 Task: Find a guest house in Acton, United States, for 2 adults from June 17 to June 21, with a price range of ₹7000 to ₹12000, 1 bedroom, self check-in, and English-speaking host.
Action: Mouse moved to (614, 138)
Screenshot: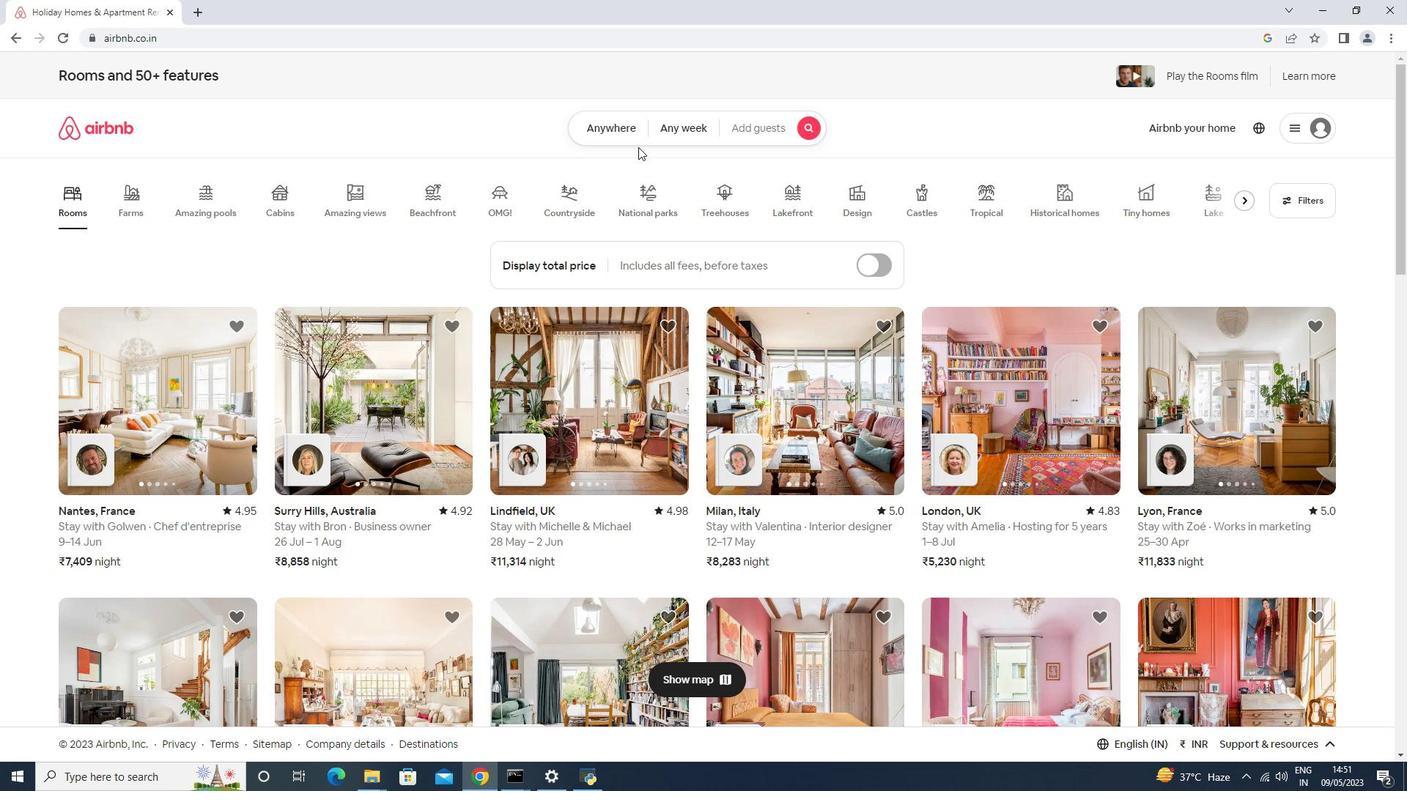 
Action: Mouse pressed left at (614, 138)
Screenshot: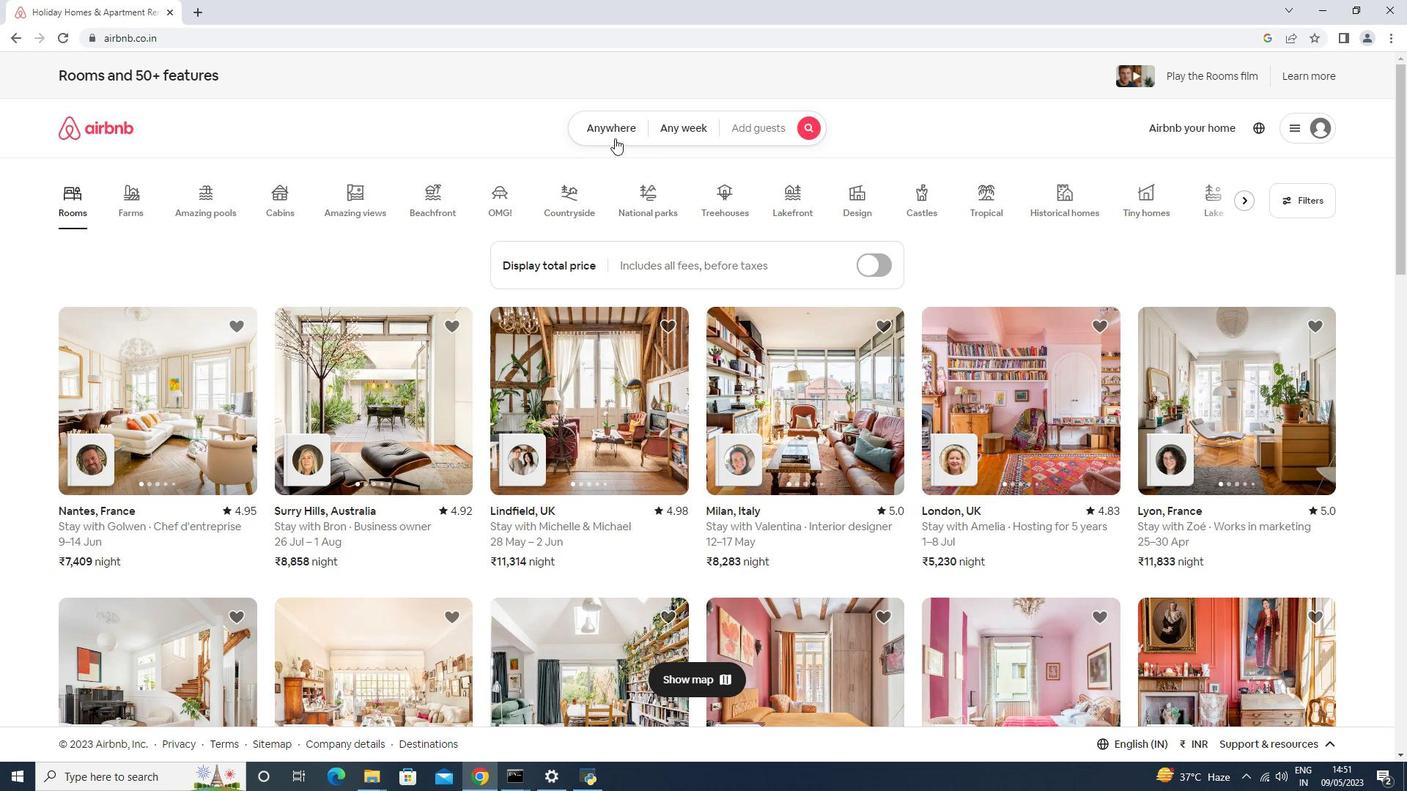 
Action: Mouse moved to (591, 184)
Screenshot: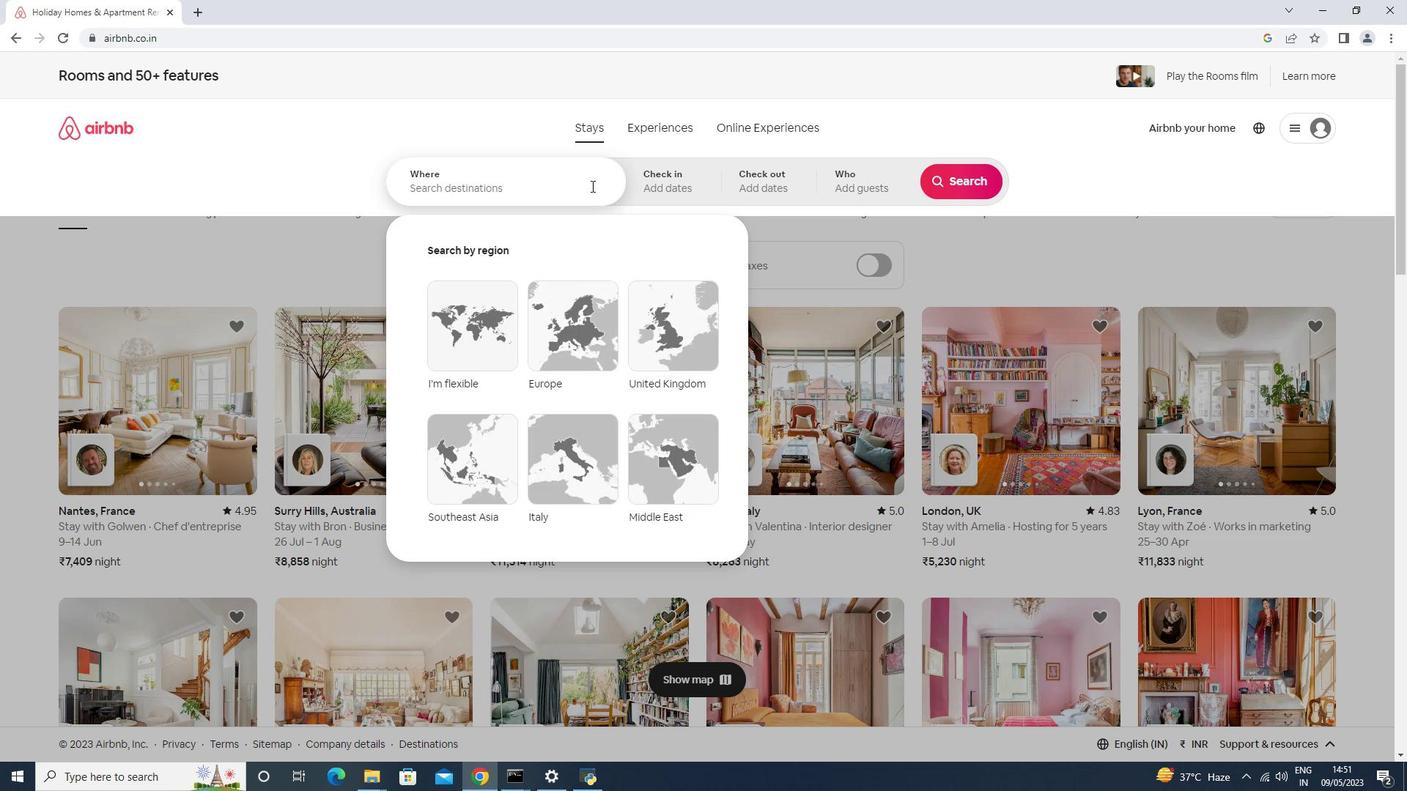 
Action: Mouse pressed left at (591, 184)
Screenshot: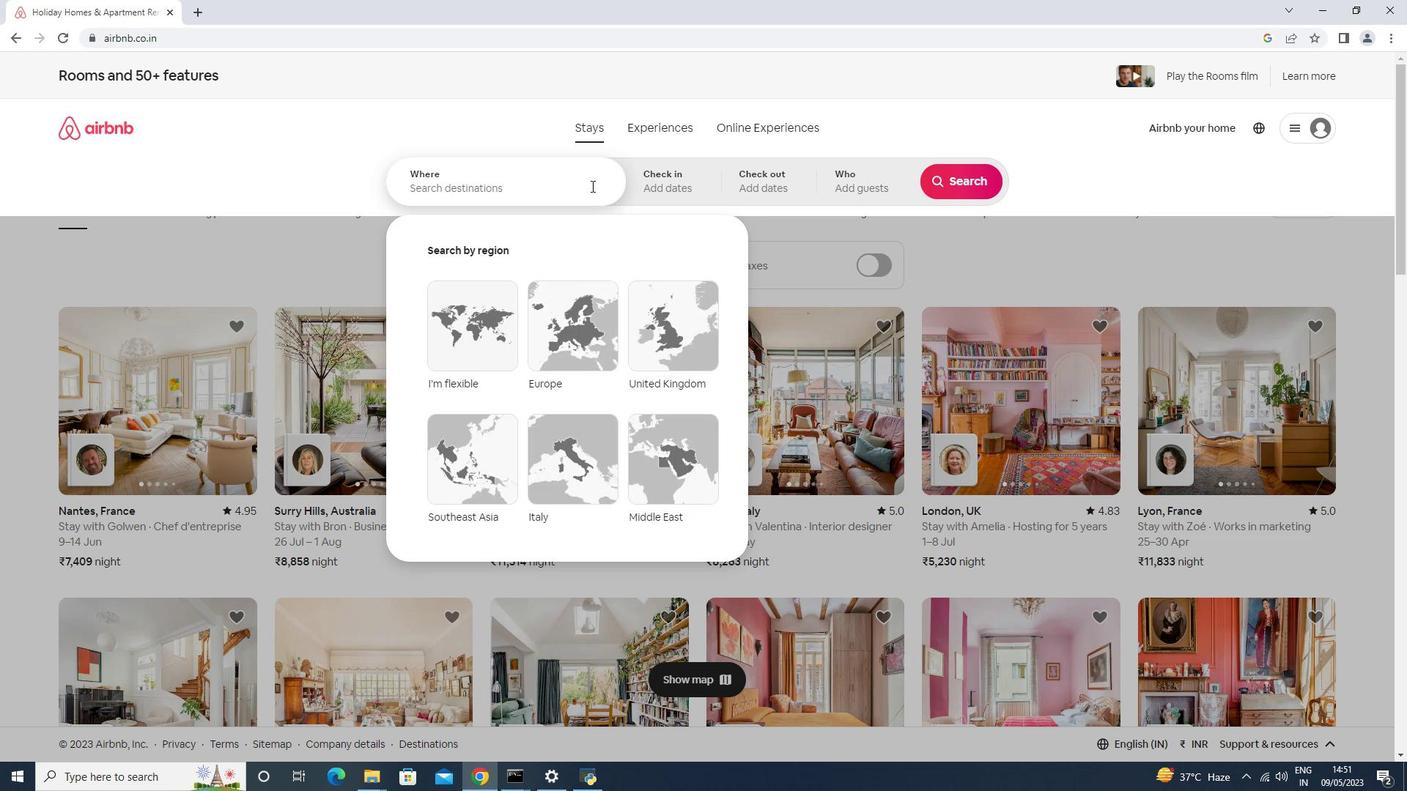 
Action: Key pressed <Key.shift><Key.shift><Key.shift>Acton,<Key.space><Key.shift>United<Key.space><Key.shift>States<Key.enter>
Screenshot: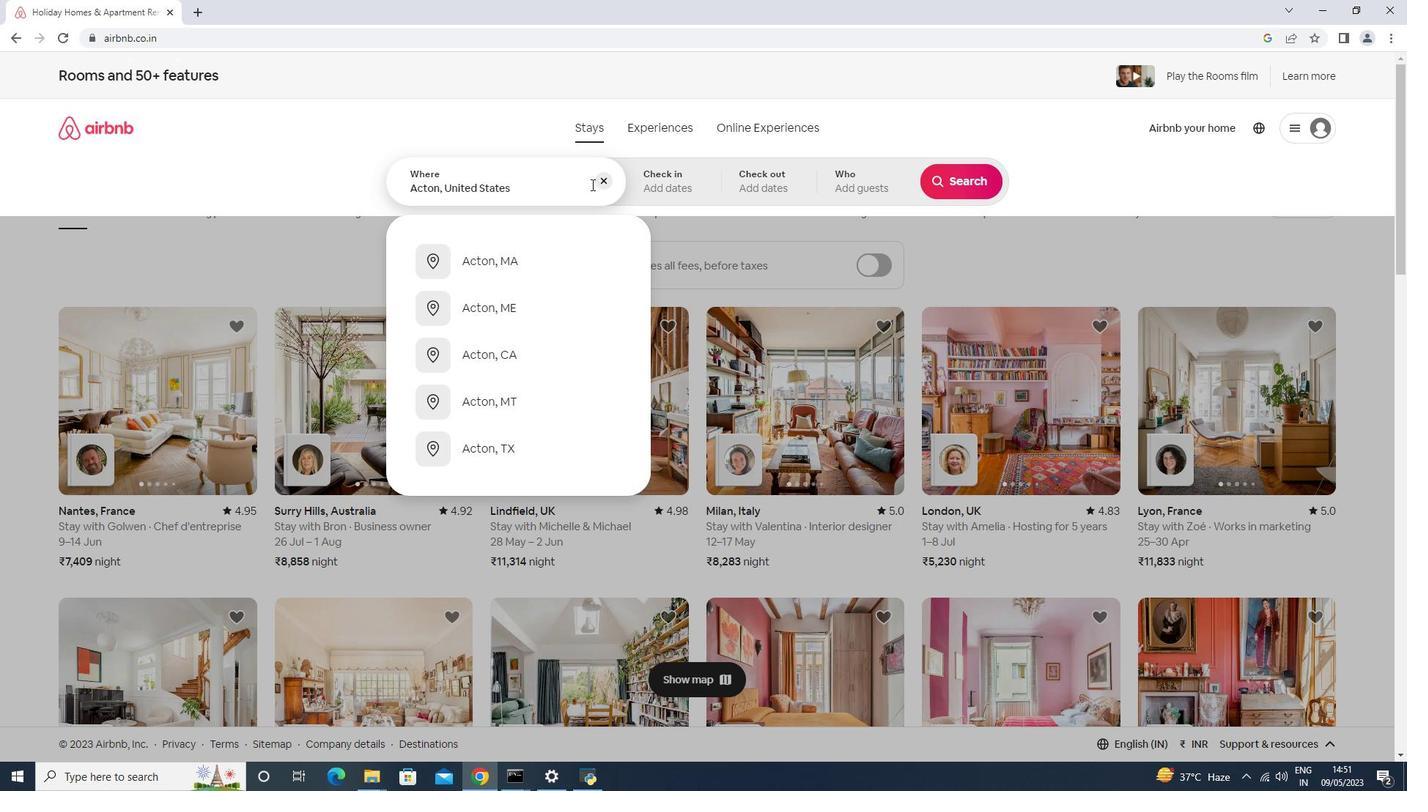 
Action: Mouse moved to (931, 432)
Screenshot: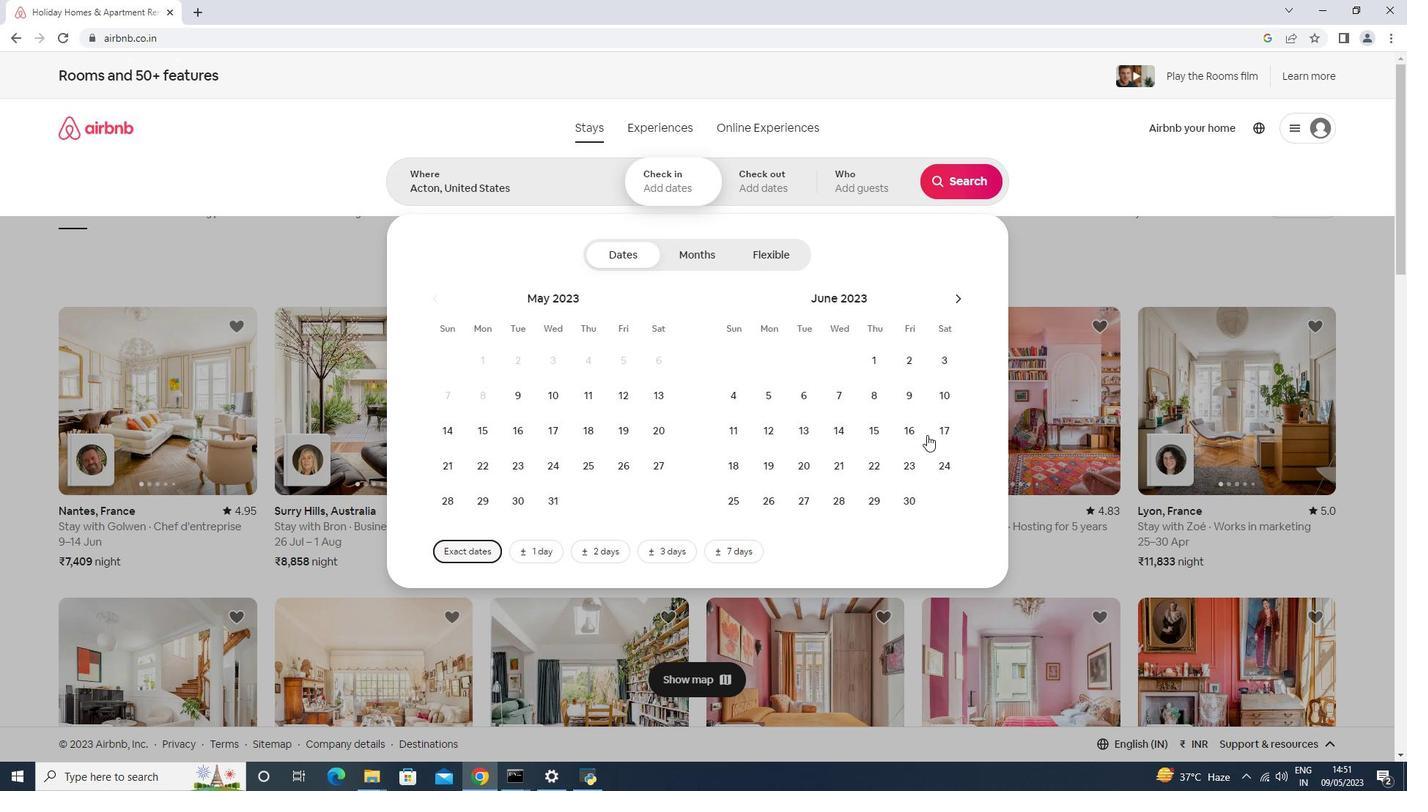 
Action: Mouse pressed left at (931, 432)
Screenshot: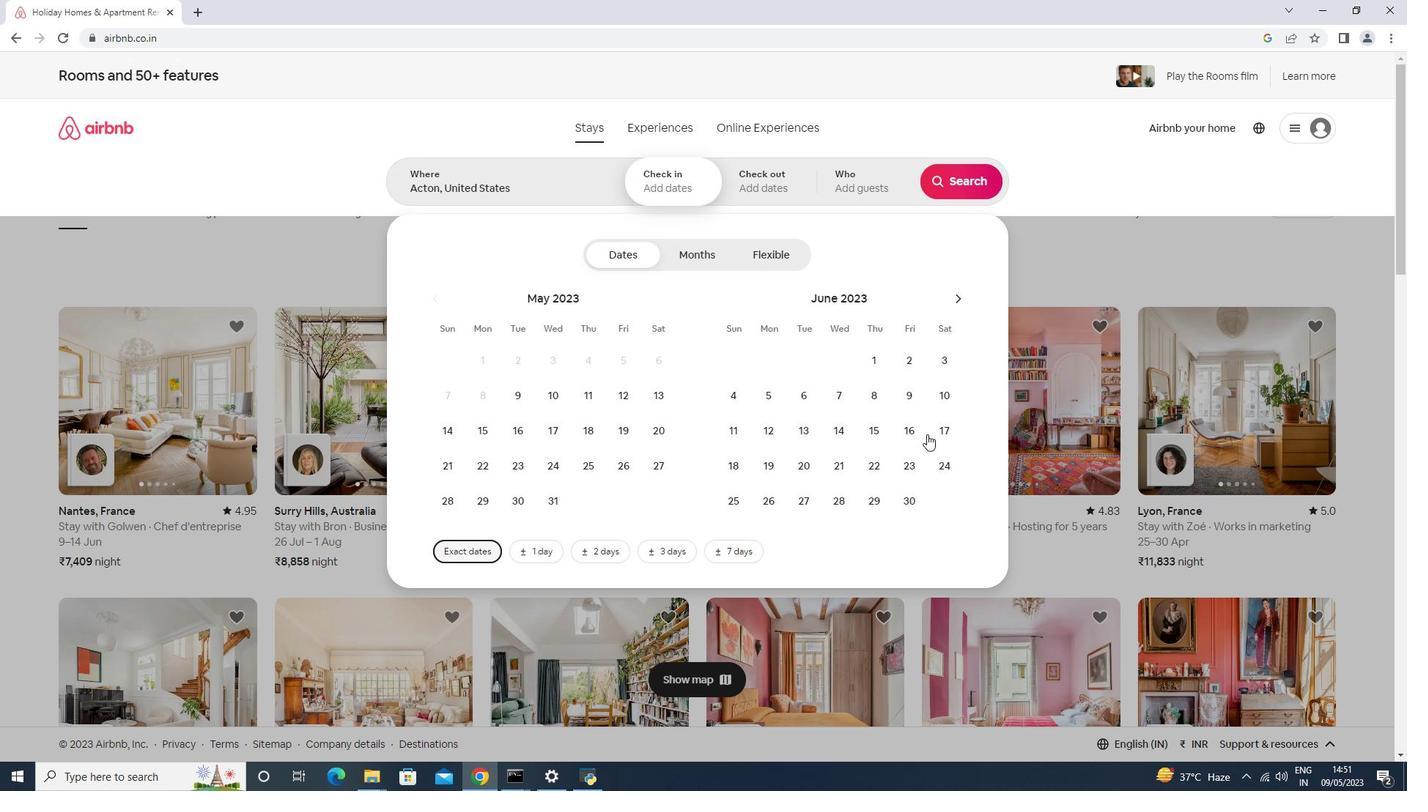 
Action: Mouse moved to (834, 469)
Screenshot: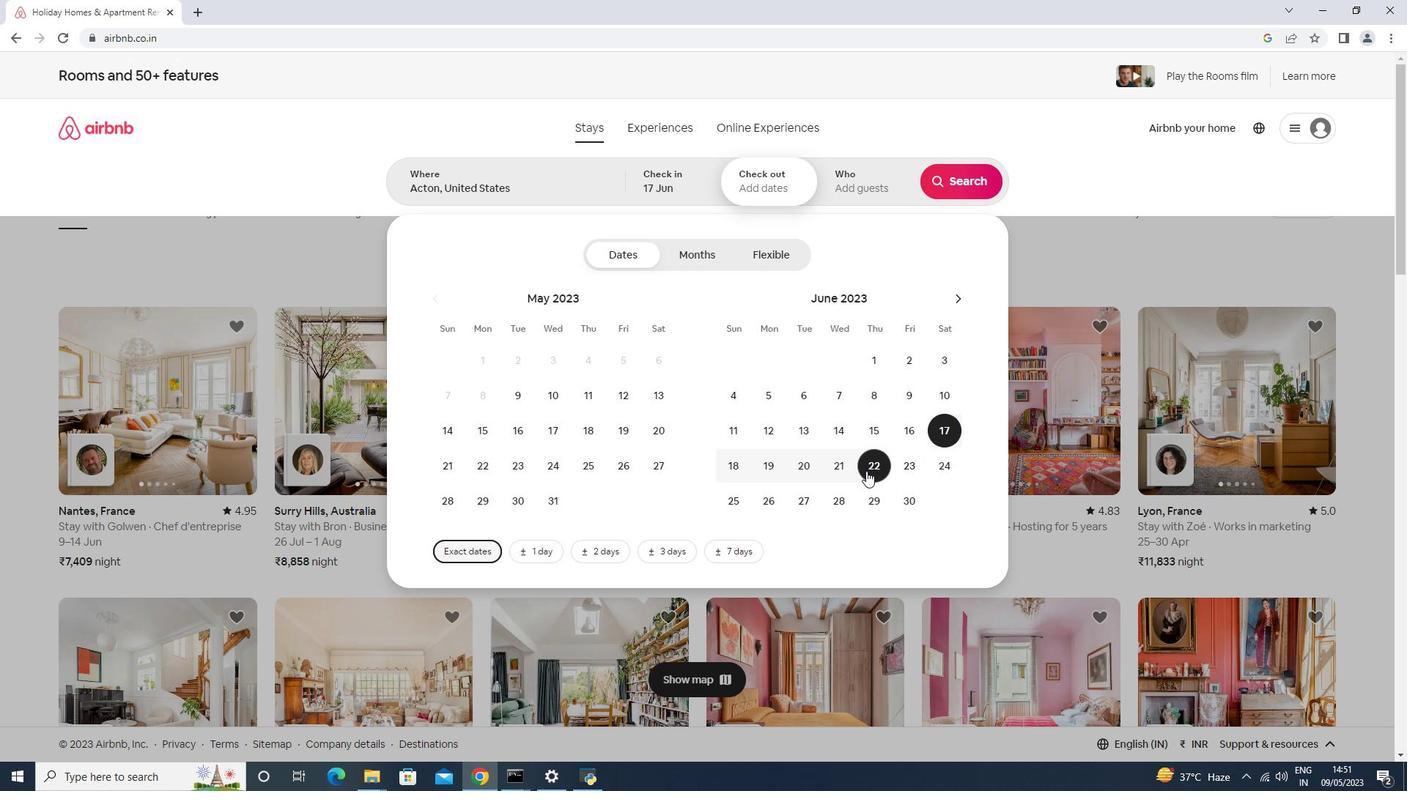 
Action: Mouse pressed left at (834, 469)
Screenshot: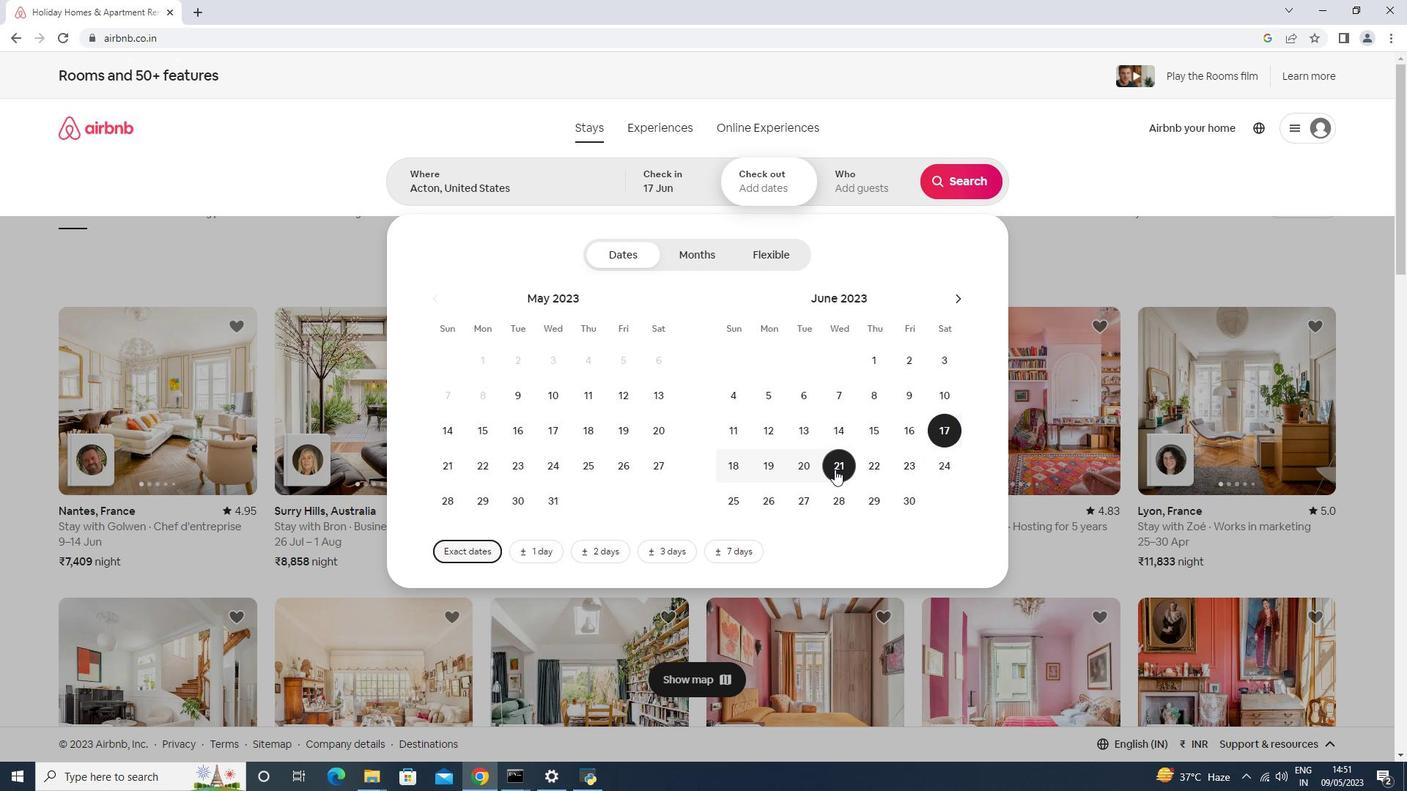 
Action: Mouse moved to (854, 207)
Screenshot: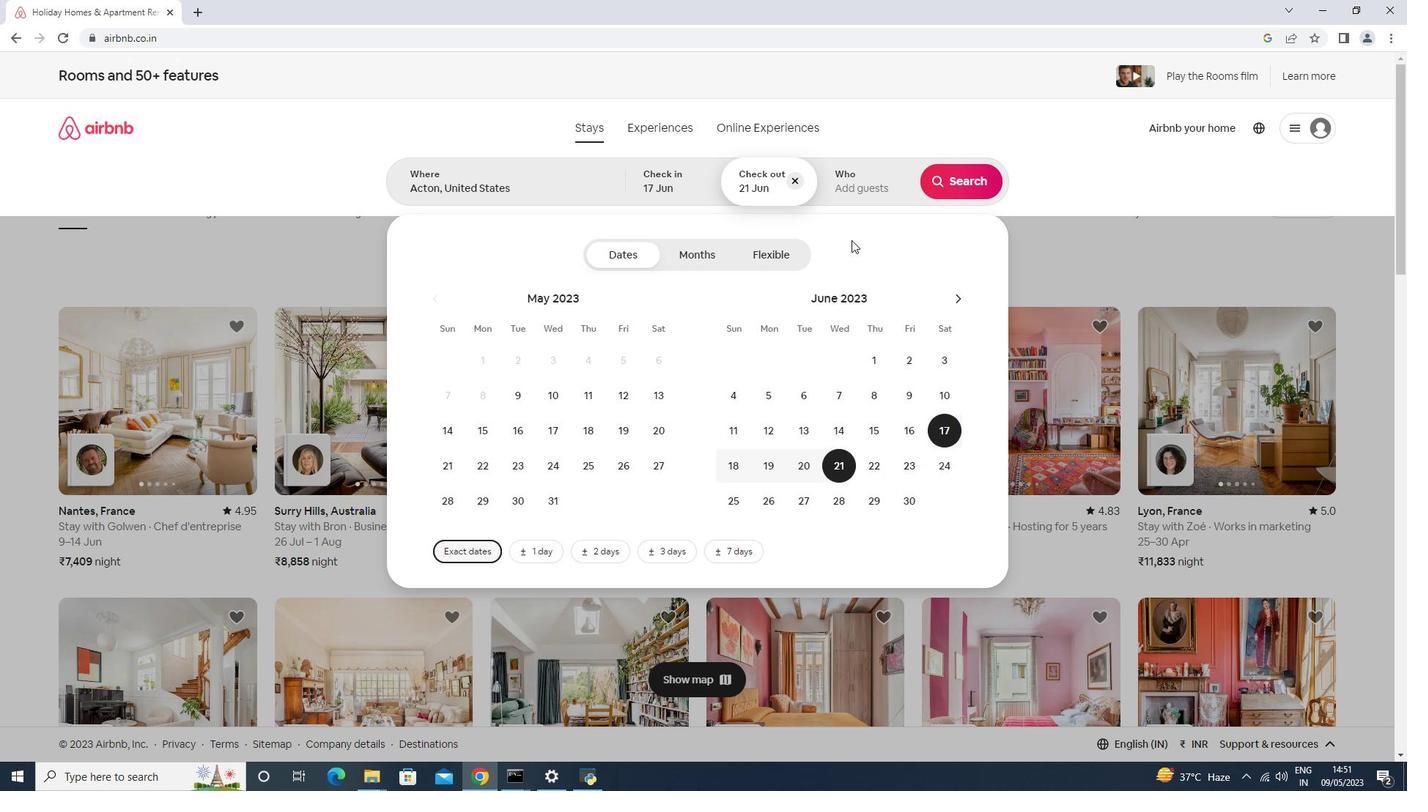
Action: Mouse pressed left at (854, 207)
Screenshot: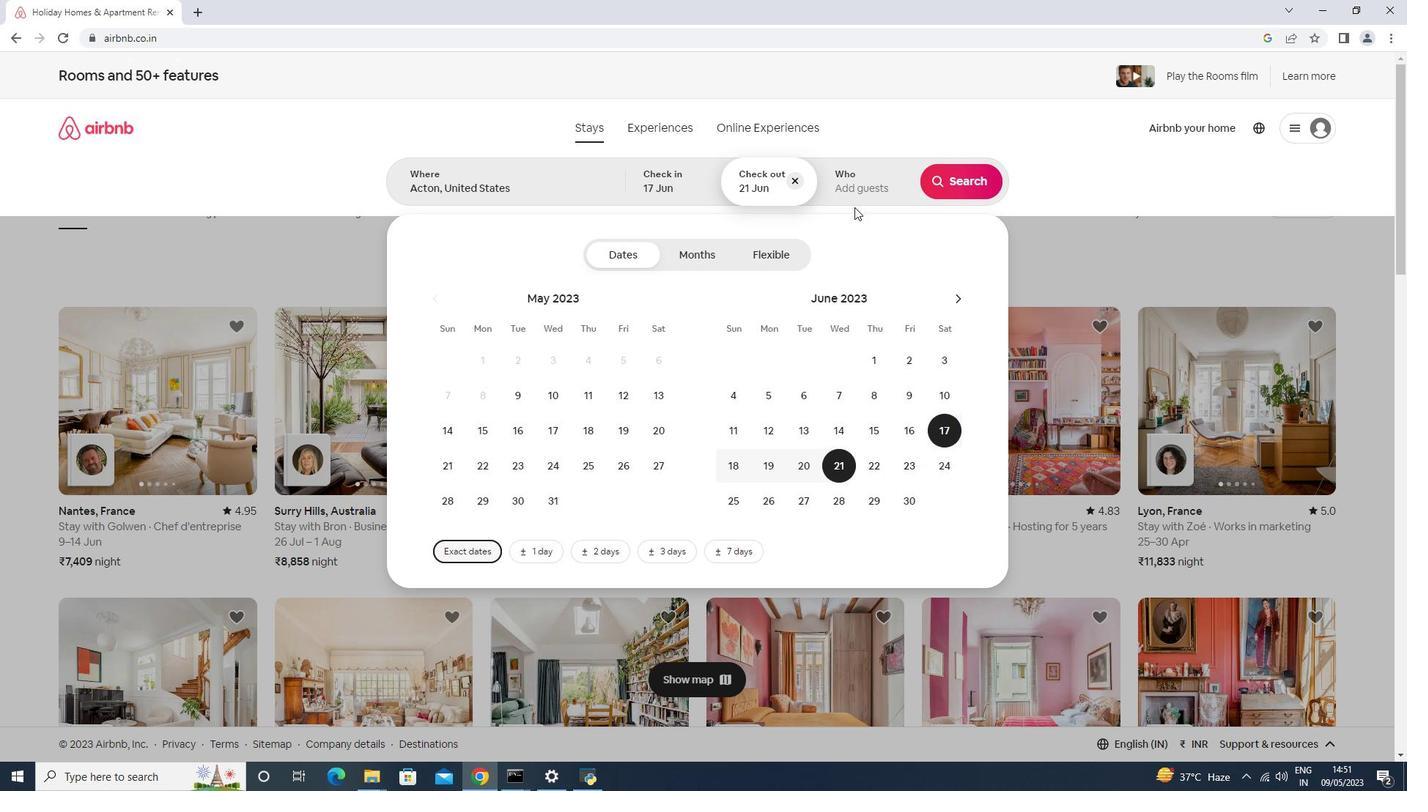 
Action: Mouse moved to (856, 195)
Screenshot: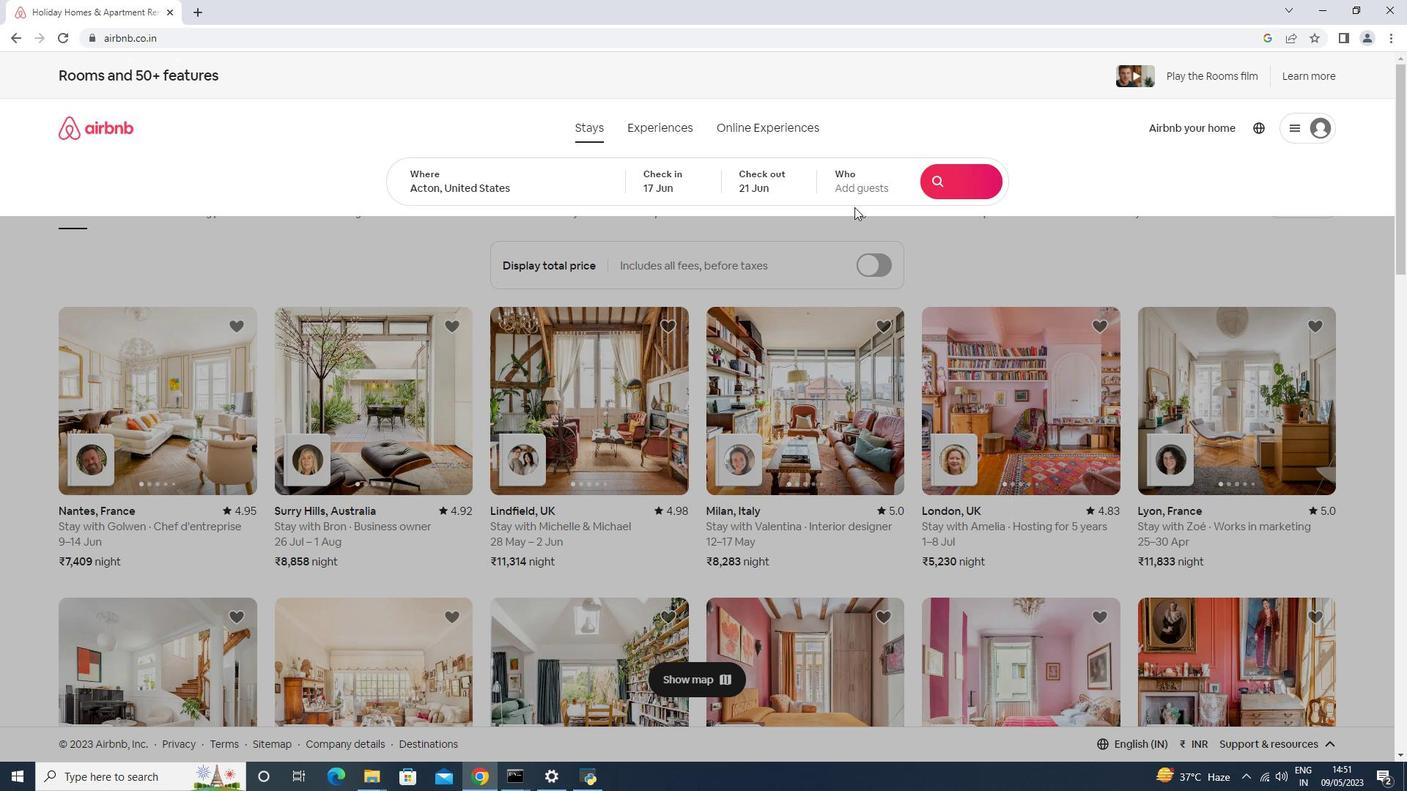 
Action: Mouse pressed left at (856, 195)
Screenshot: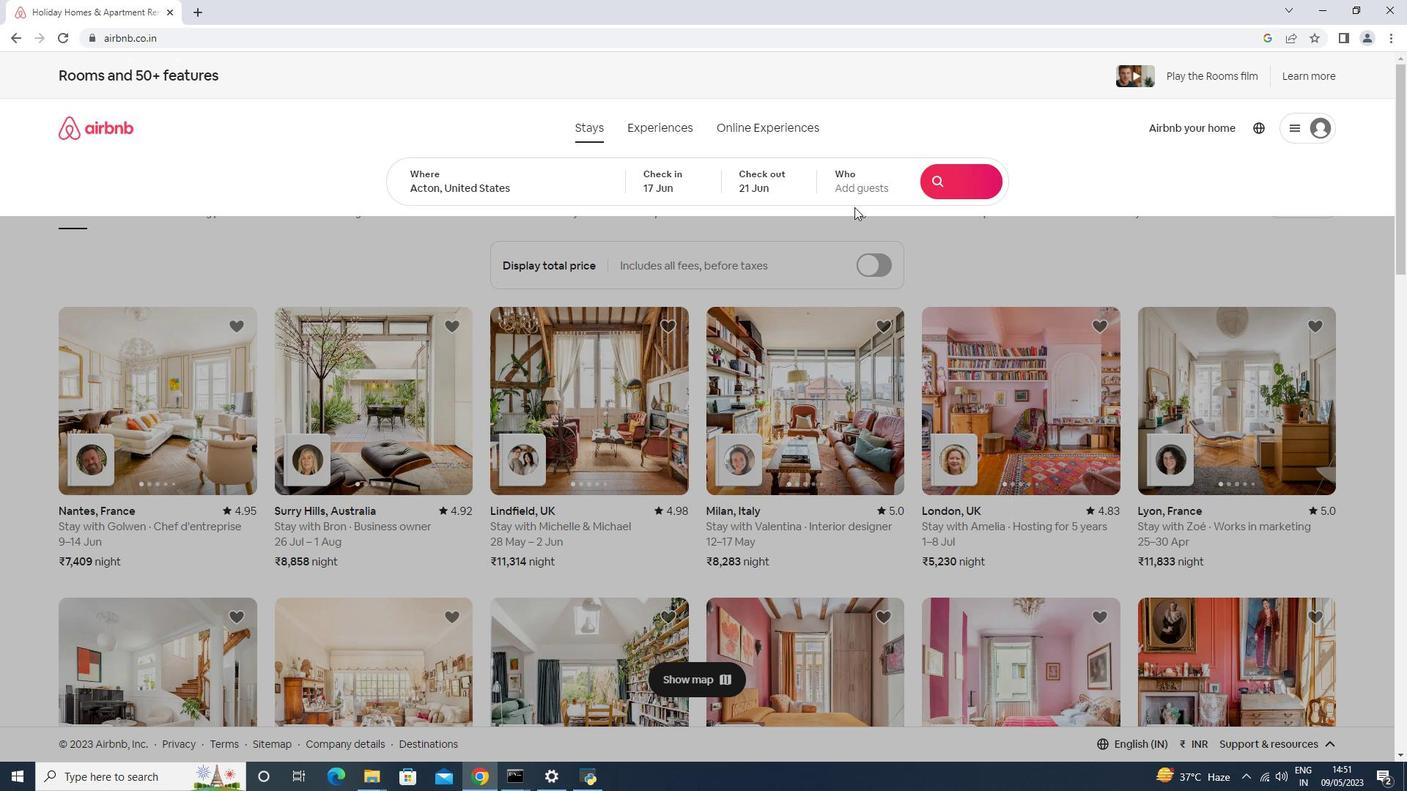 
Action: Mouse moved to (970, 255)
Screenshot: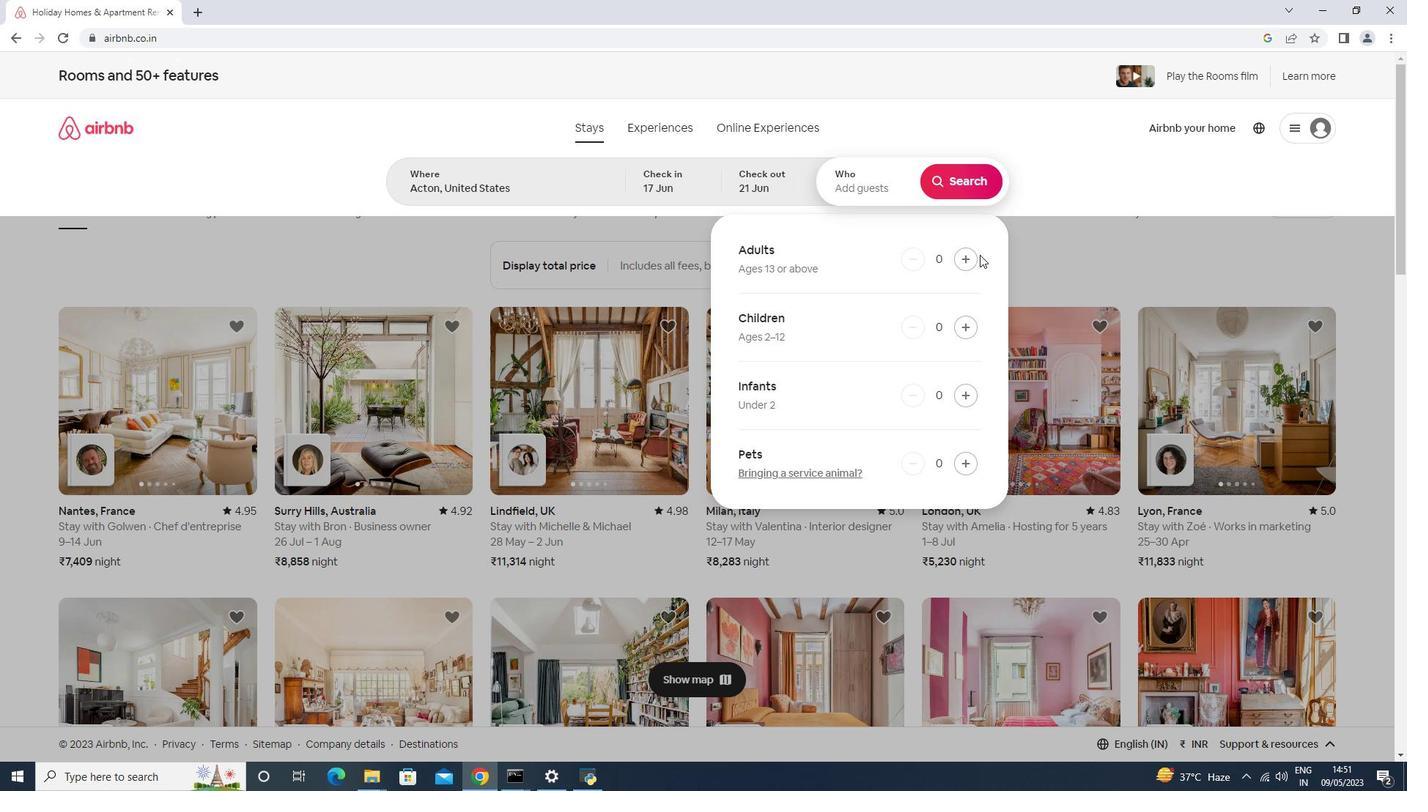 
Action: Mouse pressed left at (970, 255)
Screenshot: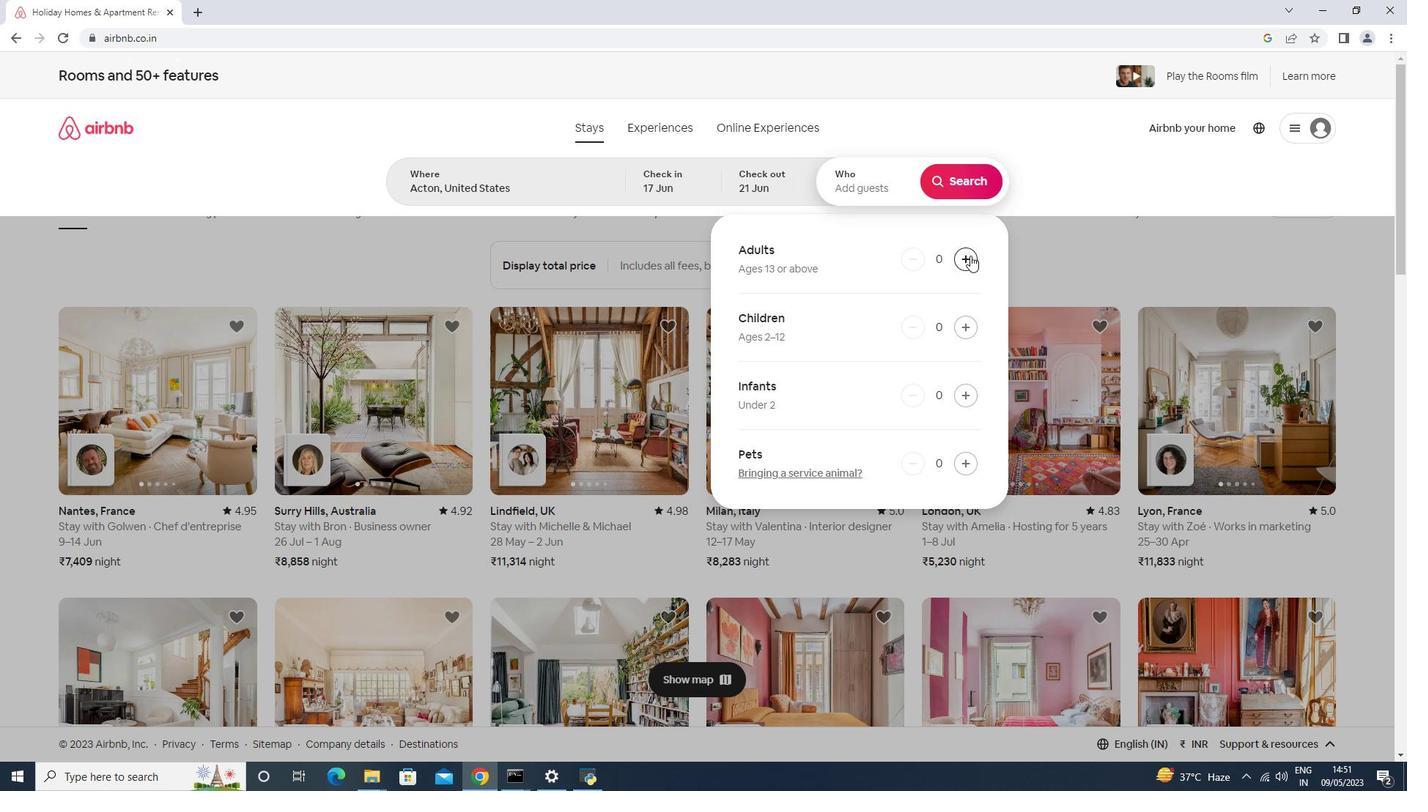 
Action: Mouse pressed left at (970, 255)
Screenshot: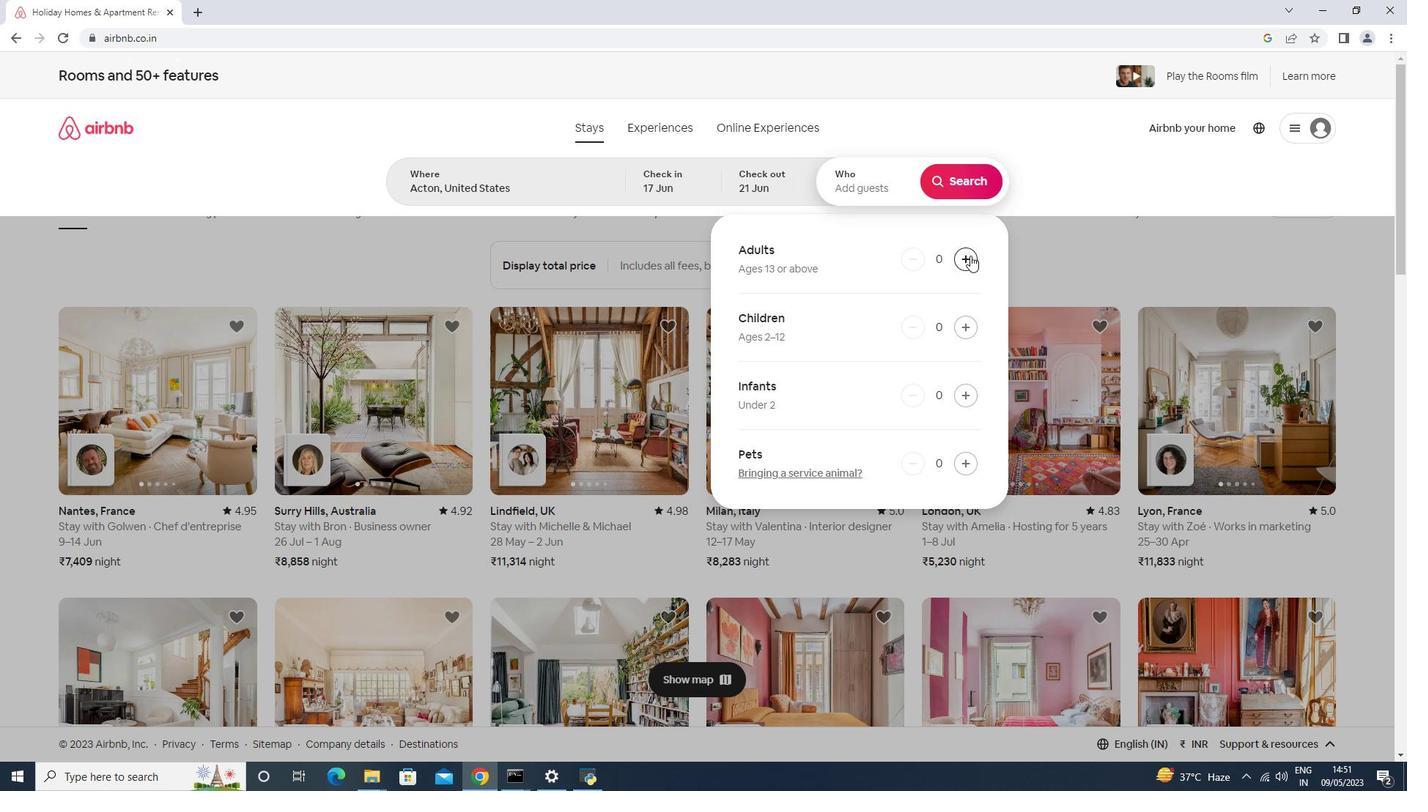 
Action: Mouse moved to (959, 177)
Screenshot: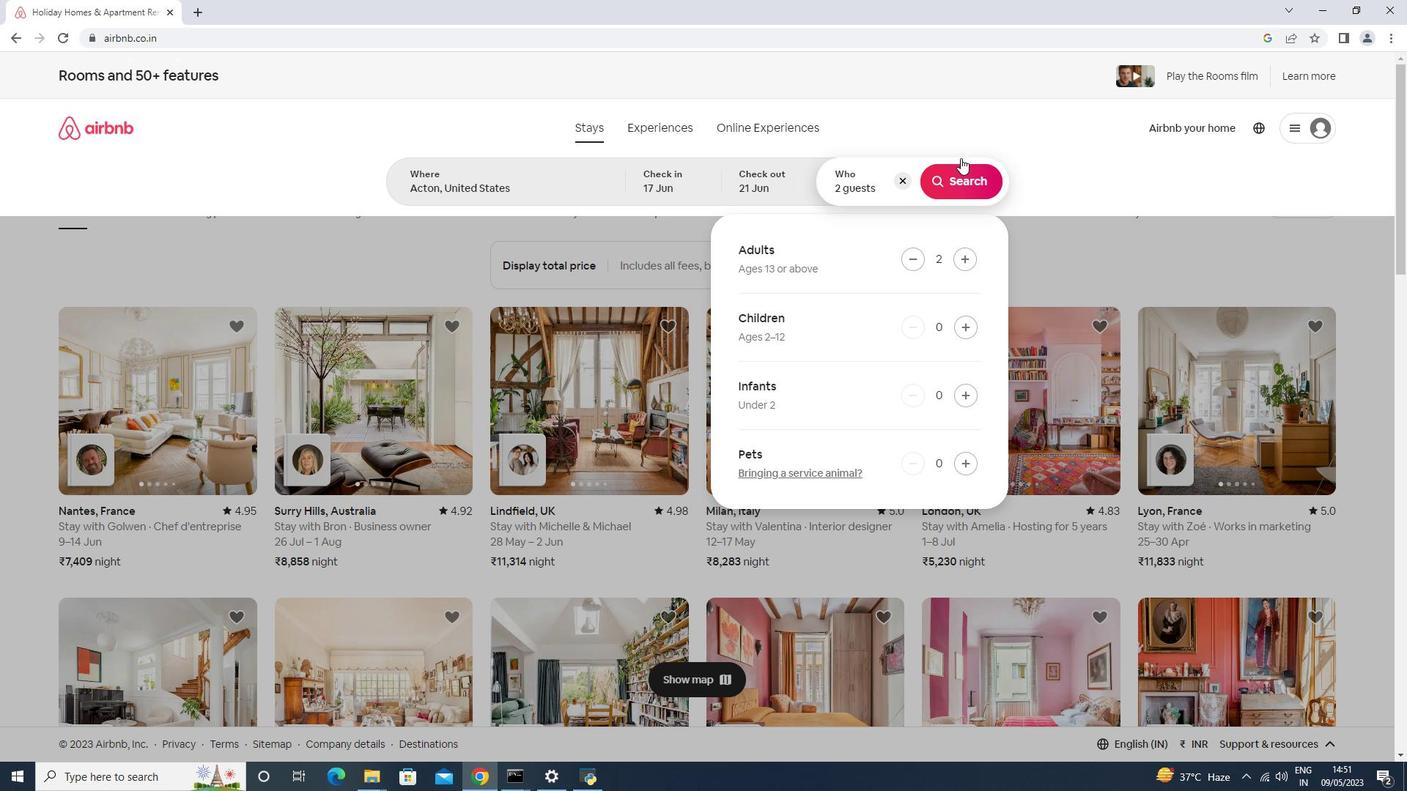 
Action: Mouse pressed left at (959, 177)
Screenshot: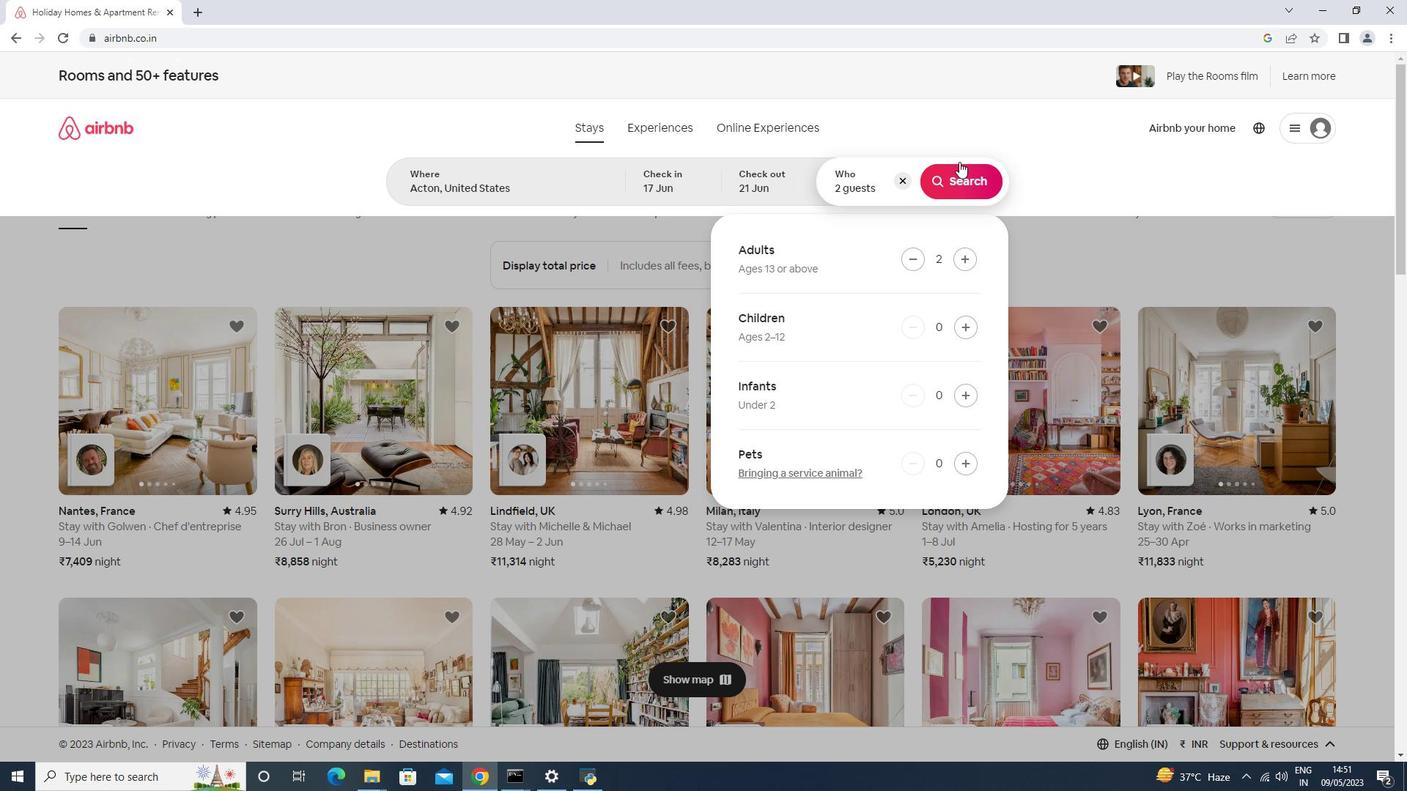 
Action: Mouse moved to (1331, 130)
Screenshot: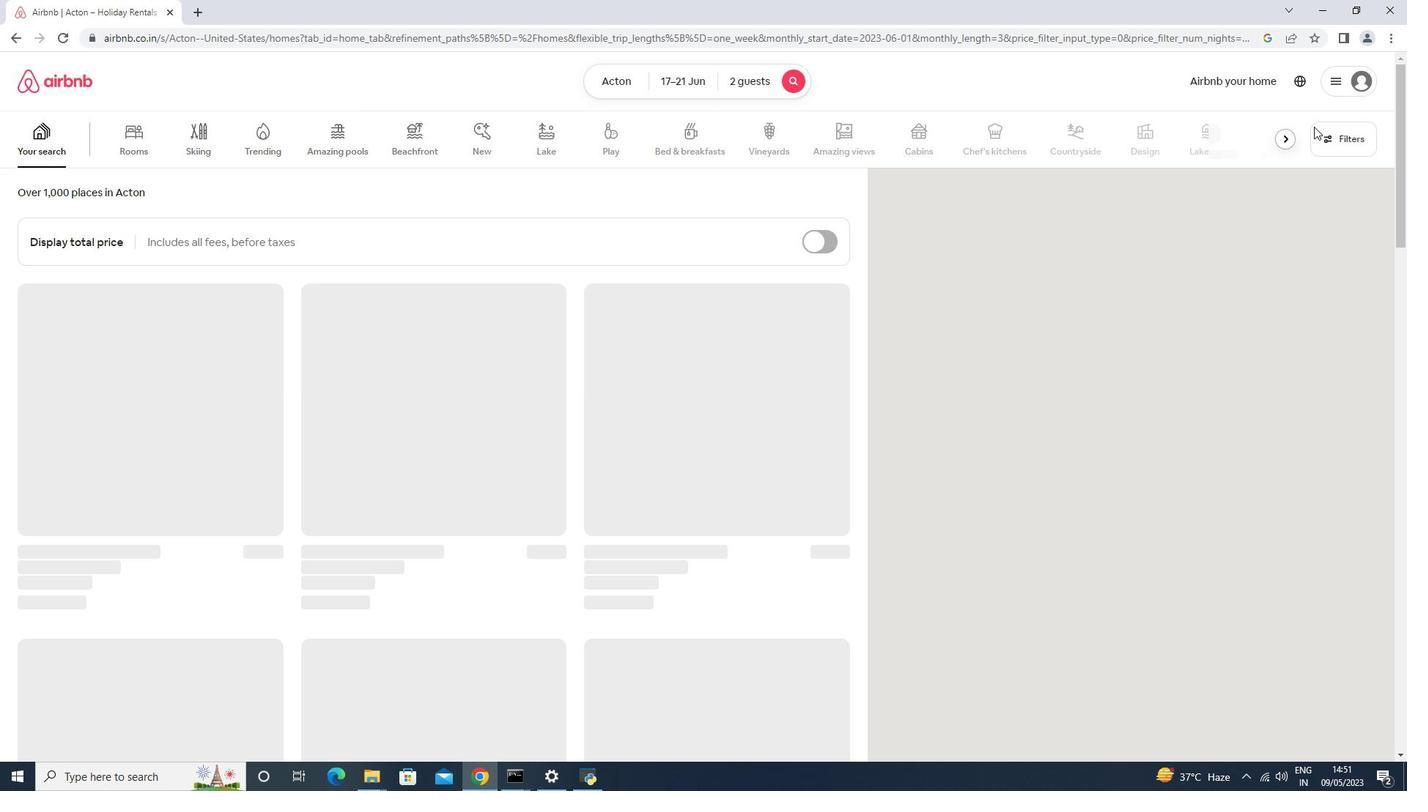 
Action: Mouse pressed left at (1331, 130)
Screenshot: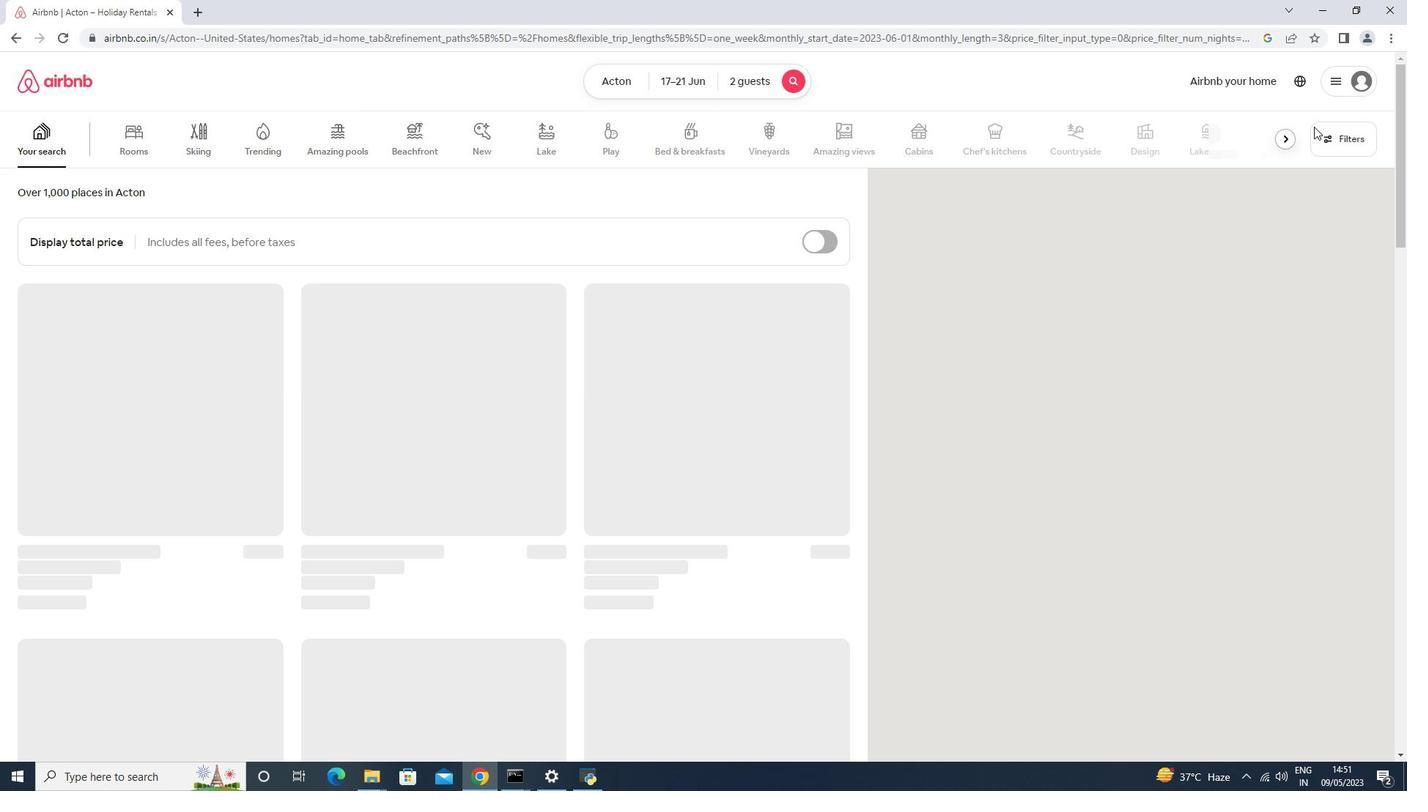 
Action: Mouse moved to (538, 502)
Screenshot: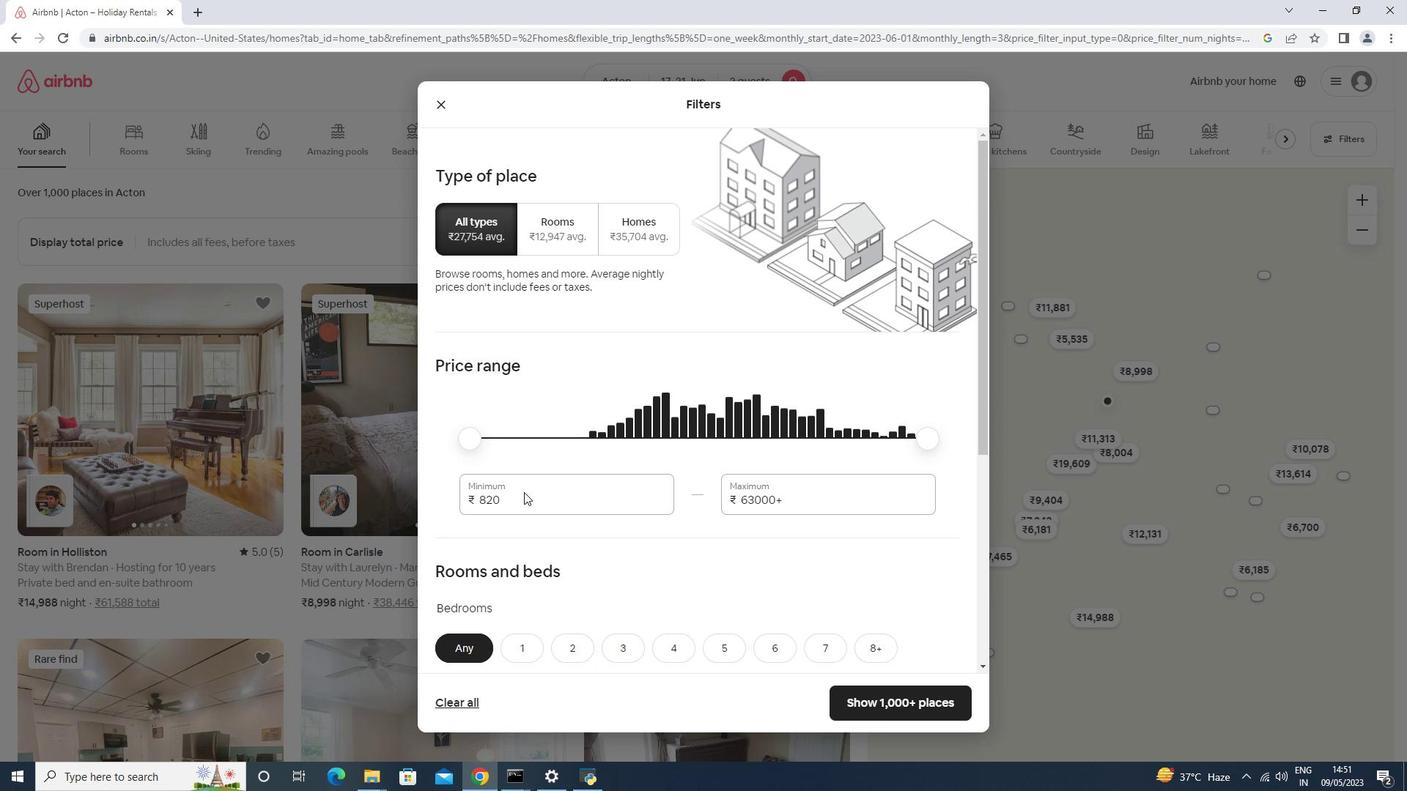 
Action: Mouse pressed left at (538, 502)
Screenshot: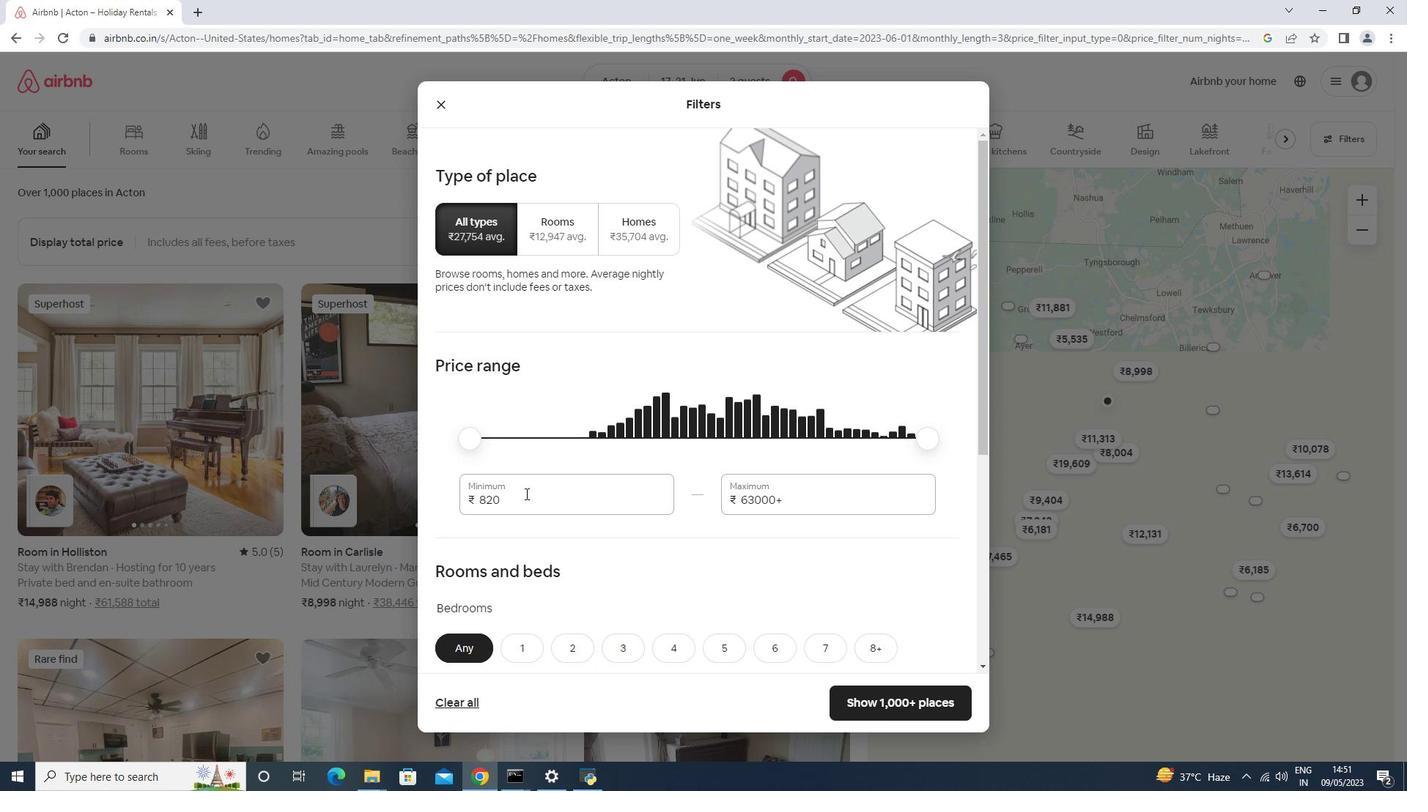 
Action: Key pressed <Key.backspace><Key.backspace><Key.backspace>700<Key.tab>12000
Screenshot: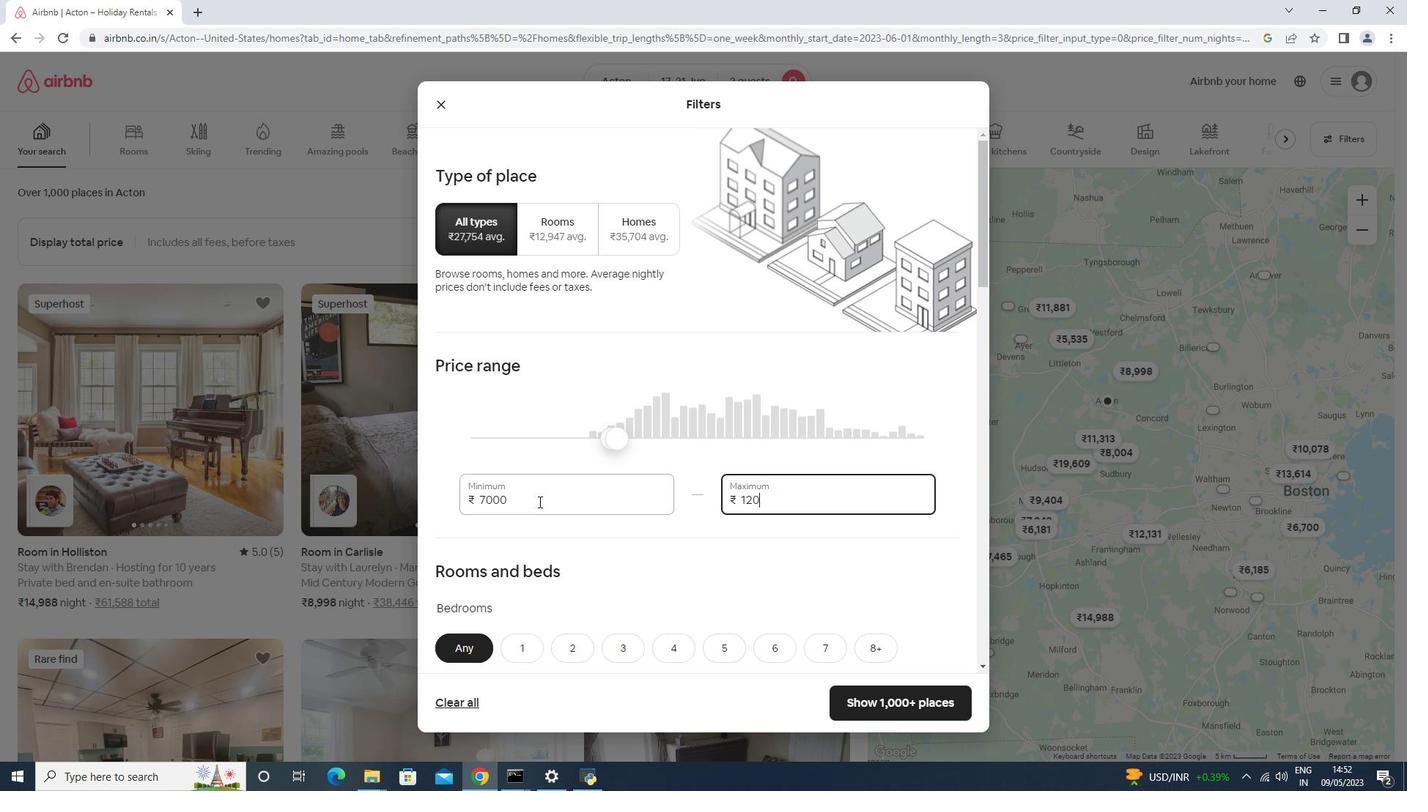 
Action: Mouse scrolled (538, 501) with delta (0, 0)
Screenshot: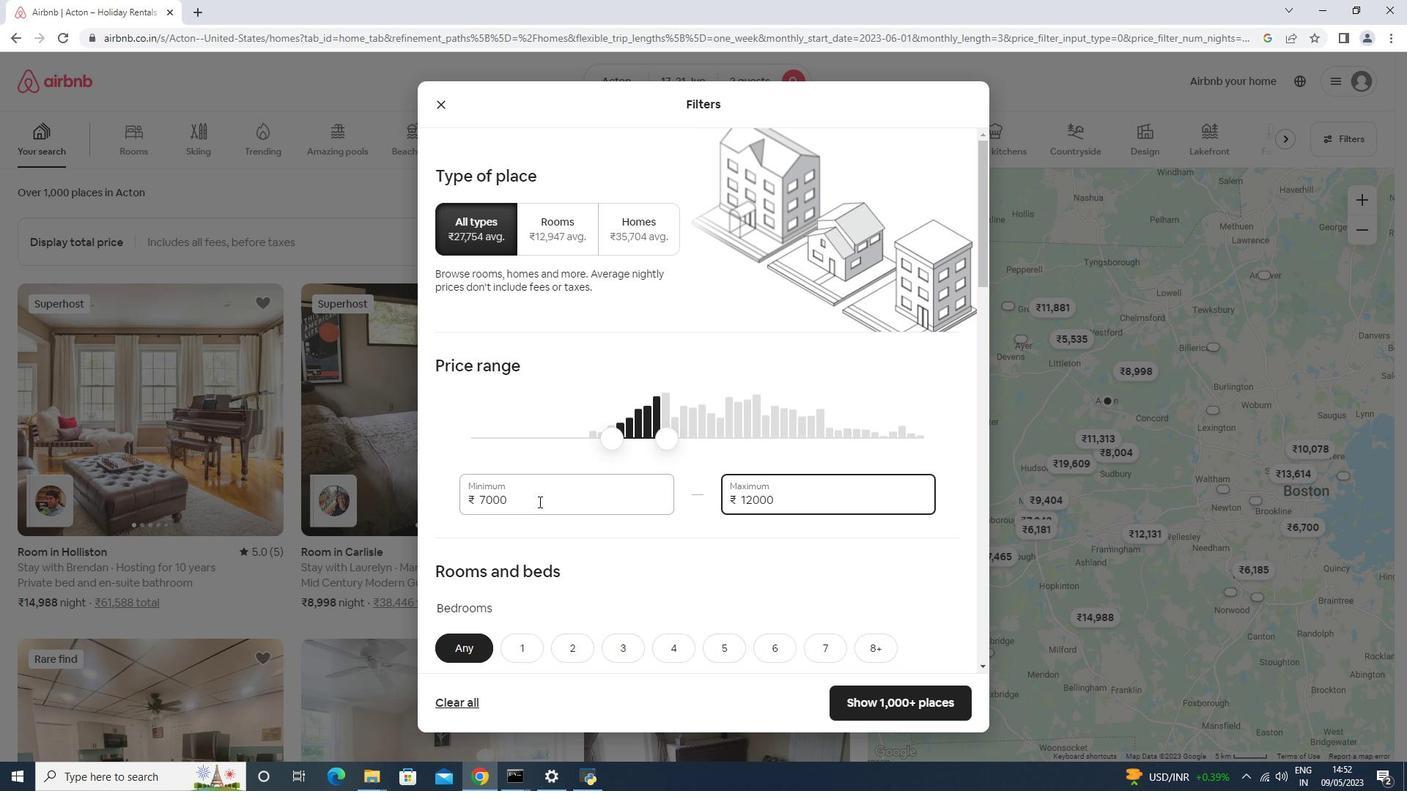 
Action: Mouse scrolled (538, 501) with delta (0, 0)
Screenshot: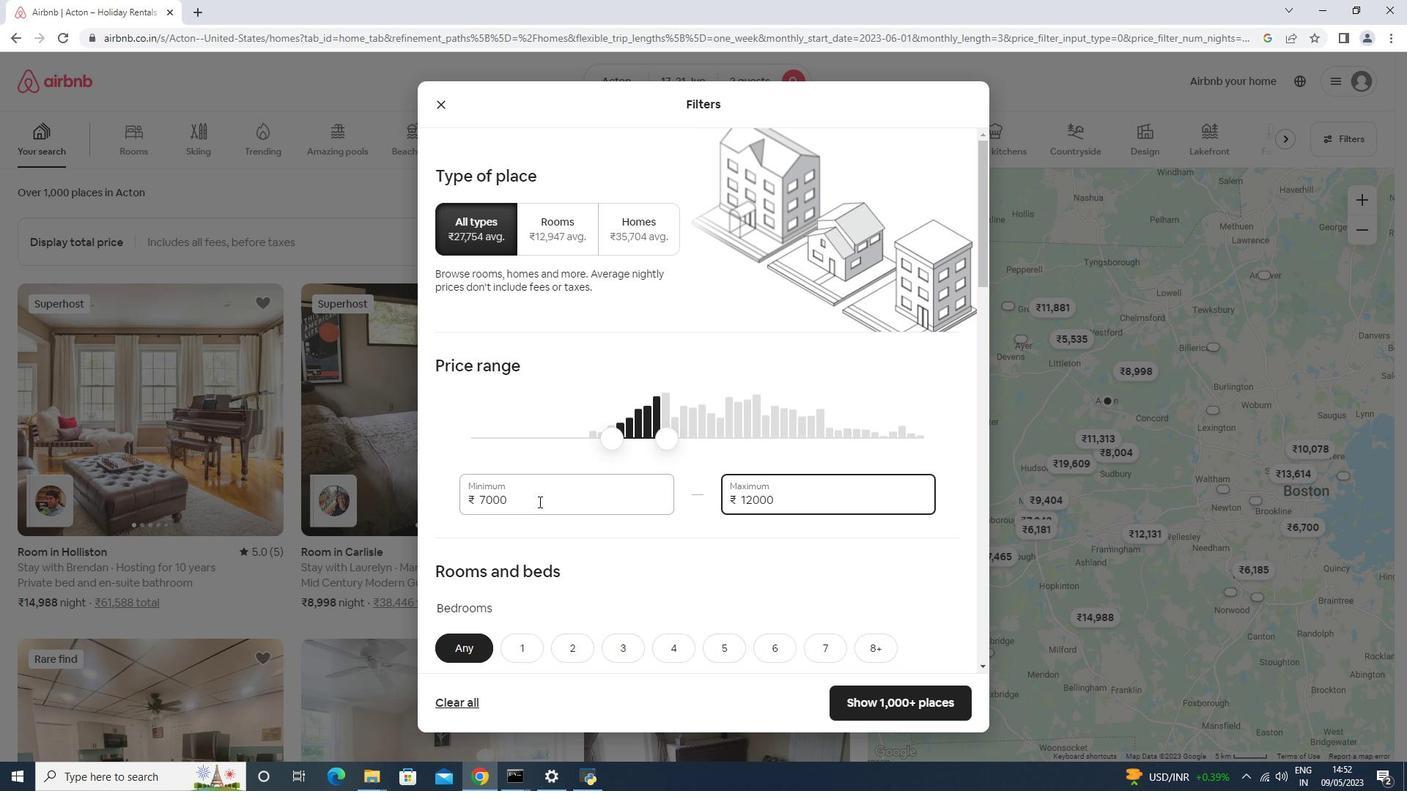 
Action: Mouse scrolled (538, 501) with delta (0, 0)
Screenshot: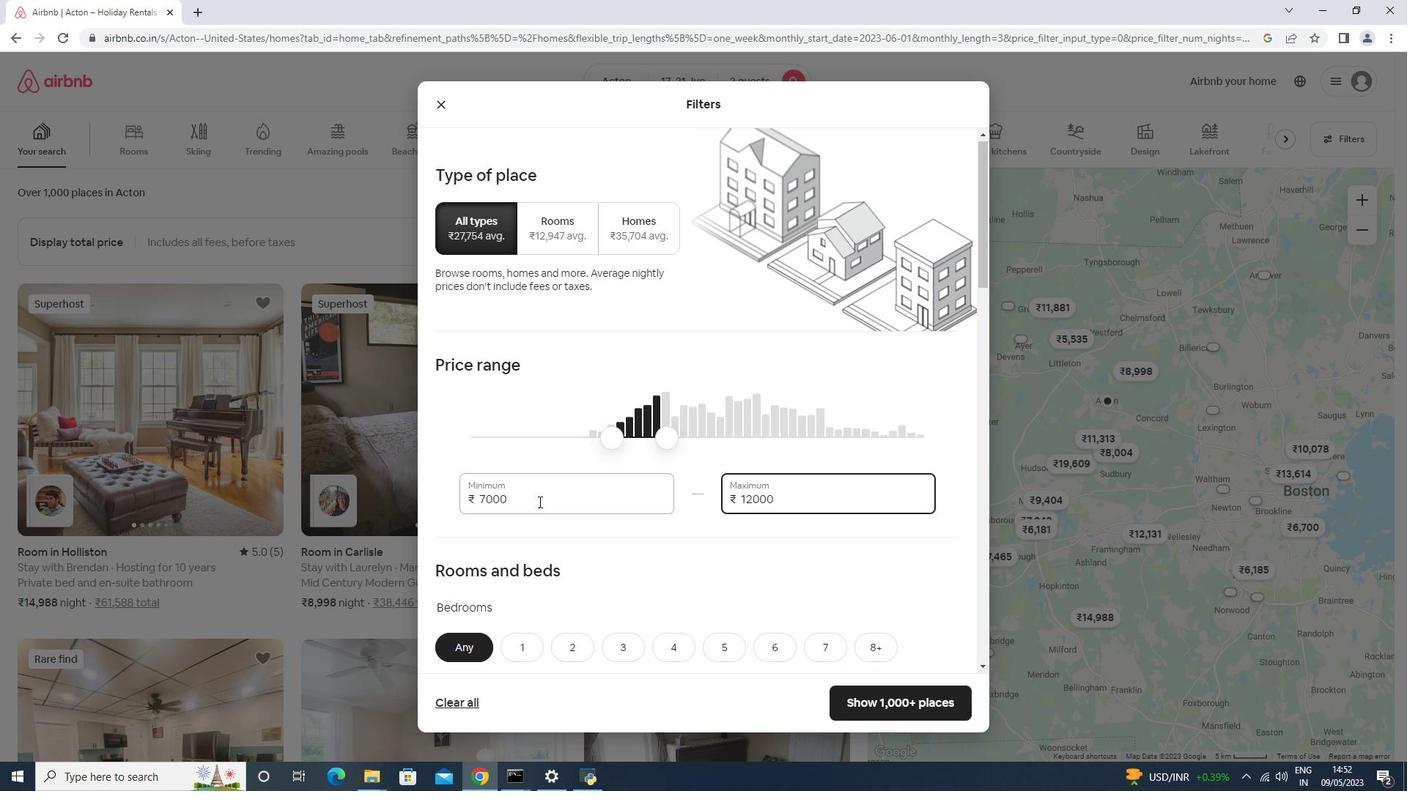 
Action: Mouse moved to (528, 428)
Screenshot: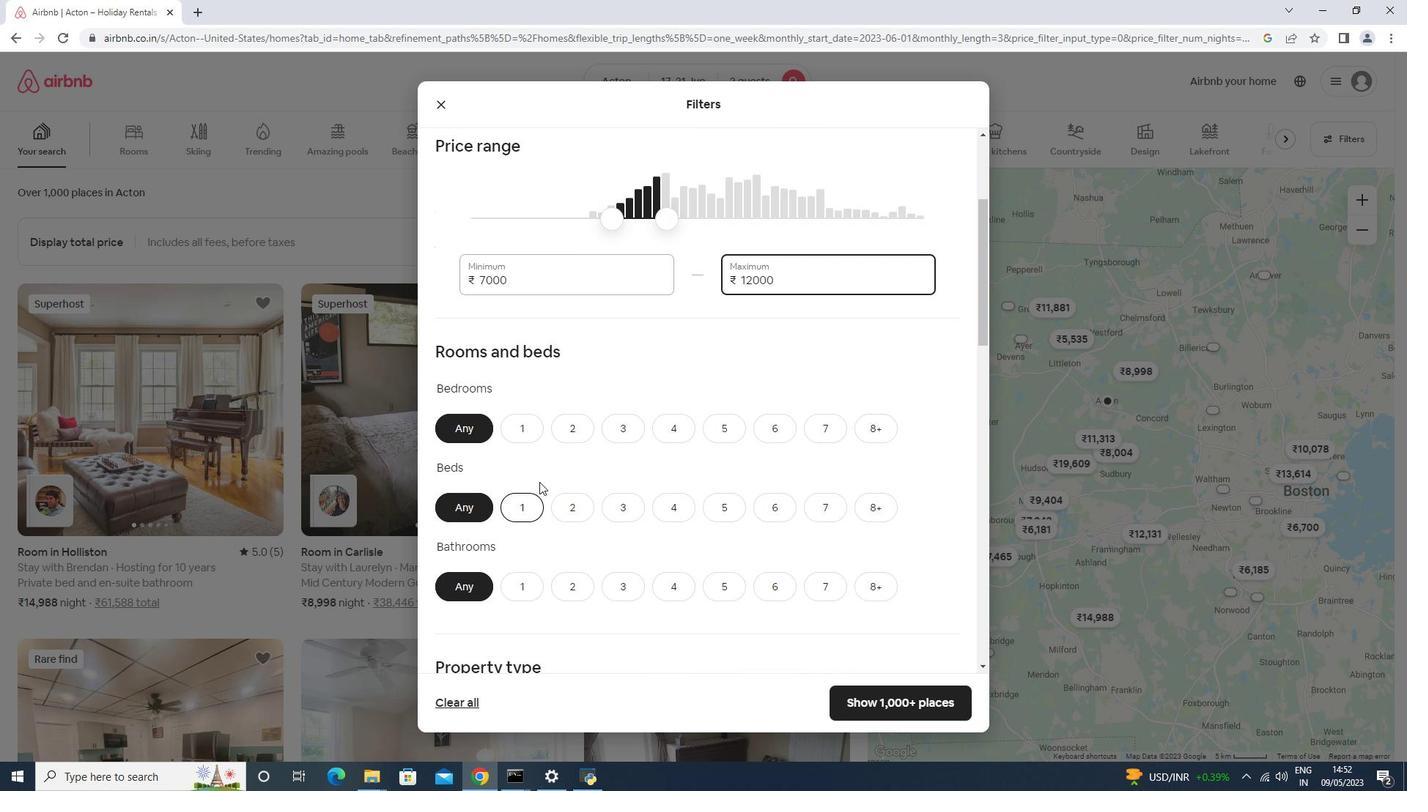 
Action: Mouse pressed left at (528, 428)
Screenshot: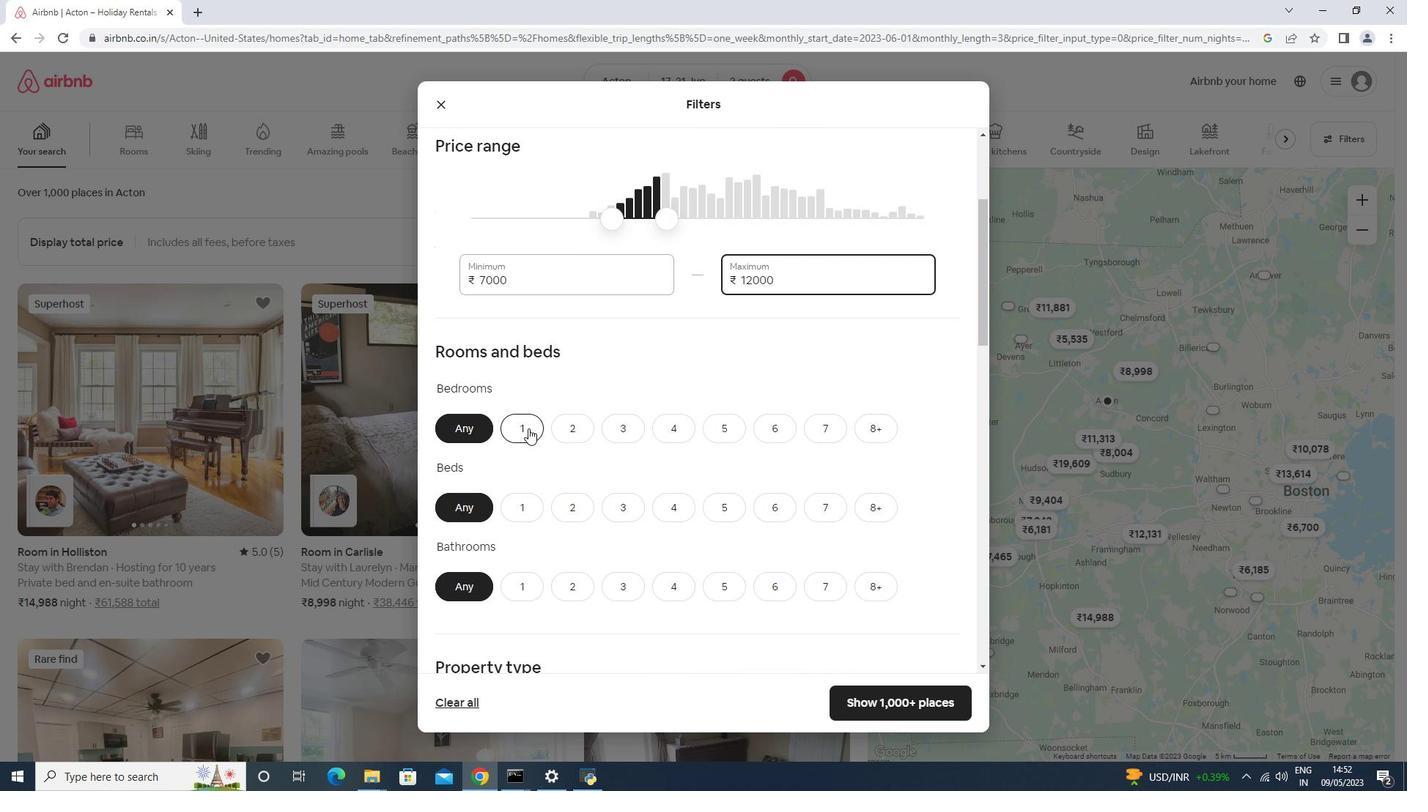 
Action: Mouse moved to (570, 509)
Screenshot: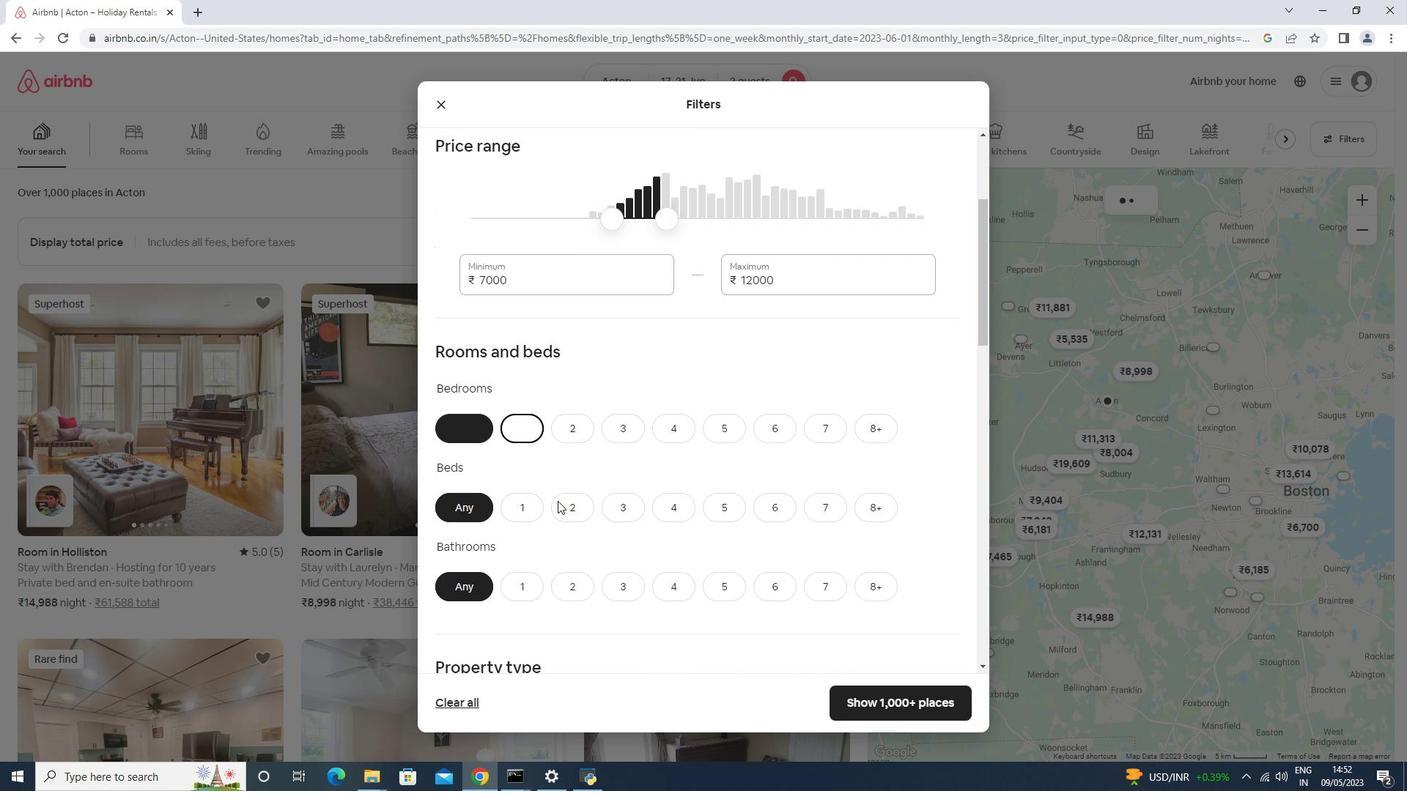 
Action: Mouse pressed left at (570, 509)
Screenshot: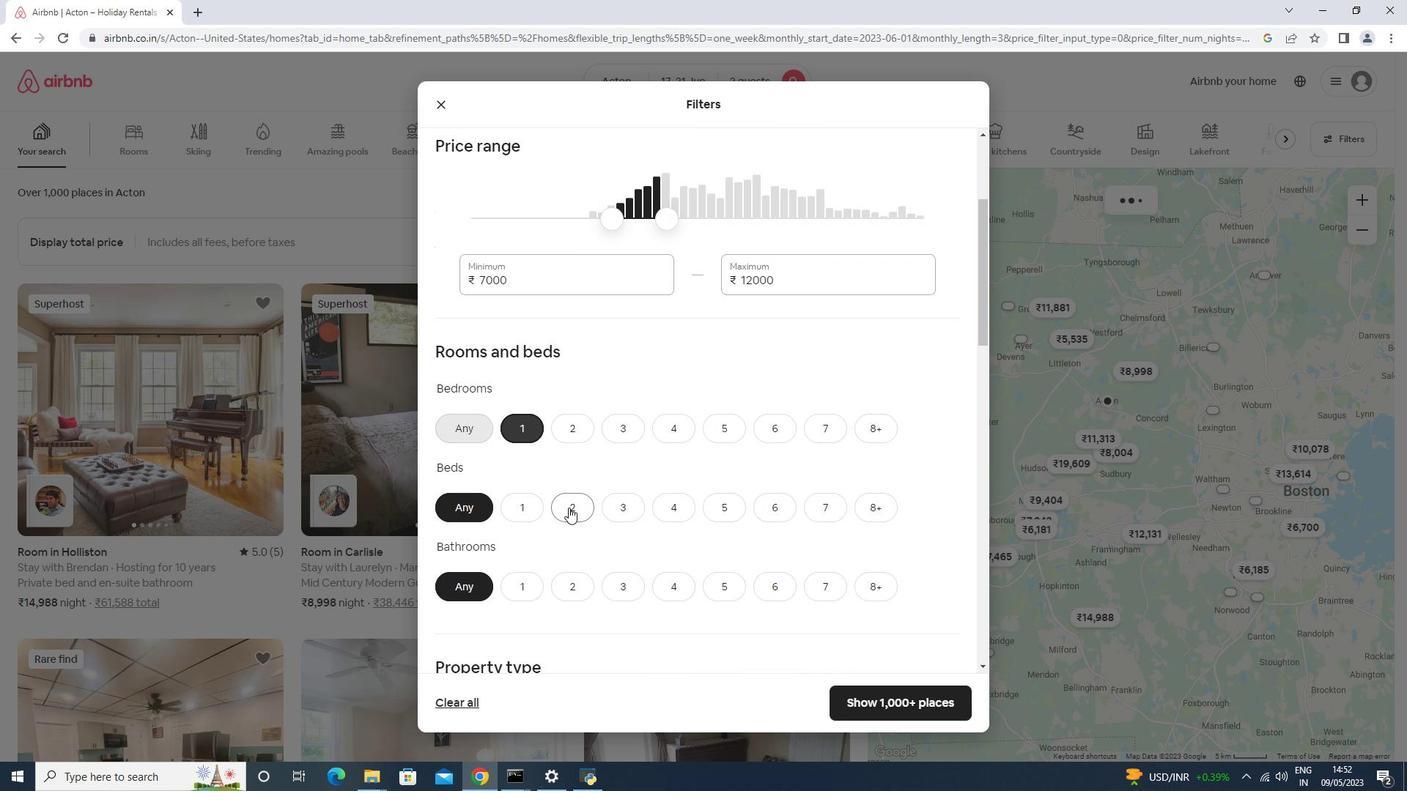 
Action: Mouse moved to (529, 588)
Screenshot: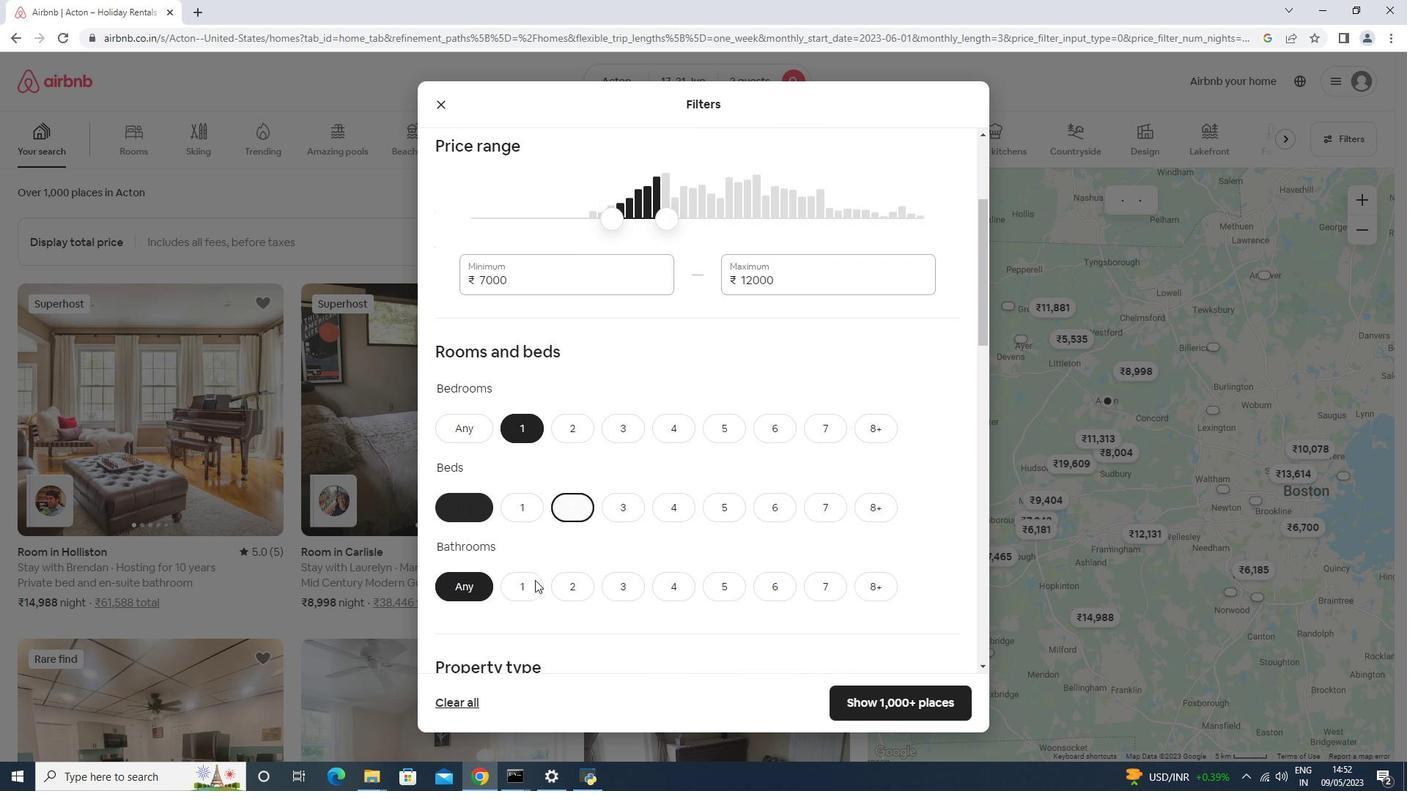 
Action: Mouse pressed left at (529, 588)
Screenshot: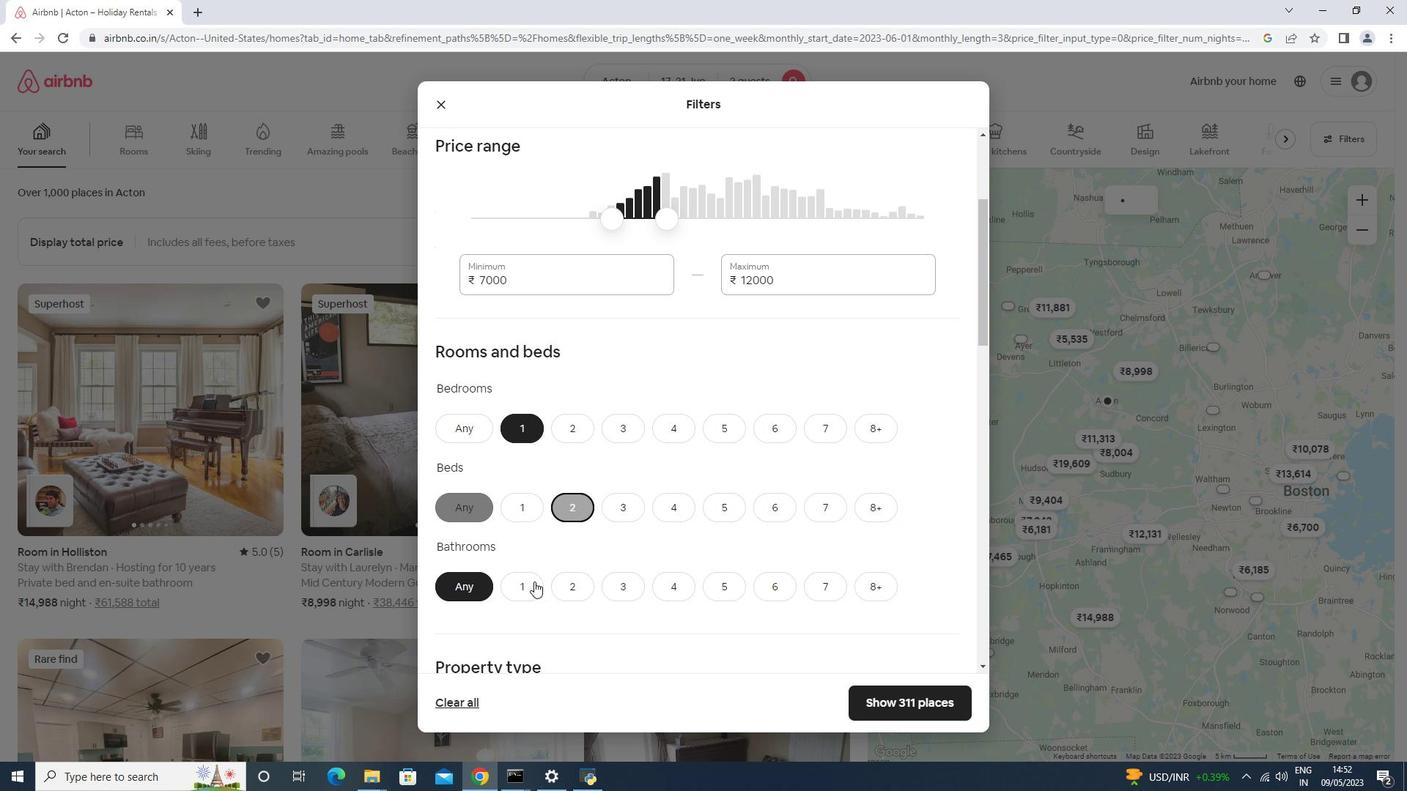 
Action: Mouse moved to (539, 540)
Screenshot: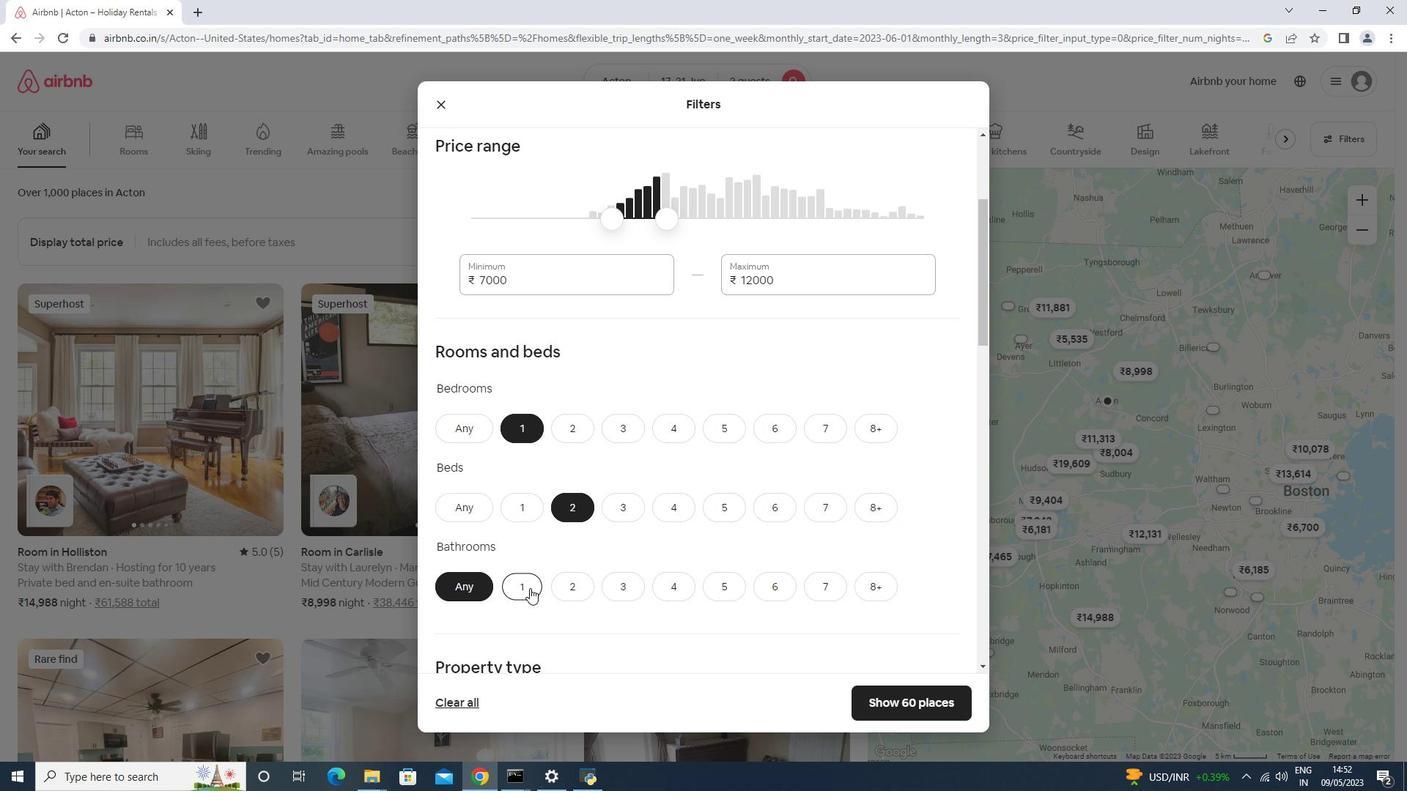 
Action: Mouse scrolled (539, 540) with delta (0, 0)
Screenshot: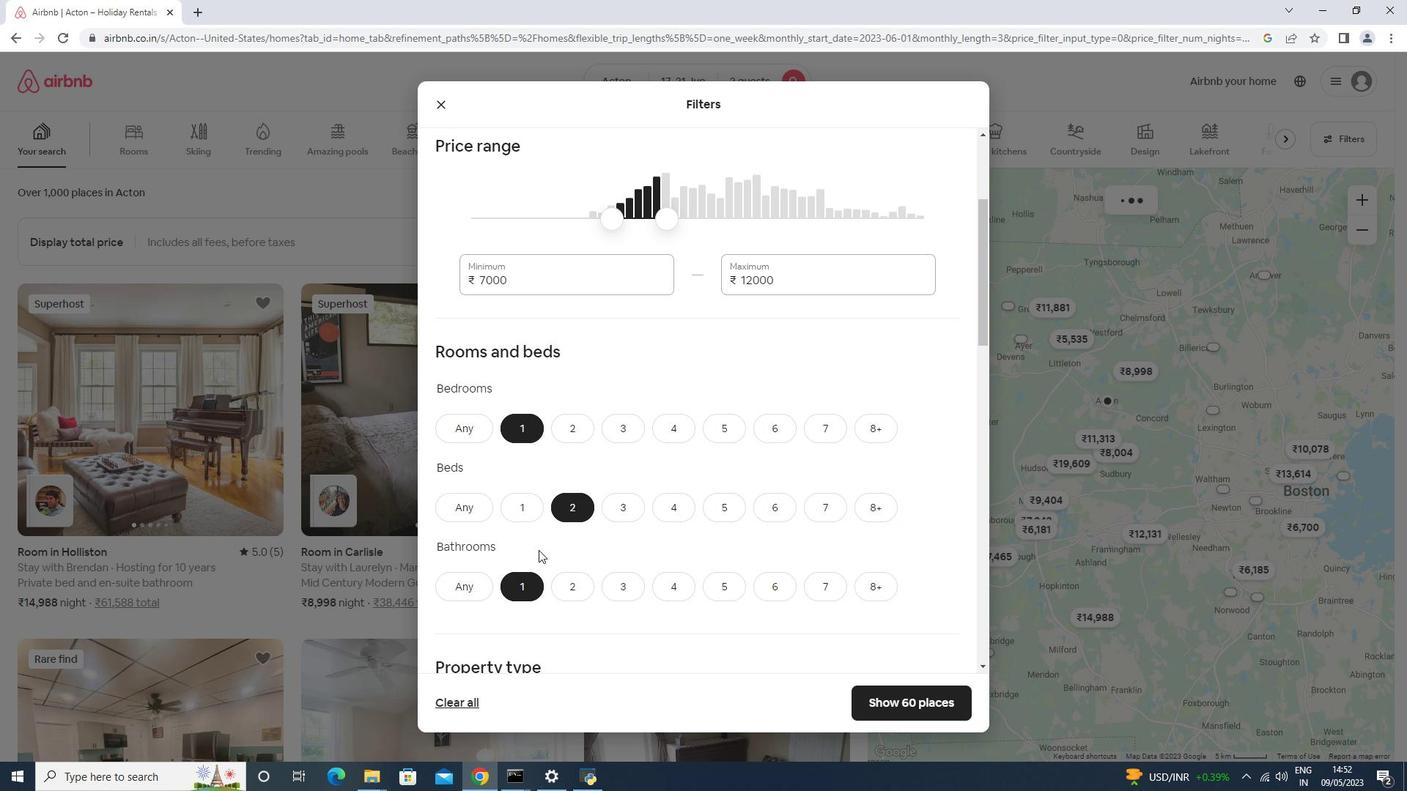 
Action: Mouse scrolled (539, 540) with delta (0, 0)
Screenshot: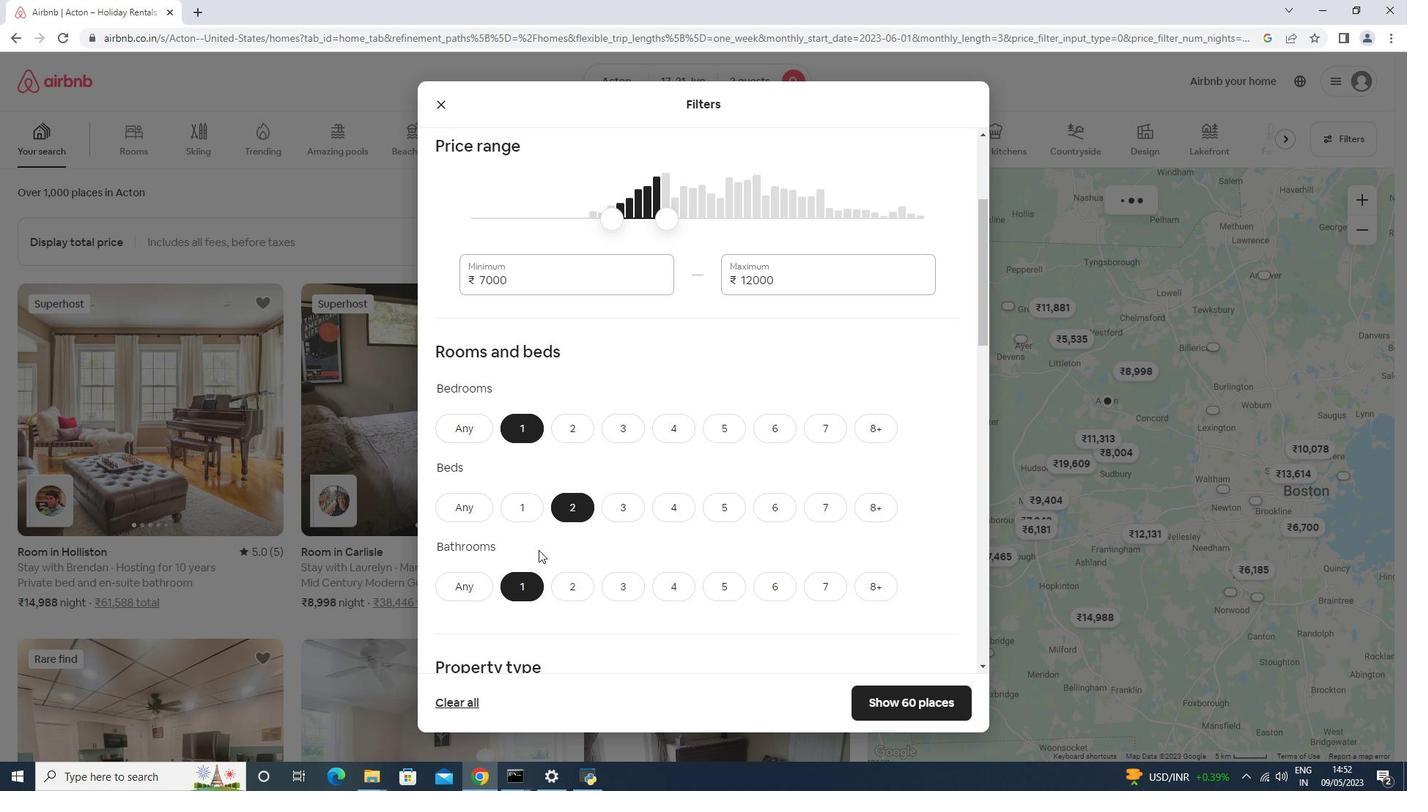 
Action: Mouse scrolled (539, 540) with delta (0, 0)
Screenshot: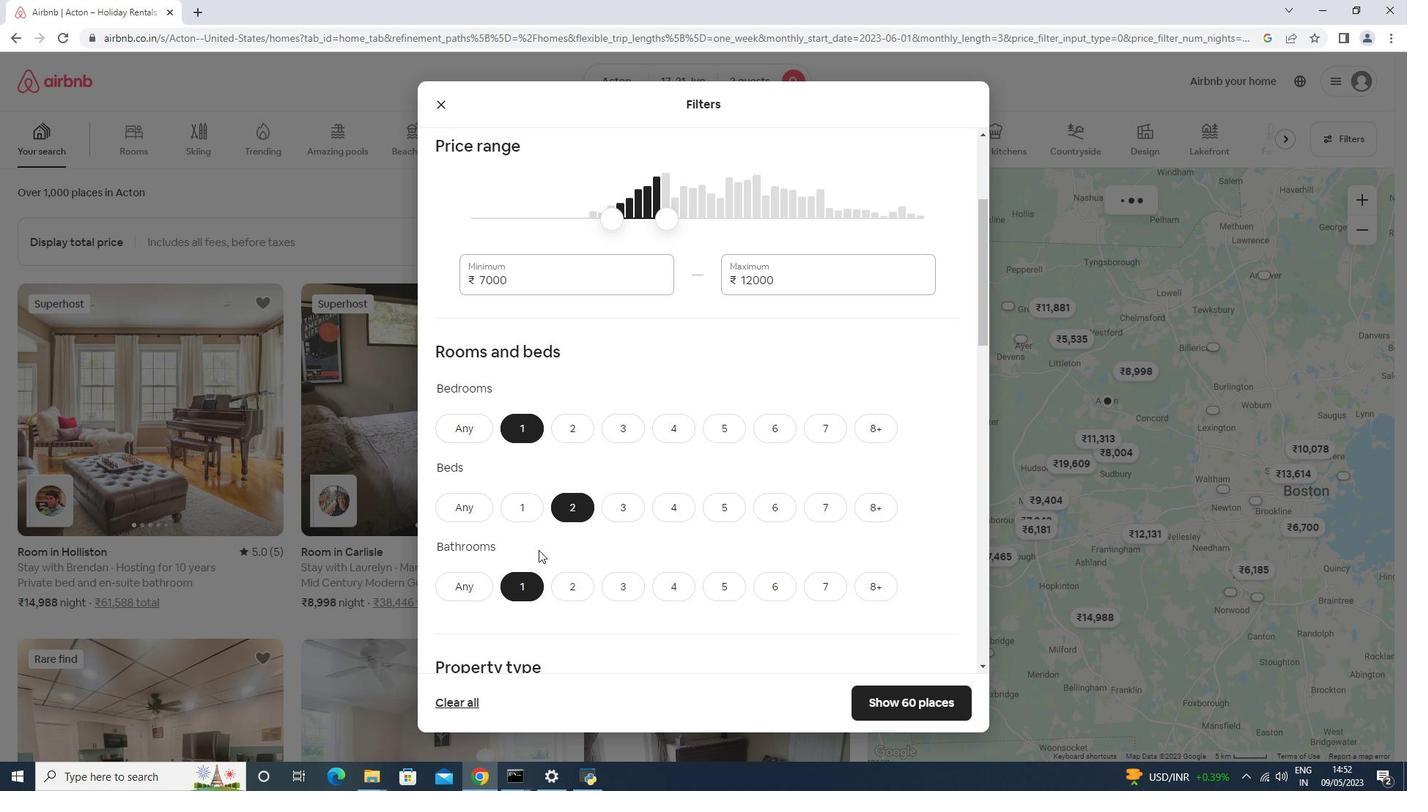 
Action: Mouse scrolled (539, 540) with delta (0, 0)
Screenshot: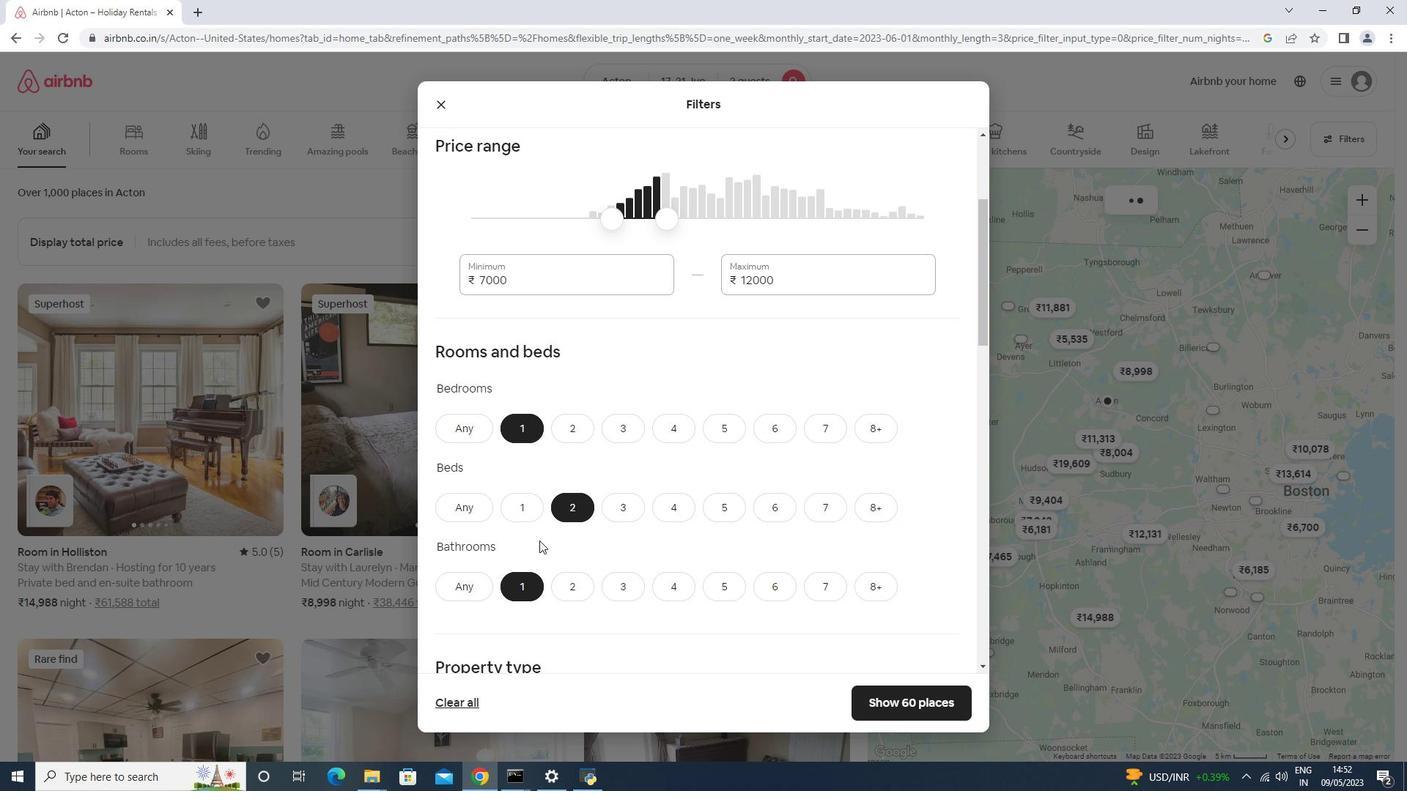 
Action: Mouse scrolled (539, 540) with delta (0, 0)
Screenshot: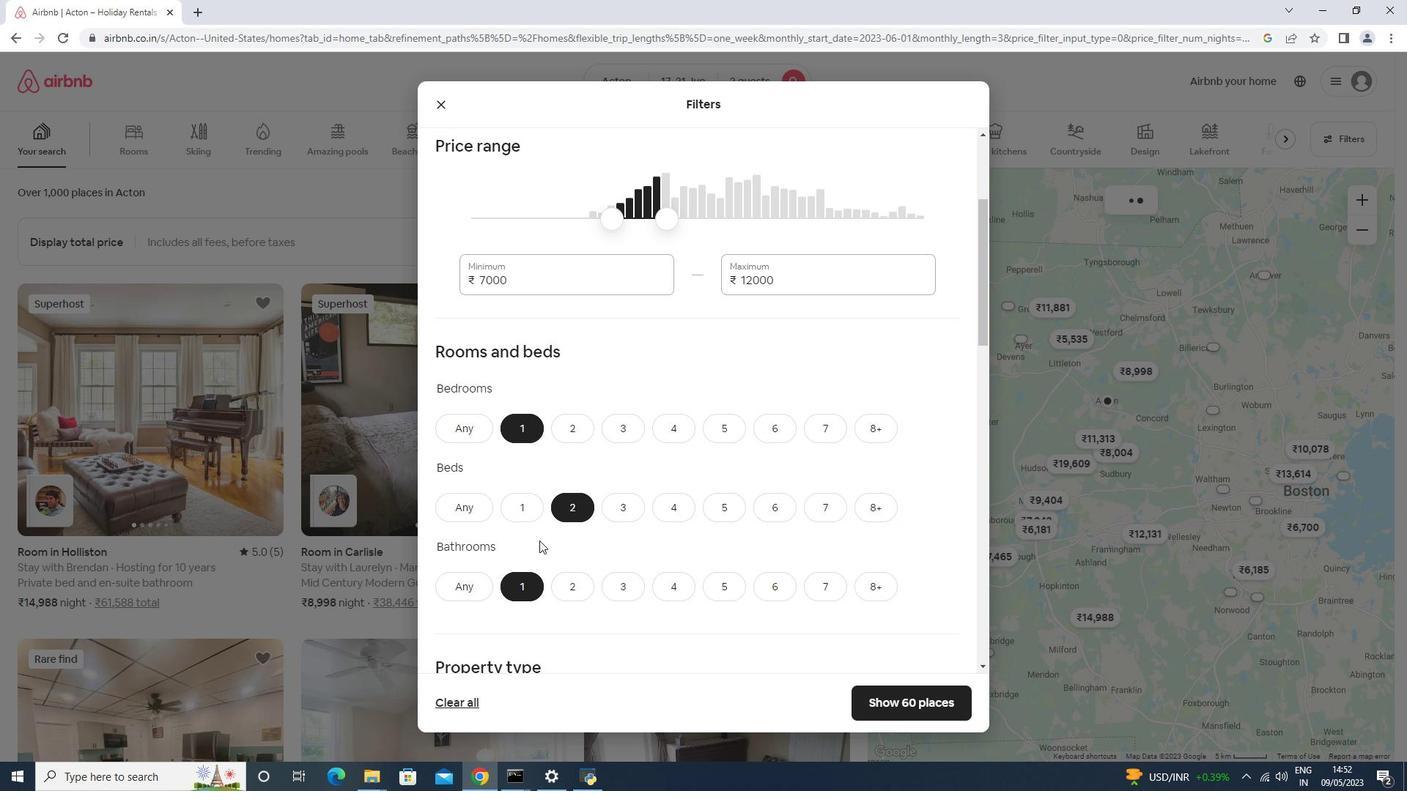 
Action: Mouse moved to (476, 351)
Screenshot: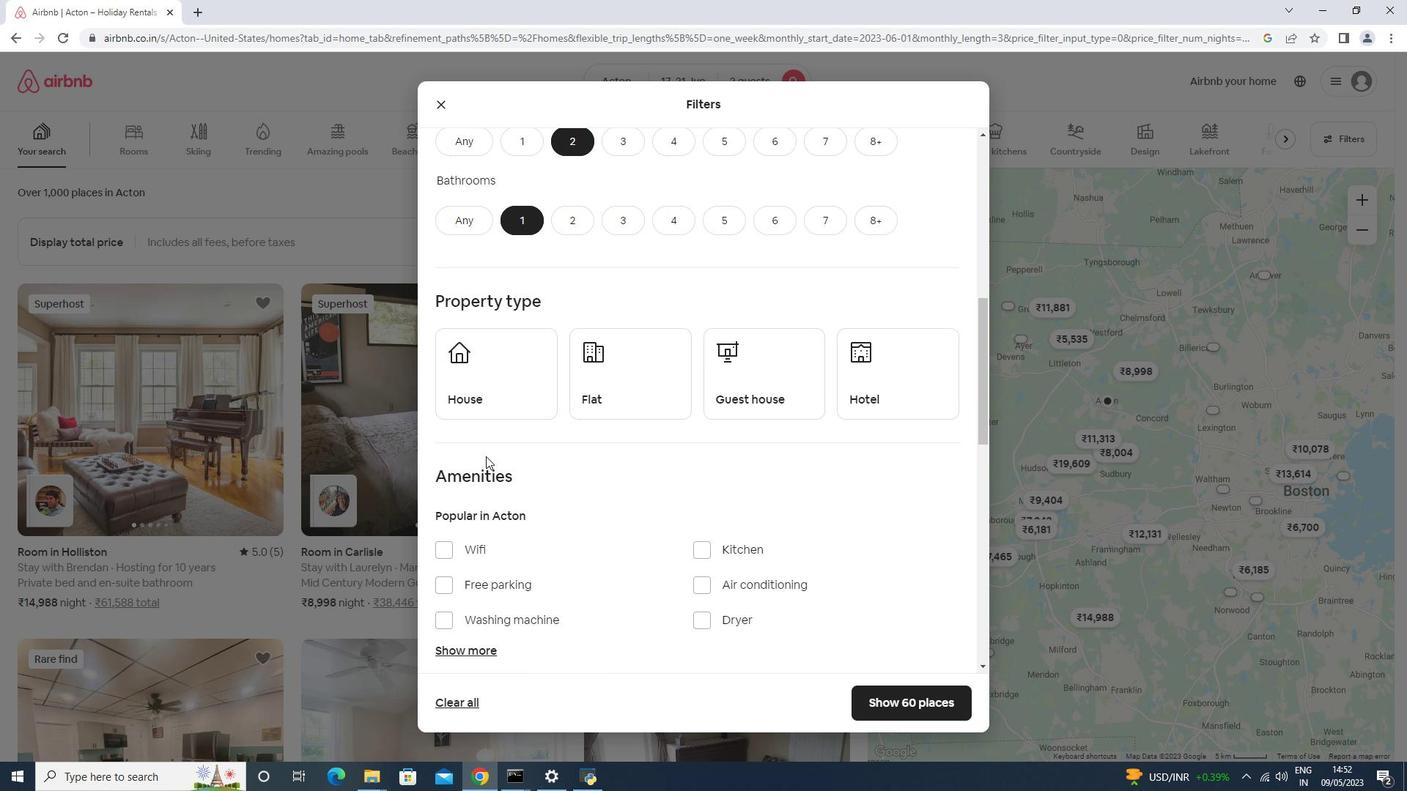 
Action: Mouse pressed left at (476, 351)
Screenshot: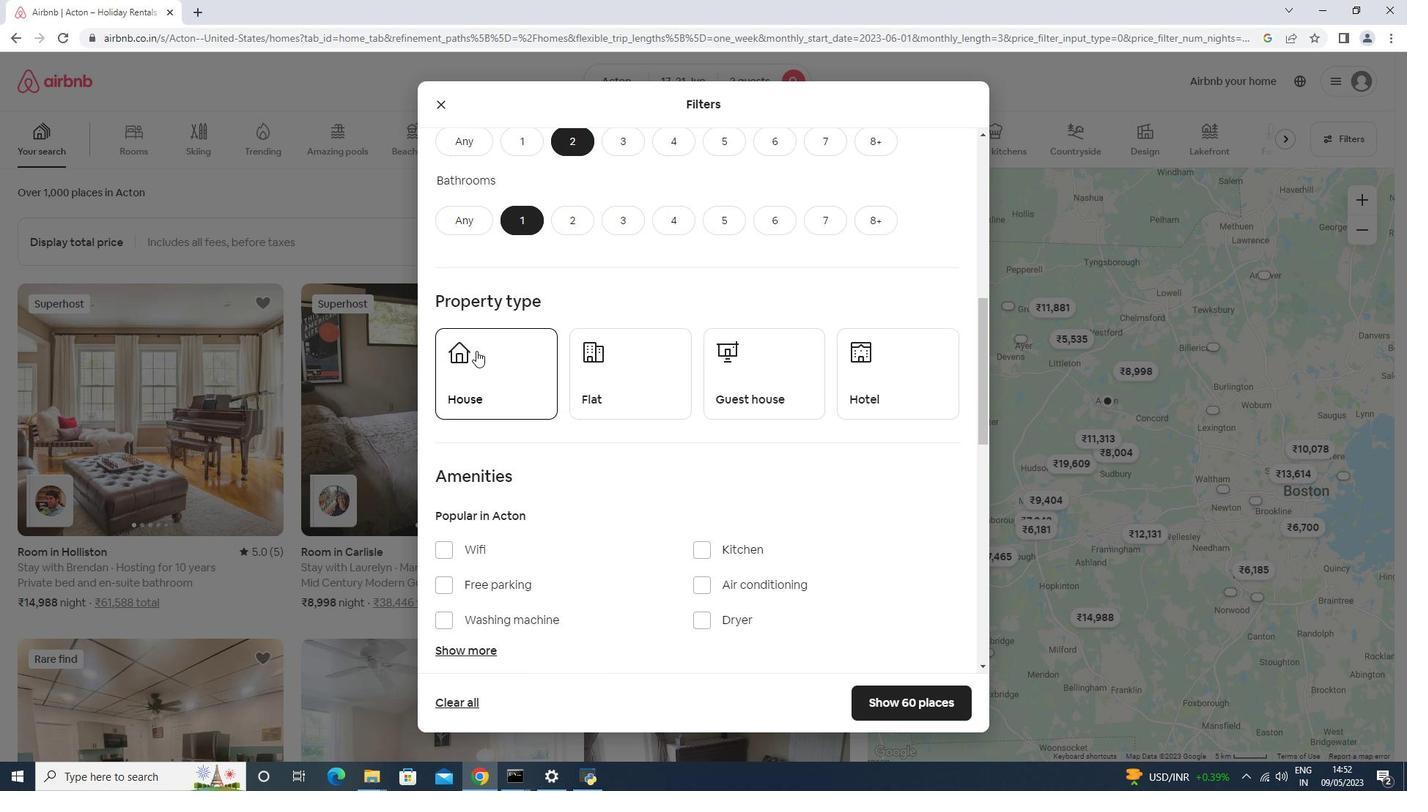 
Action: Mouse moved to (620, 381)
Screenshot: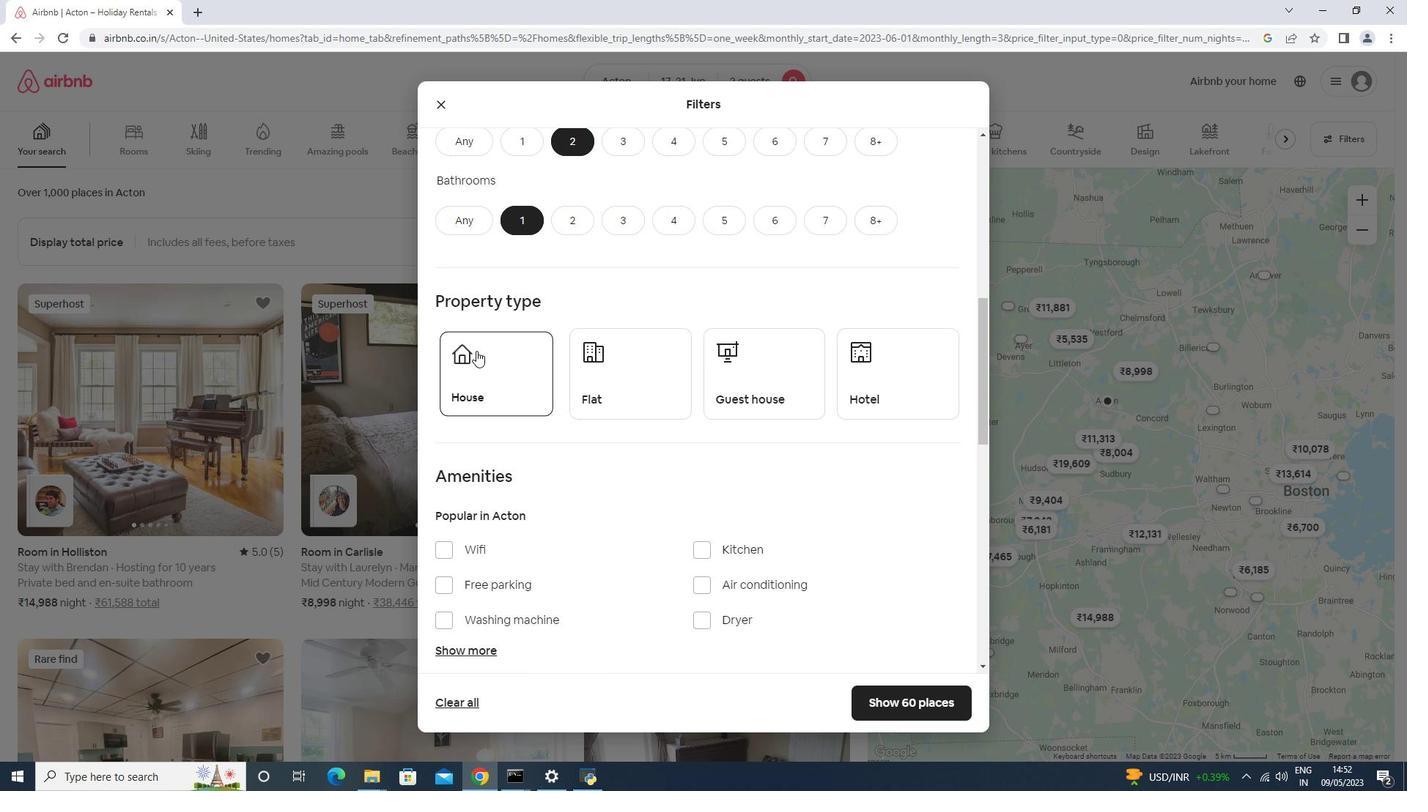 
Action: Mouse pressed left at (620, 381)
Screenshot: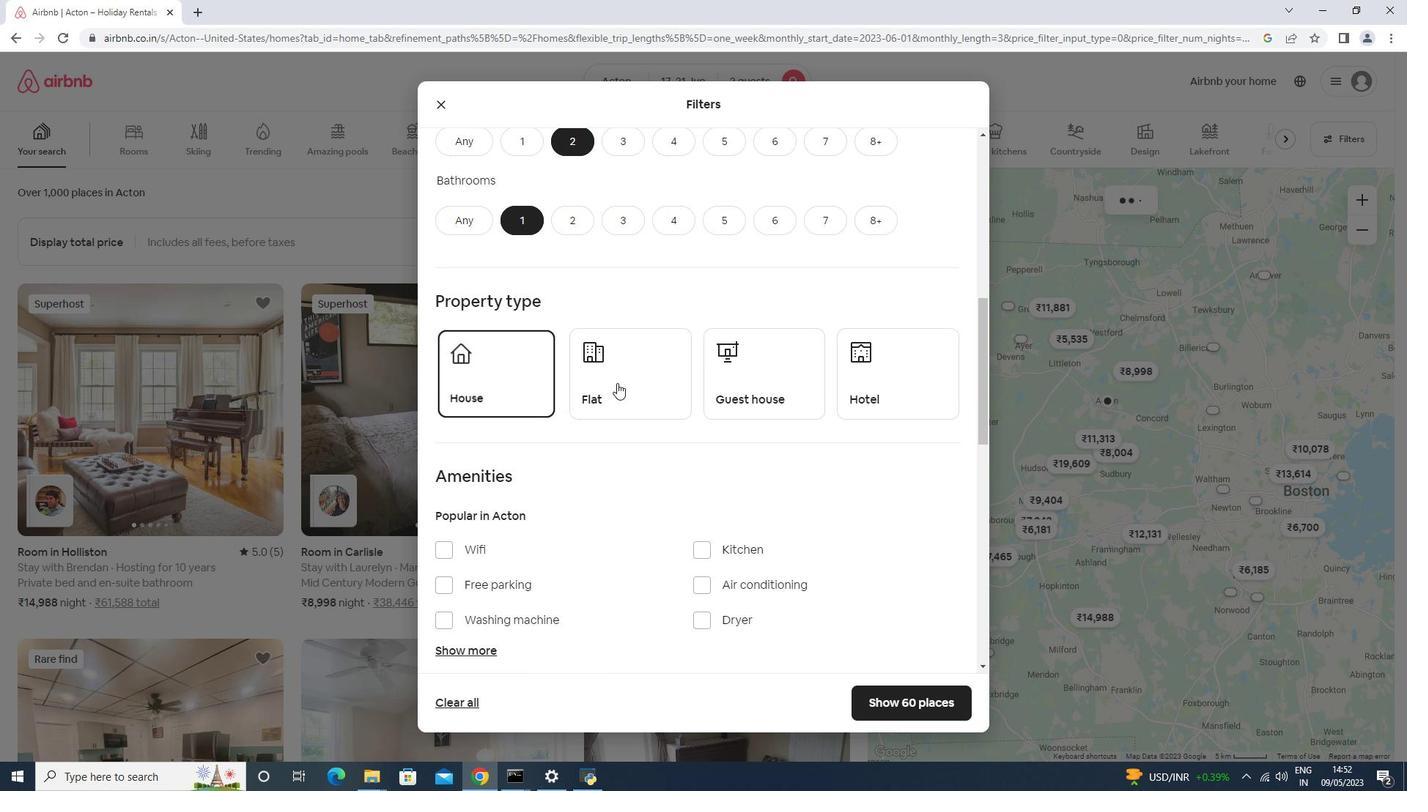 
Action: Mouse moved to (713, 378)
Screenshot: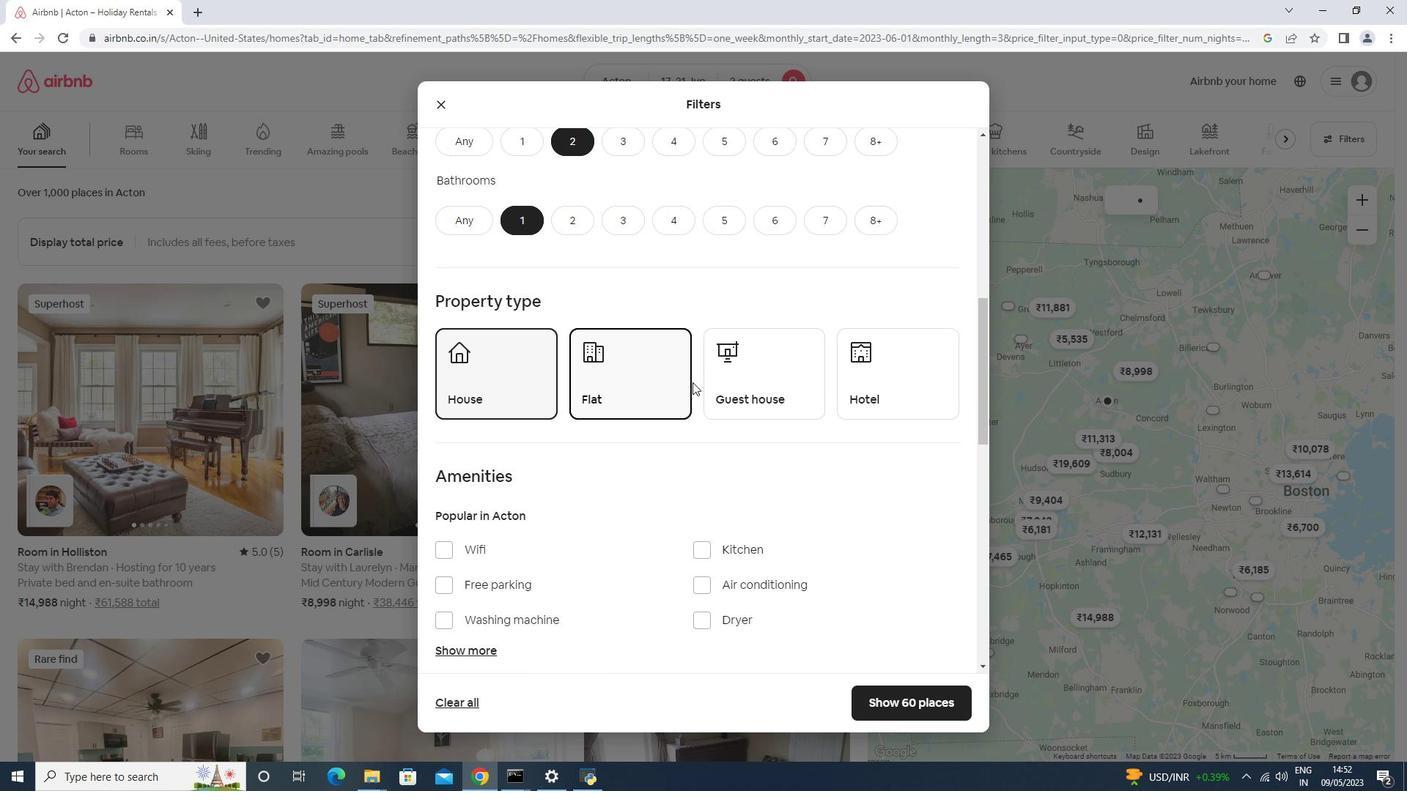 
Action: Mouse pressed left at (713, 378)
Screenshot: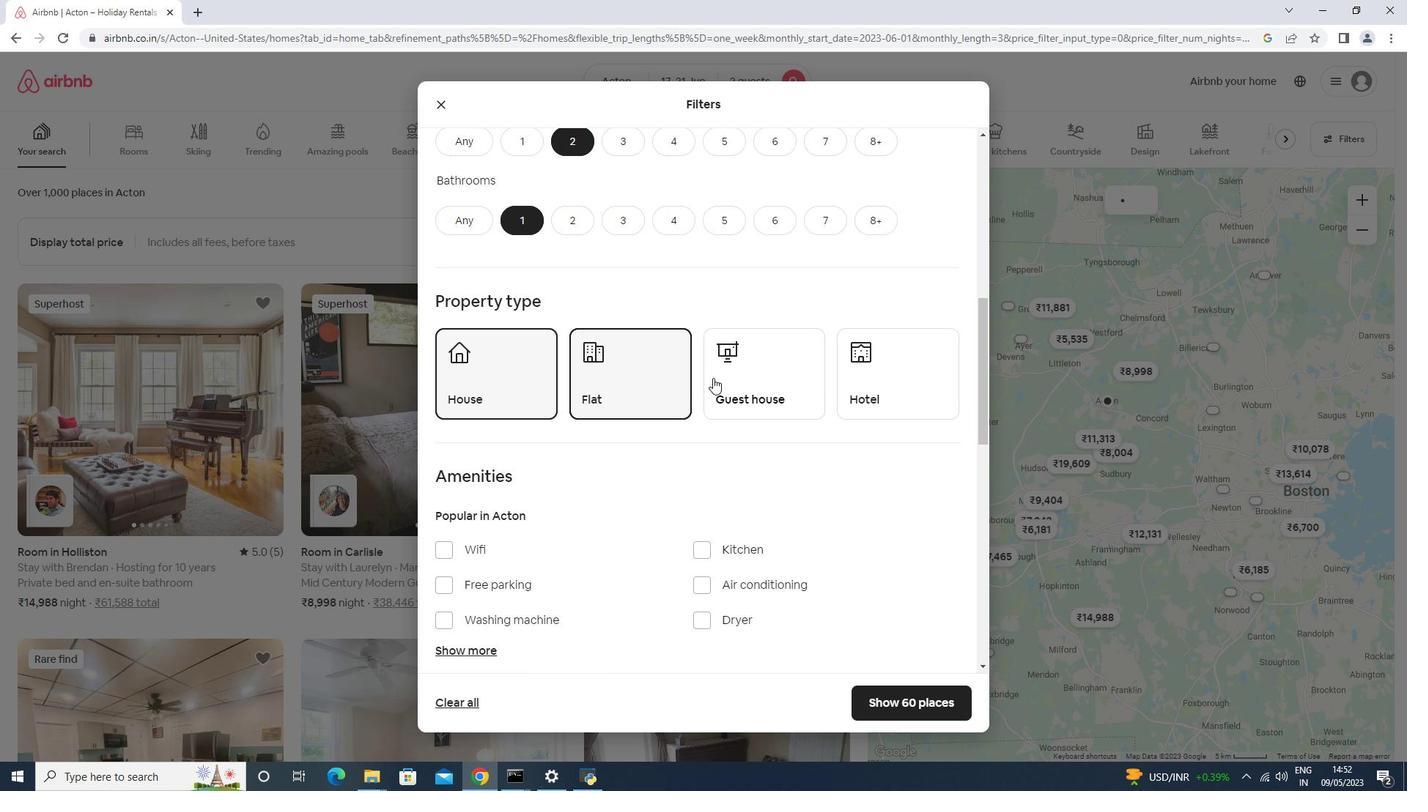 
Action: Mouse moved to (805, 429)
Screenshot: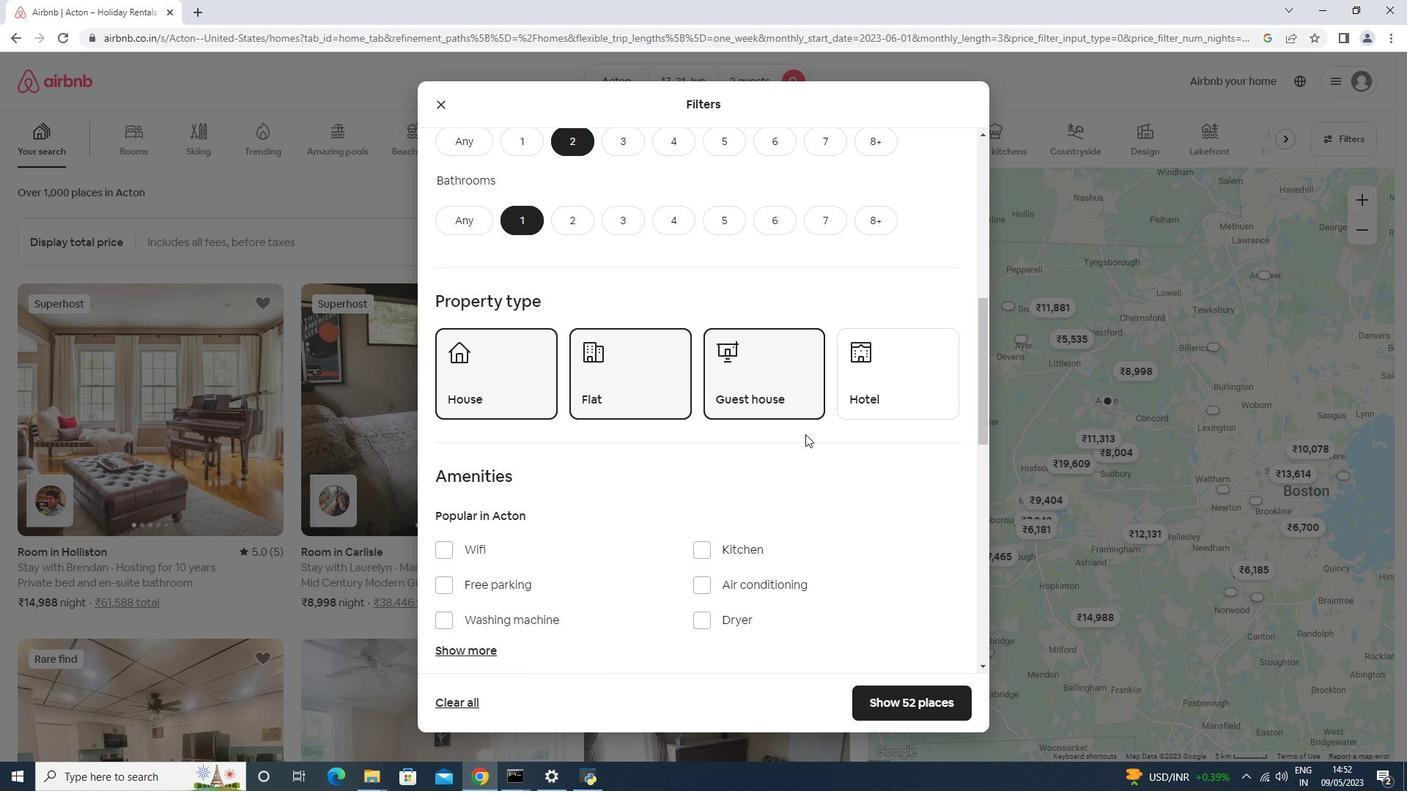 
Action: Mouse scrolled (805, 428) with delta (0, 0)
Screenshot: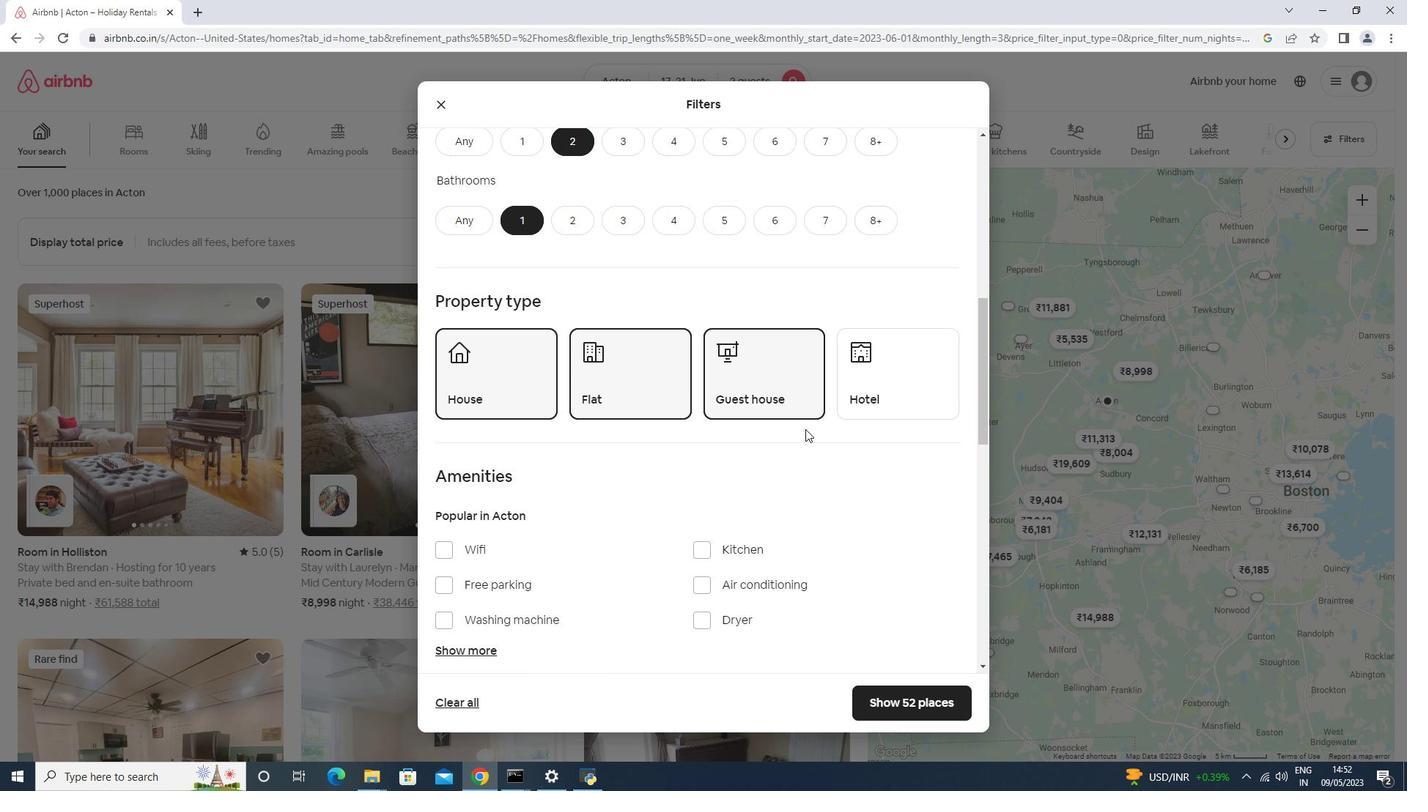 
Action: Mouse moved to (805, 428)
Screenshot: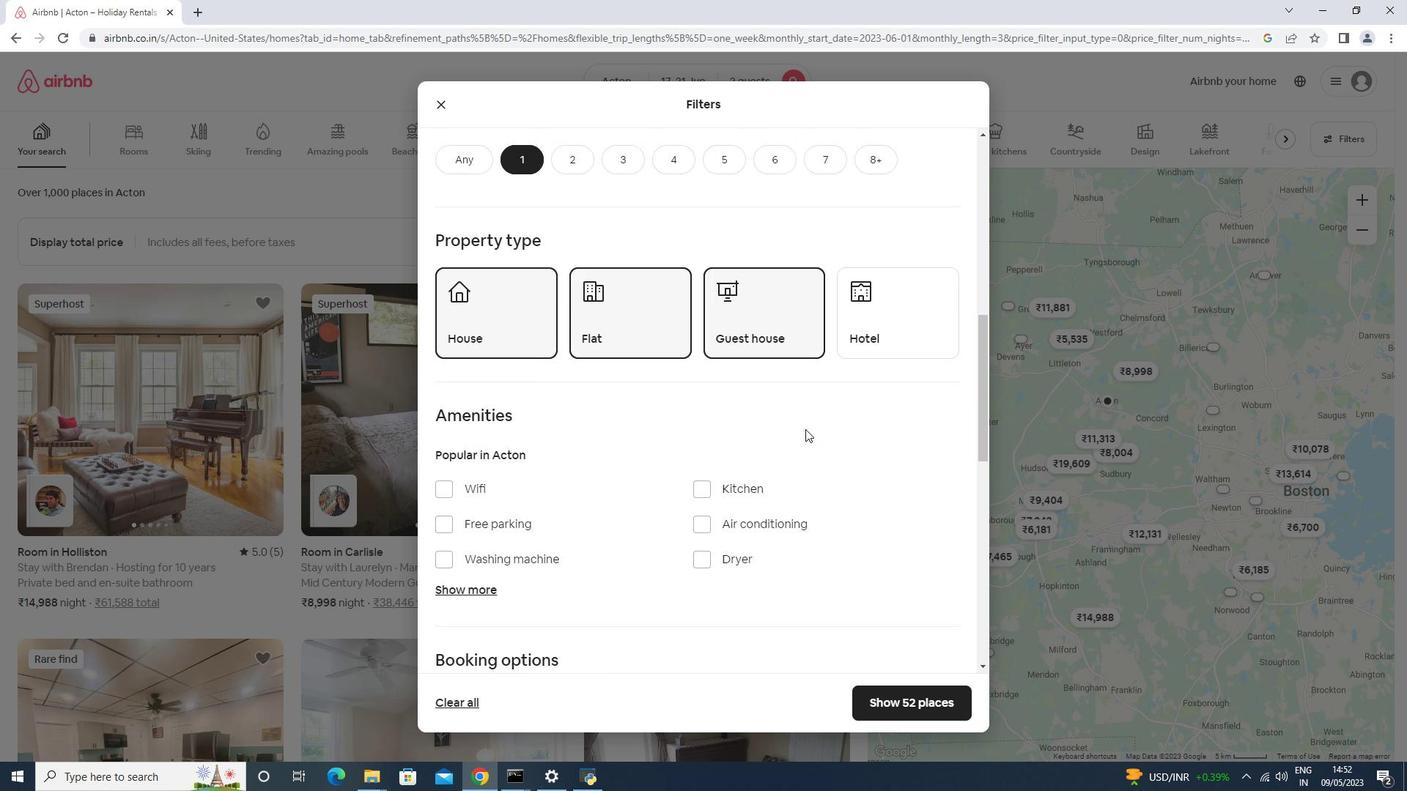 
Action: Mouse scrolled (805, 428) with delta (0, 0)
Screenshot: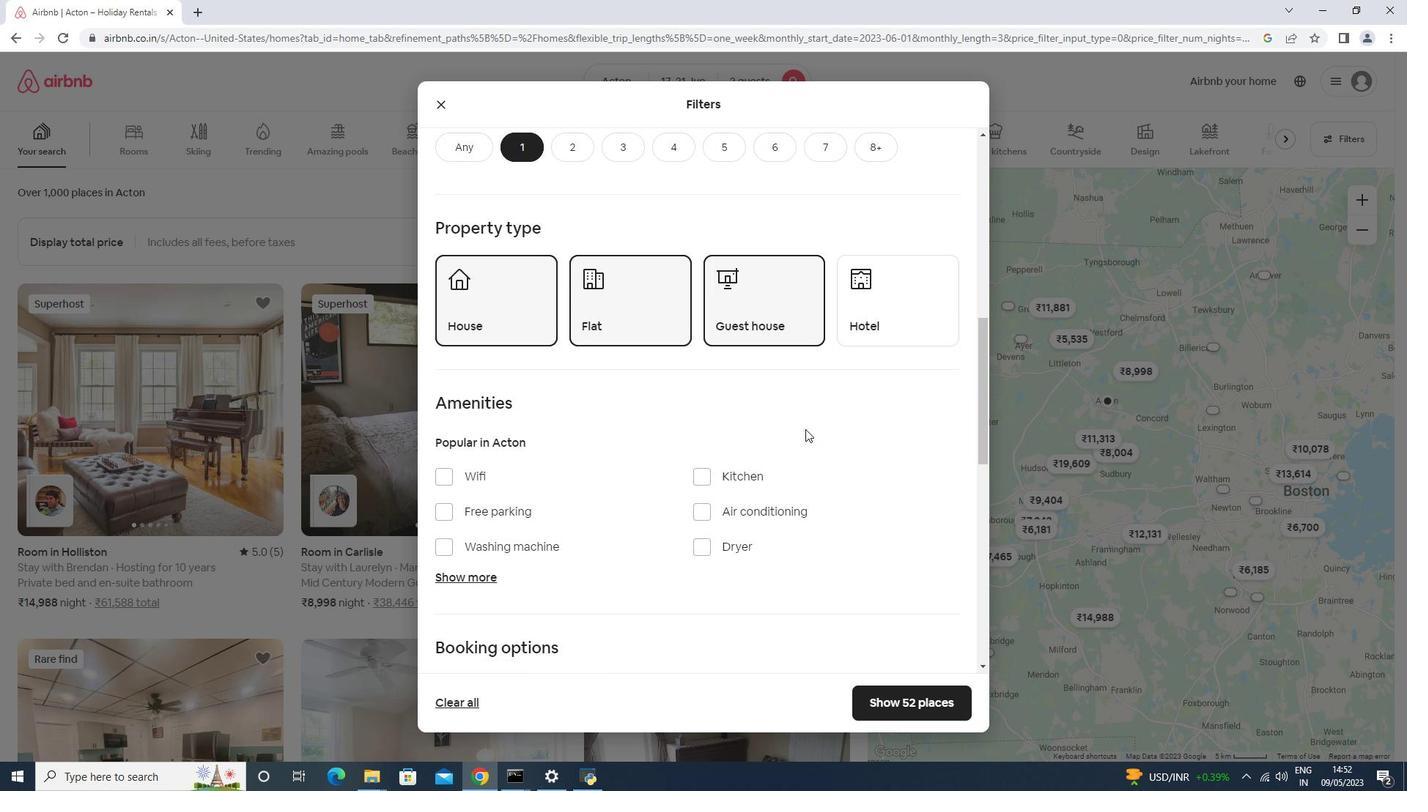 
Action: Mouse scrolled (805, 428) with delta (0, 0)
Screenshot: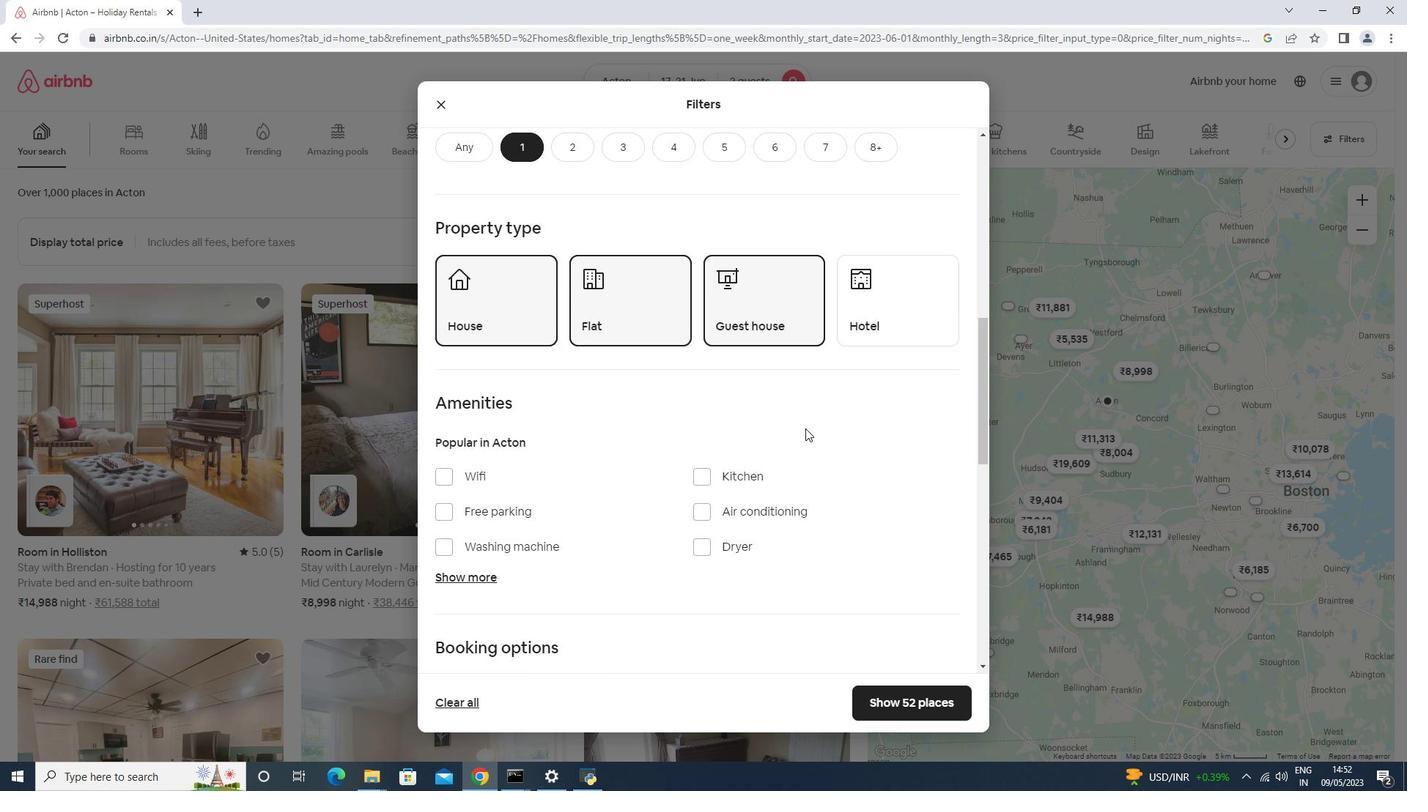 
Action: Mouse moved to (911, 602)
Screenshot: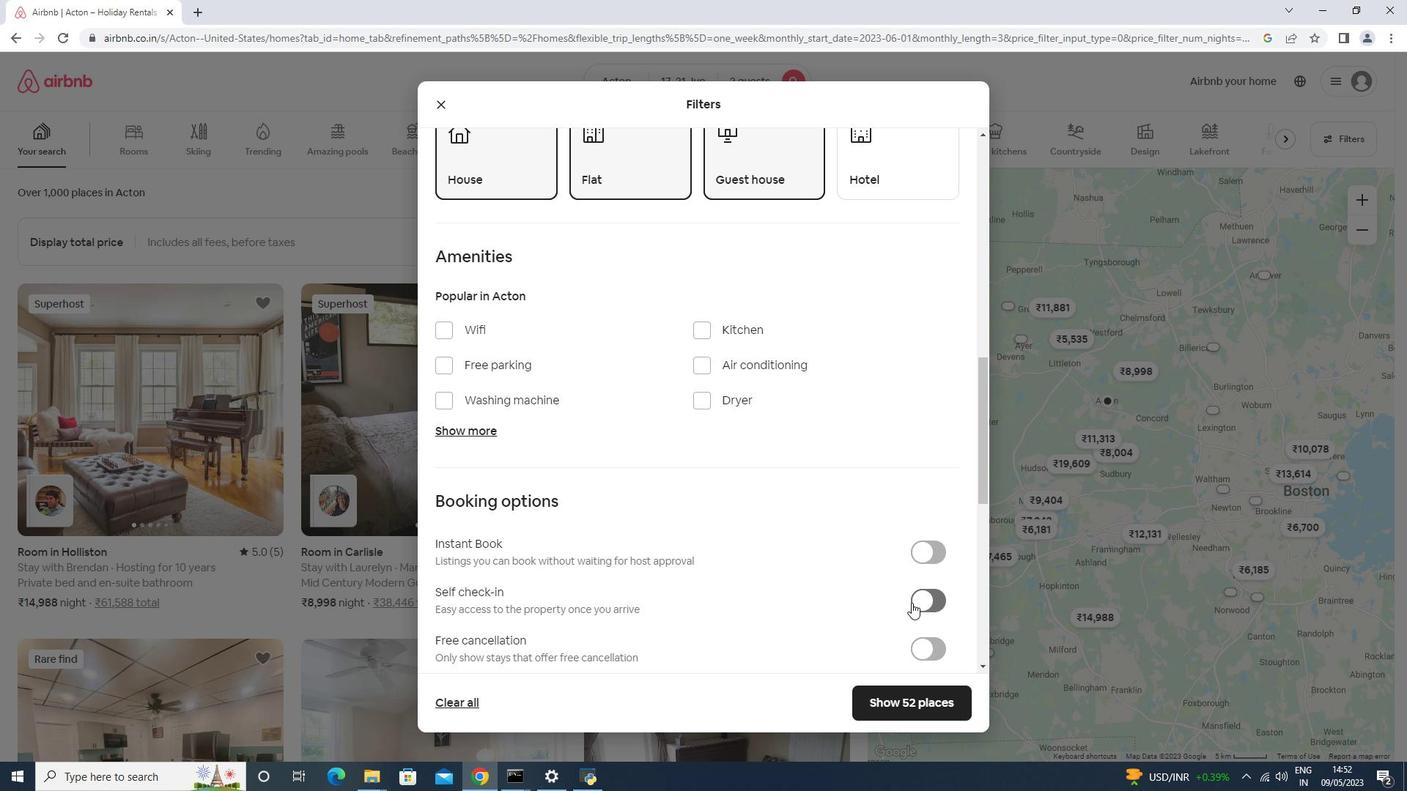 
Action: Mouse pressed left at (911, 602)
Screenshot: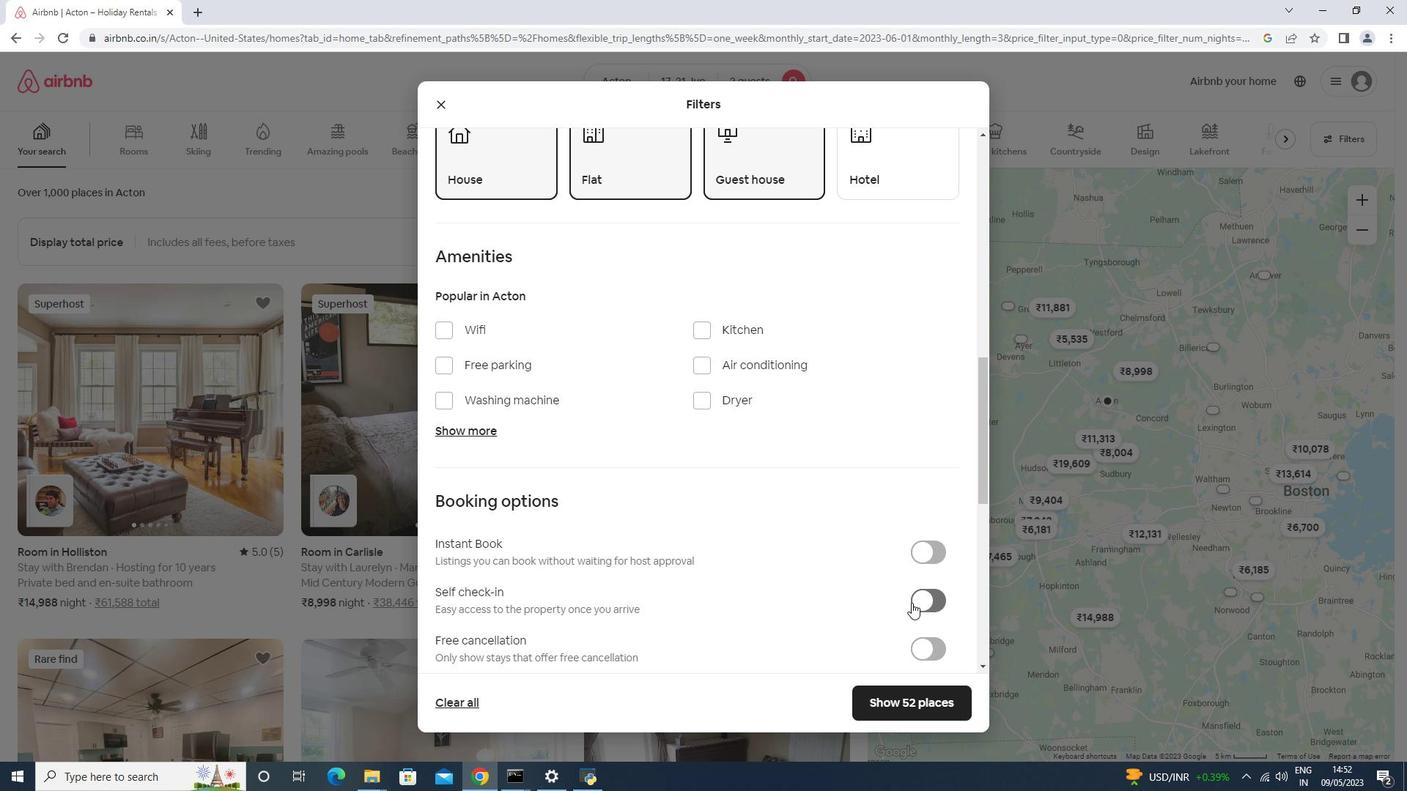 
Action: Mouse moved to (909, 601)
Screenshot: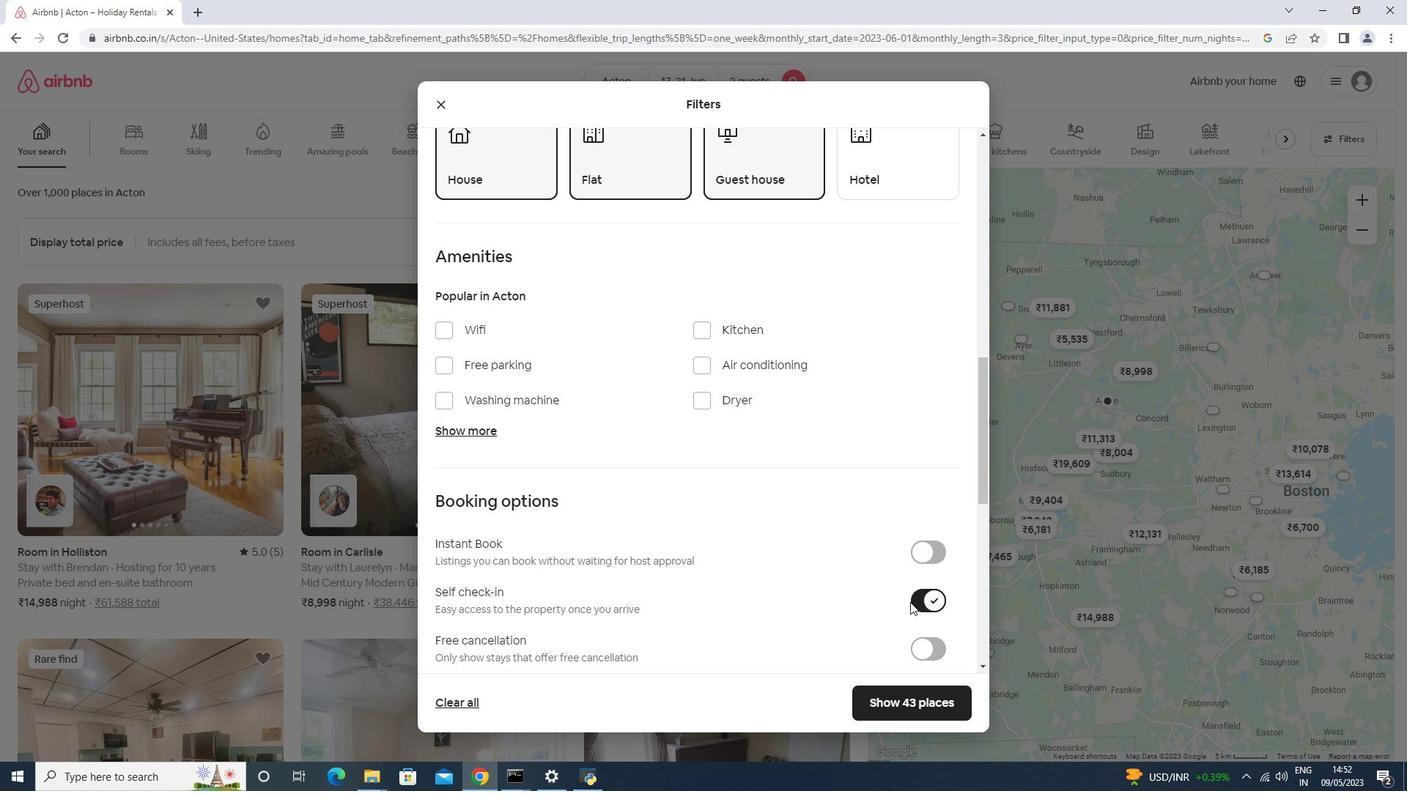 
Action: Mouse scrolled (909, 601) with delta (0, 0)
Screenshot: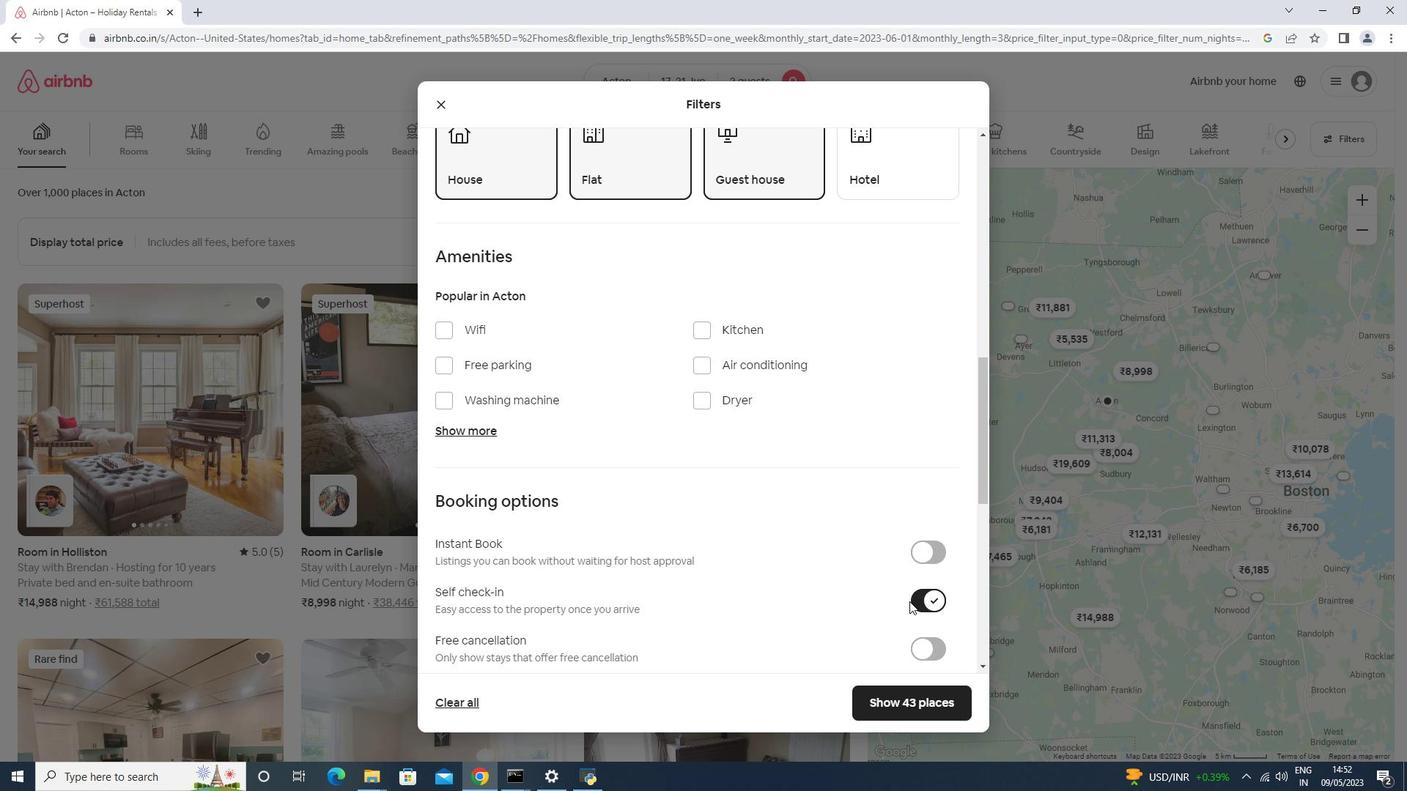 
Action: Mouse scrolled (909, 601) with delta (0, 0)
Screenshot: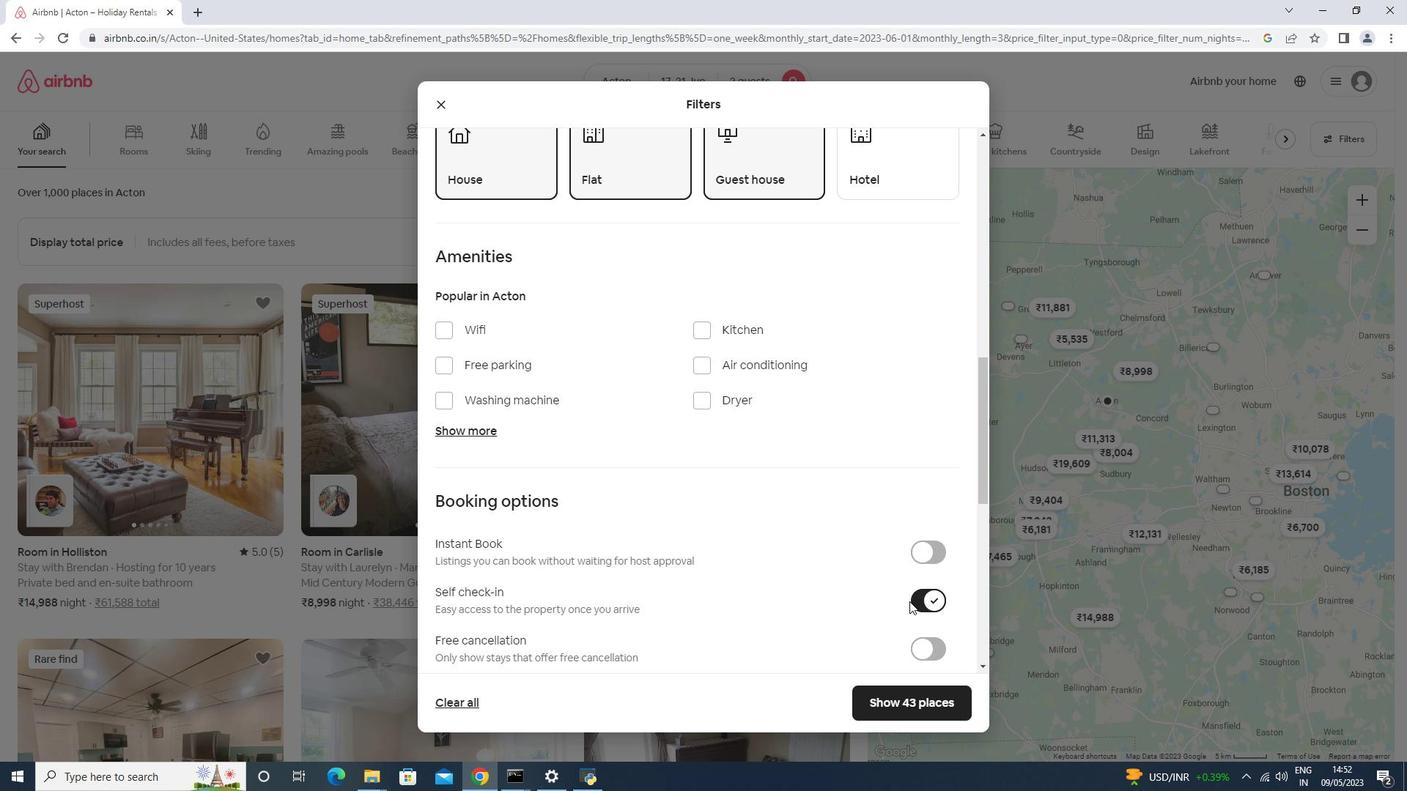 
Action: Mouse scrolled (909, 601) with delta (0, 0)
Screenshot: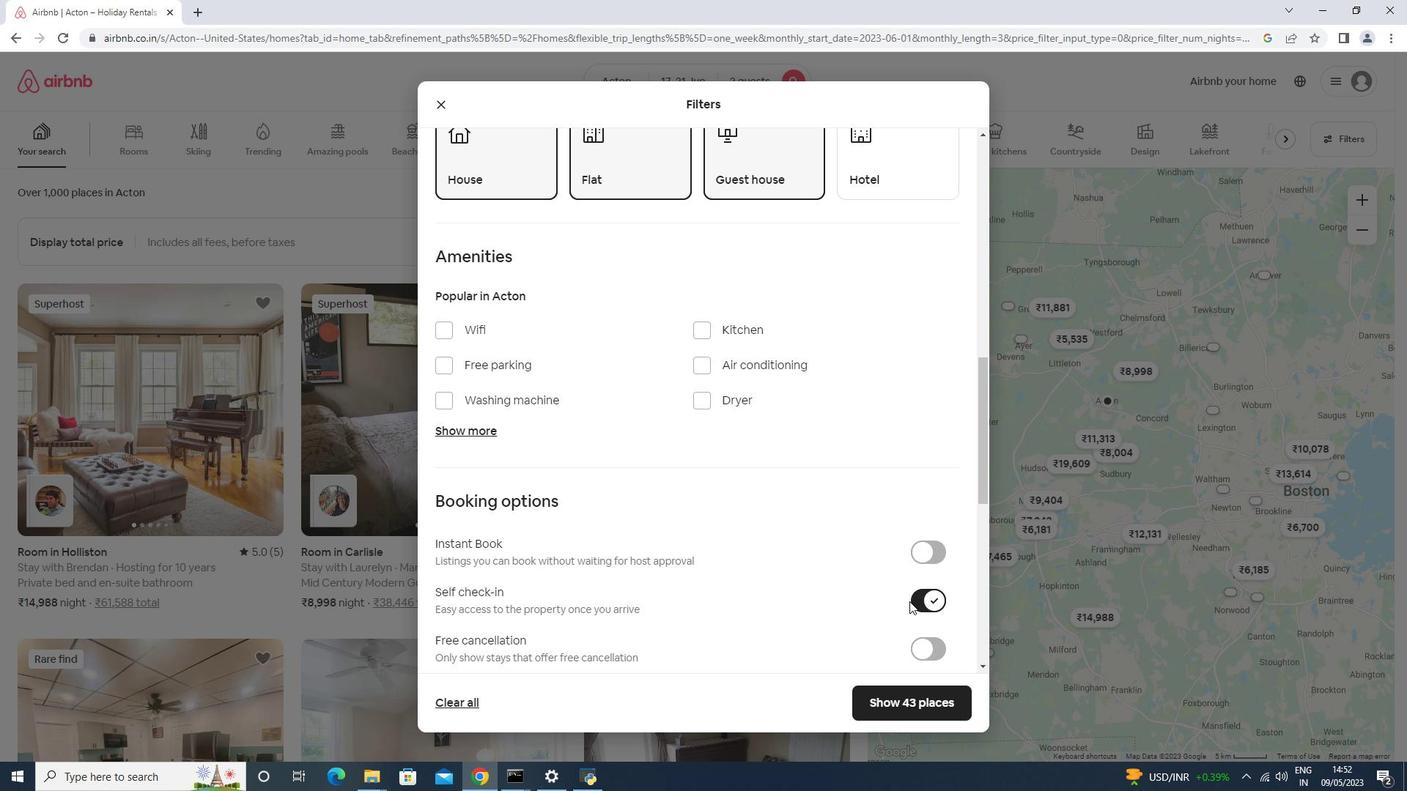 
Action: Mouse scrolled (909, 601) with delta (0, 0)
Screenshot: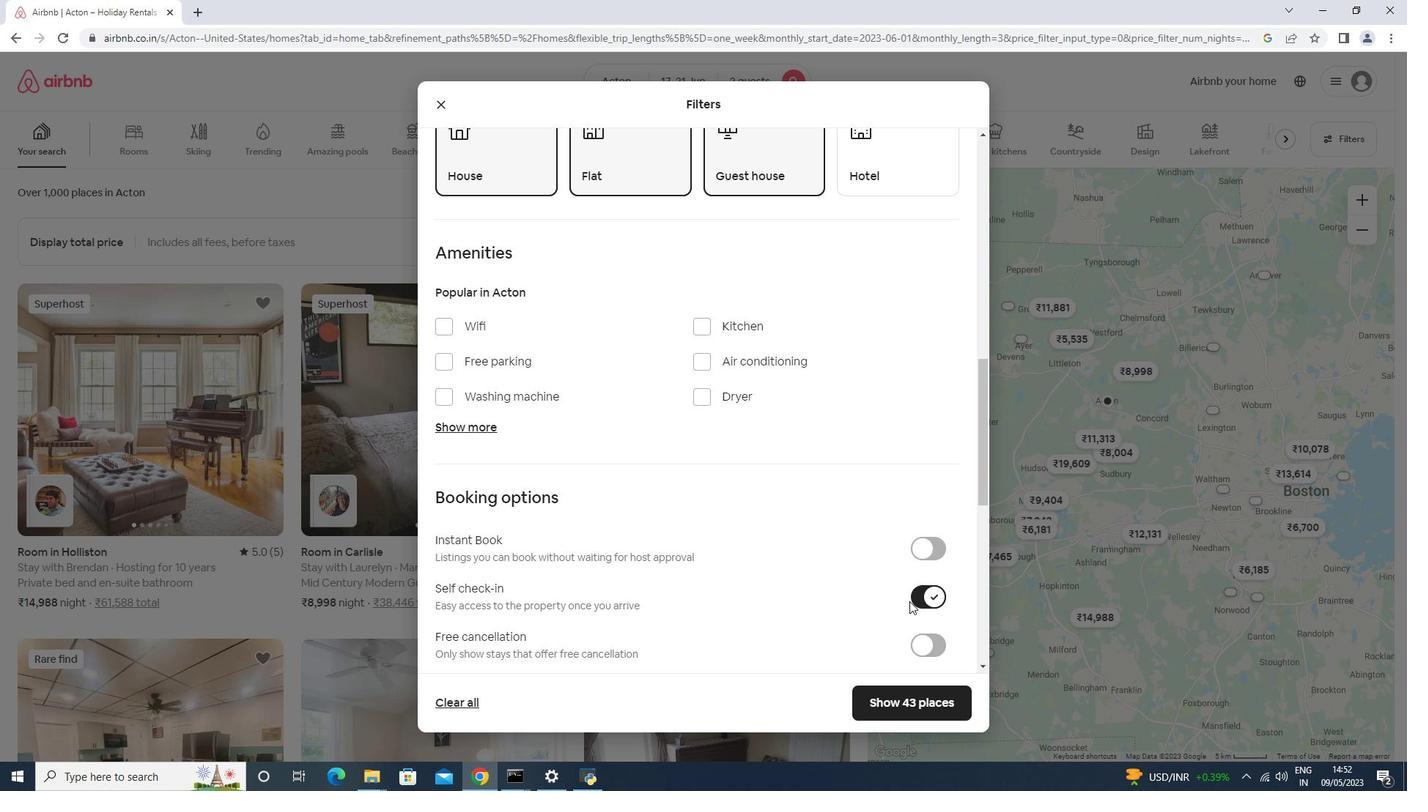 
Action: Mouse scrolled (909, 601) with delta (0, 0)
Screenshot: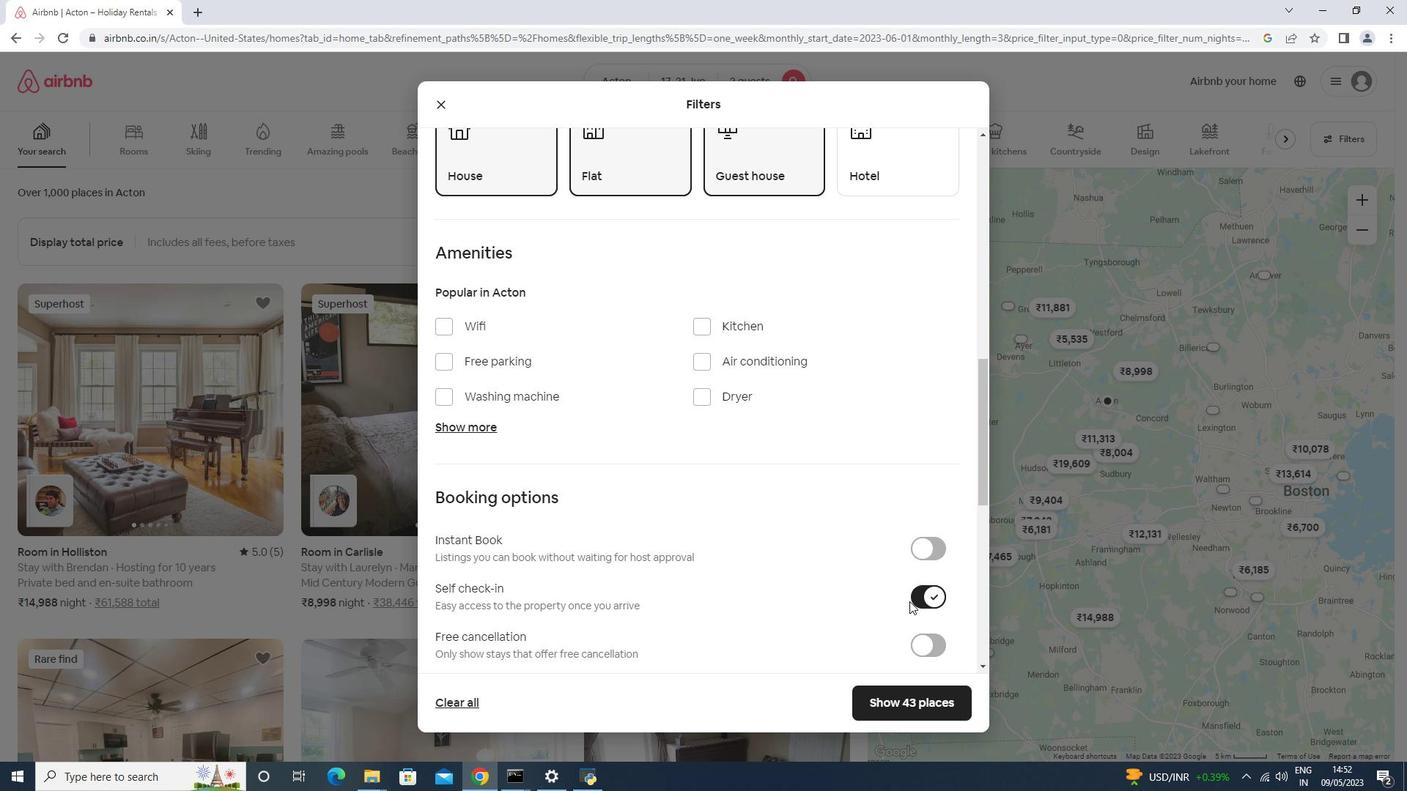 
Action: Mouse scrolled (909, 601) with delta (0, 0)
Screenshot: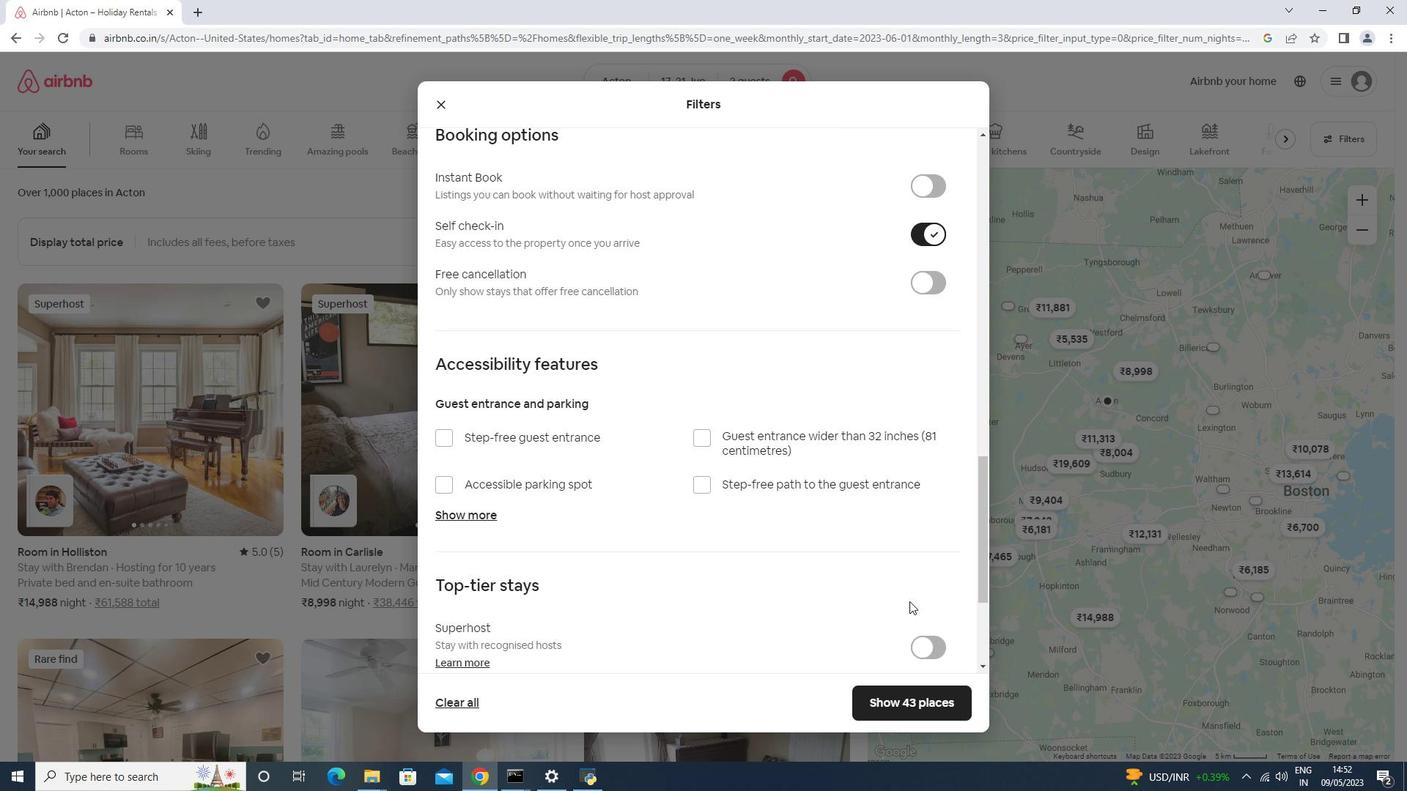 
Action: Mouse scrolled (909, 601) with delta (0, 0)
Screenshot: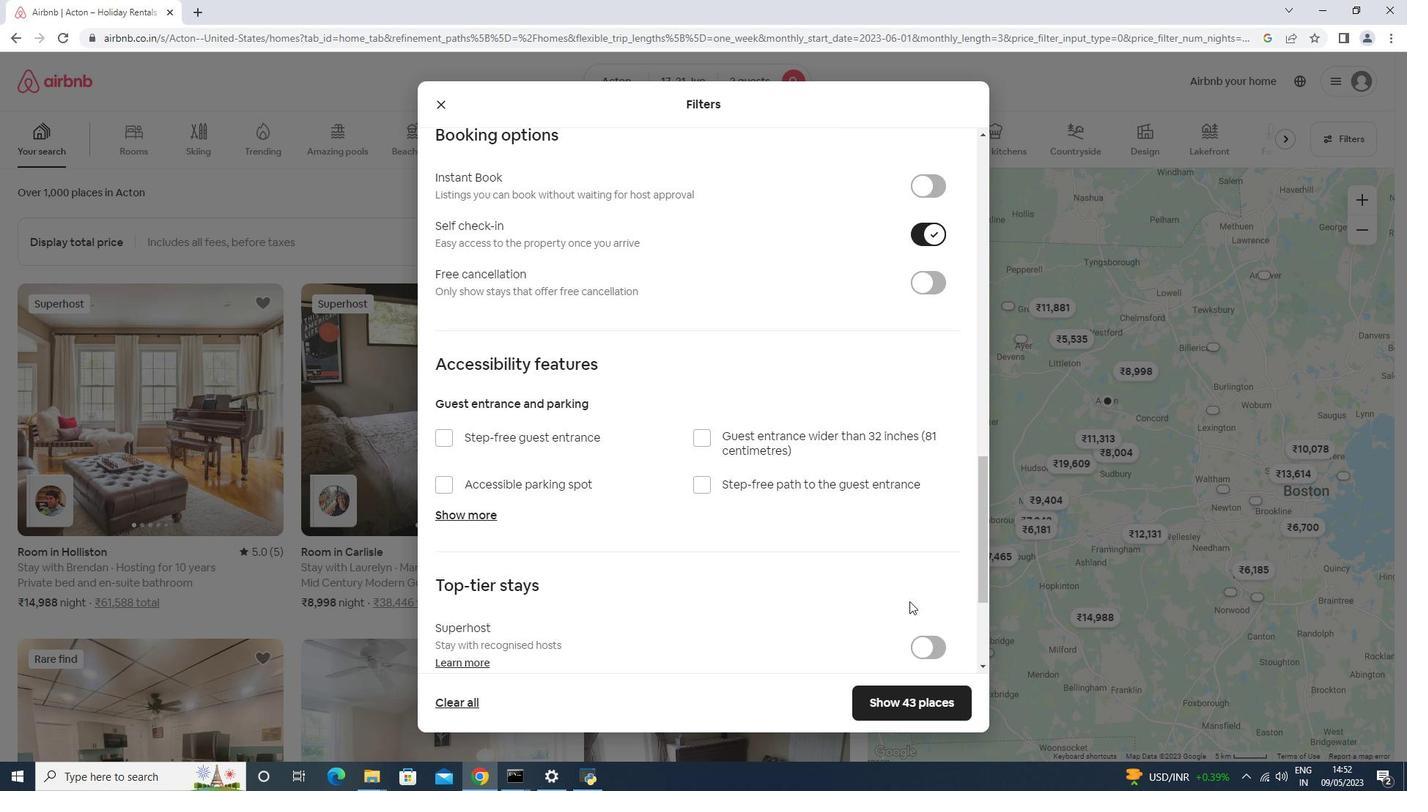 
Action: Mouse scrolled (909, 601) with delta (0, 0)
Screenshot: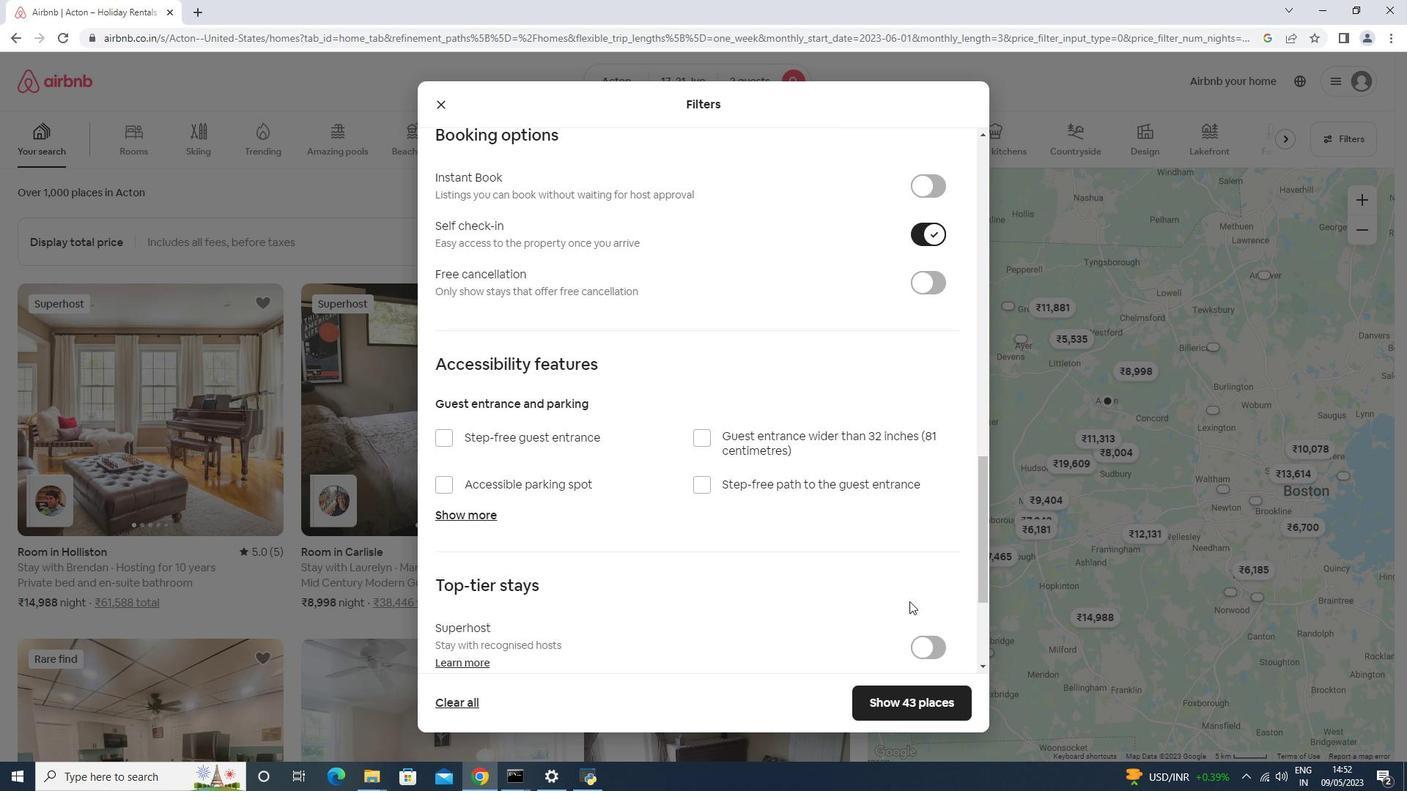 
Action: Mouse scrolled (909, 601) with delta (0, 0)
Screenshot: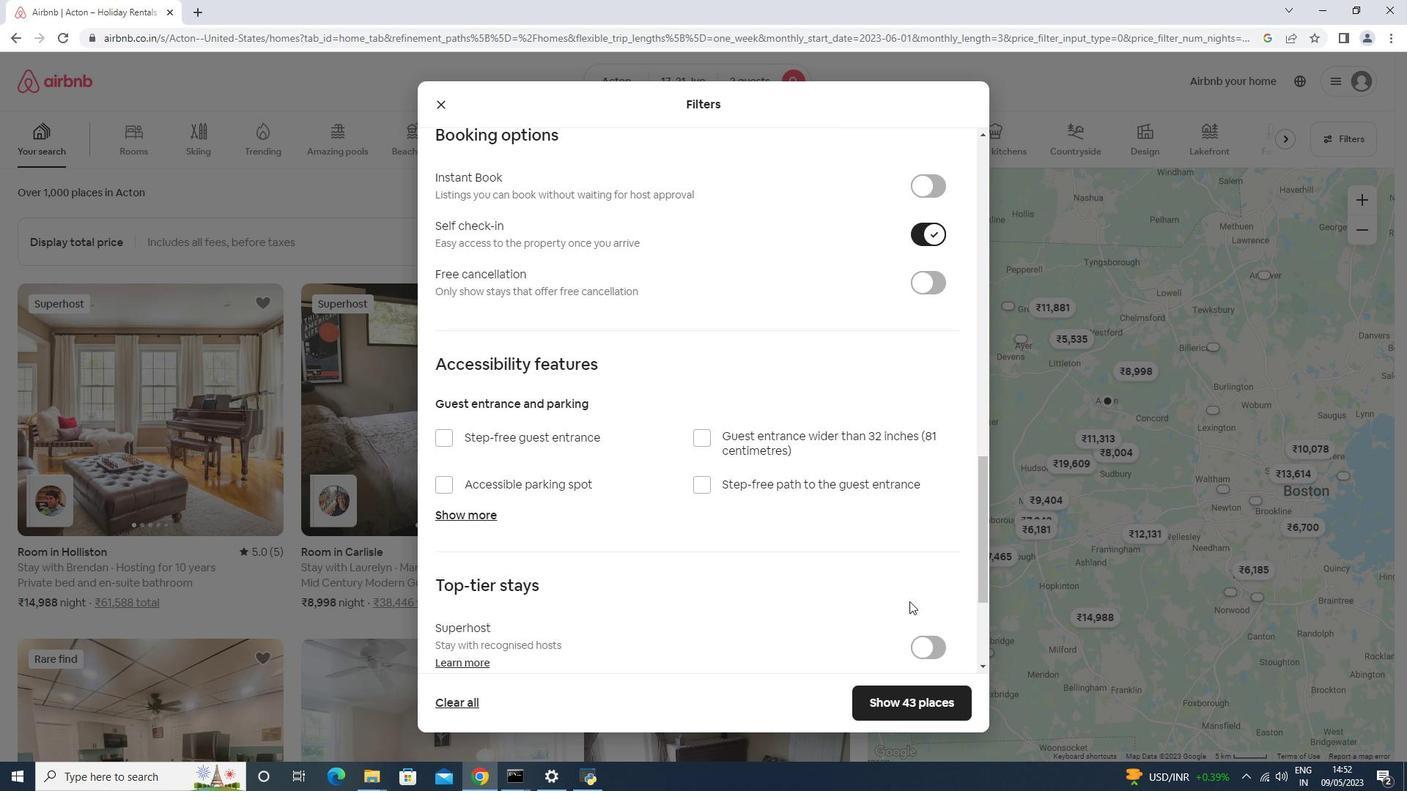 
Action: Mouse scrolled (909, 601) with delta (0, 0)
Screenshot: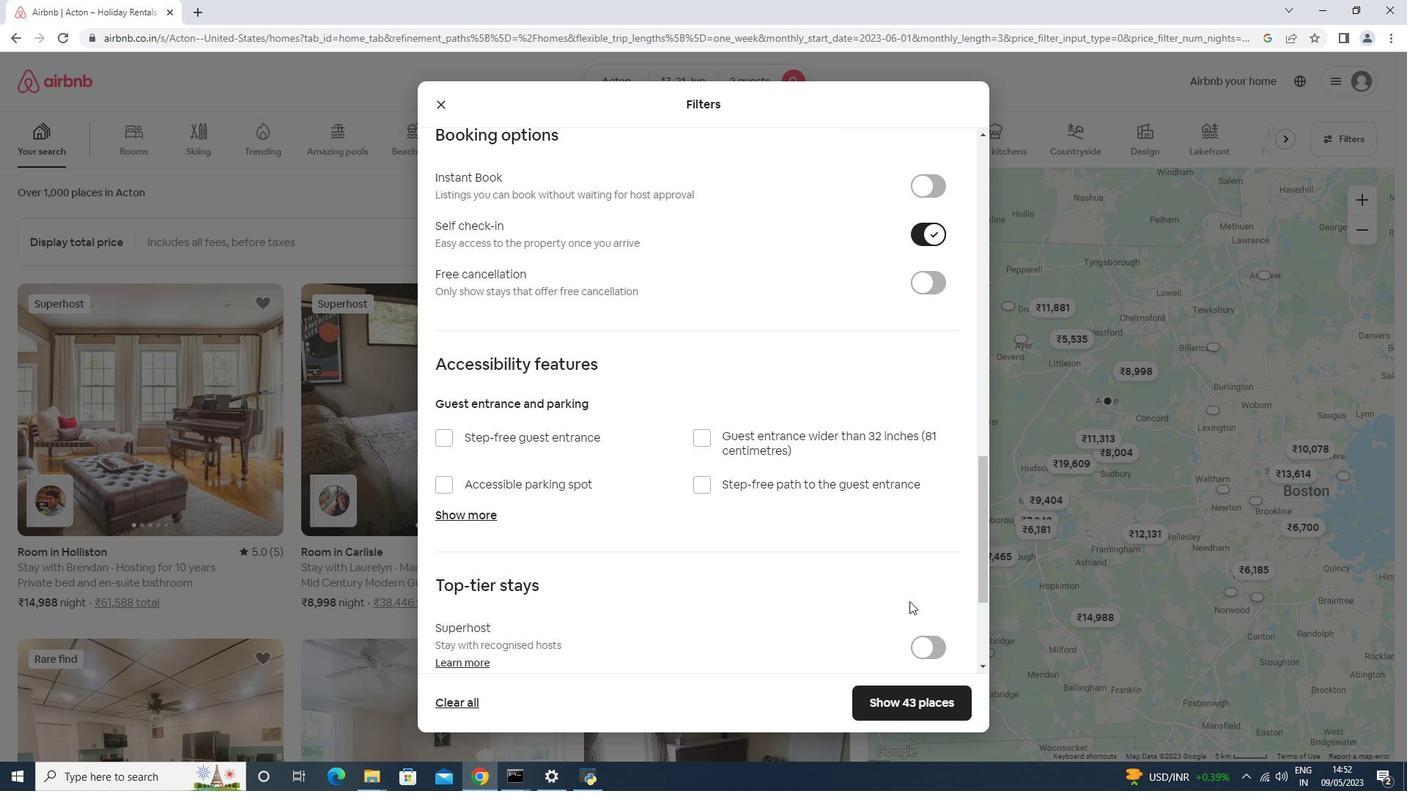 
Action: Mouse moved to (549, 570)
Screenshot: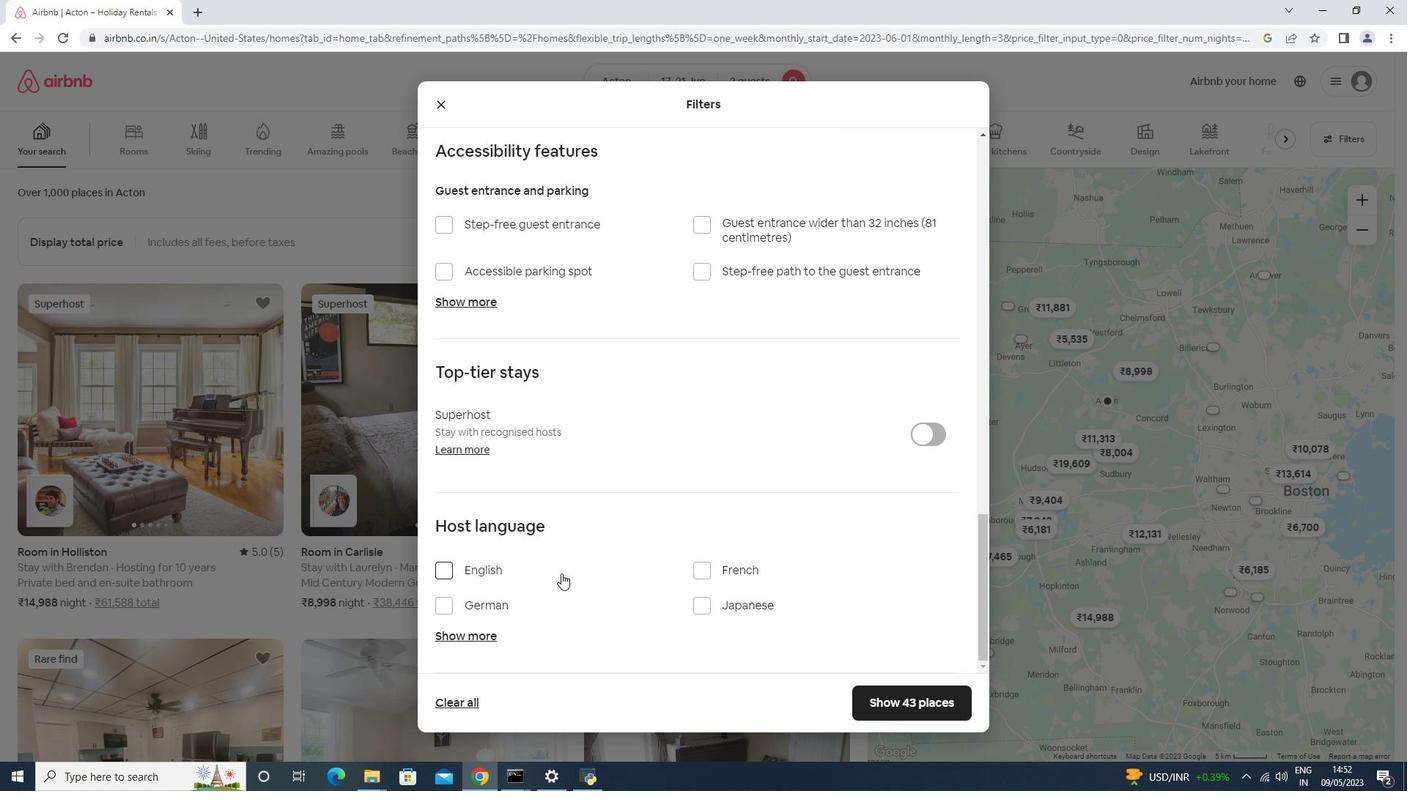 
Action: Mouse pressed left at (549, 570)
Screenshot: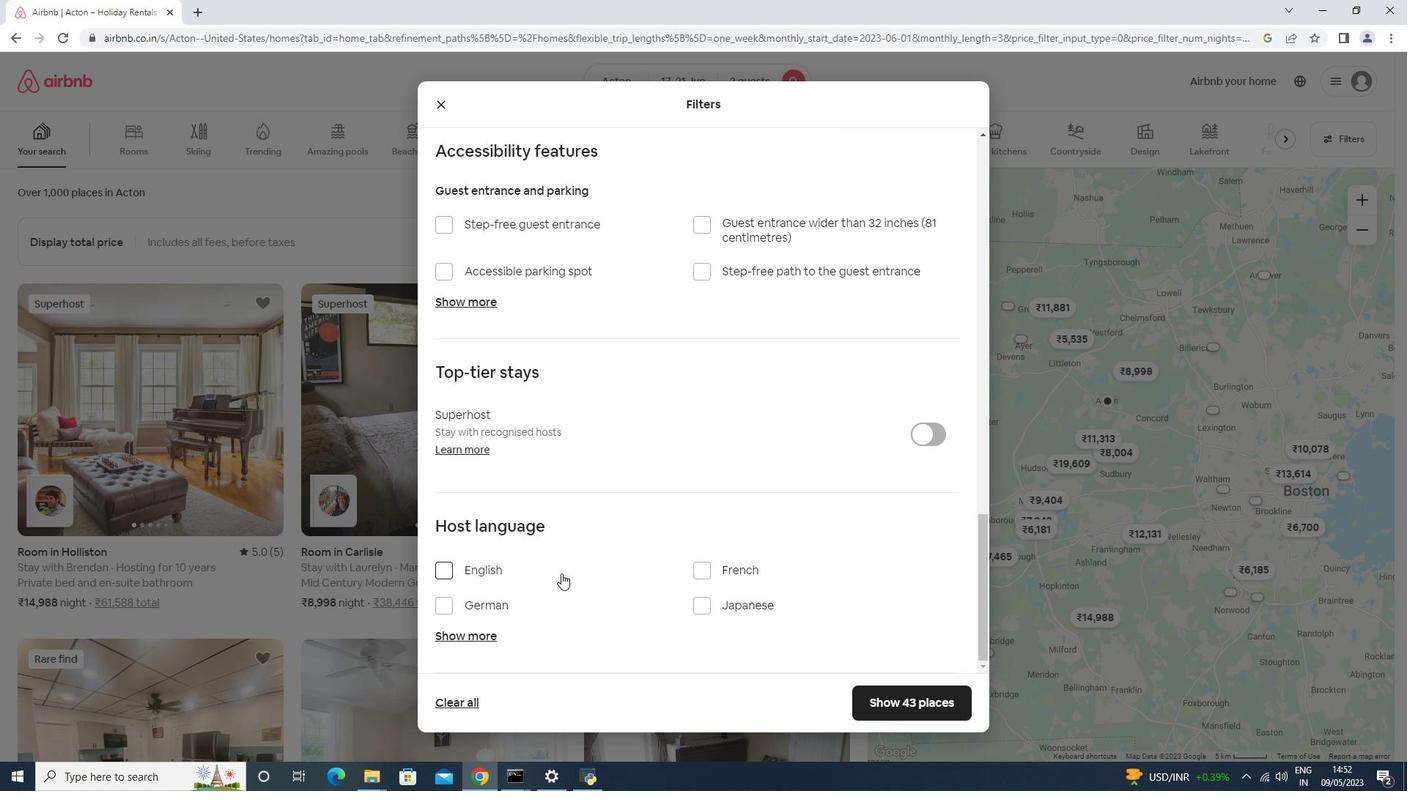 
Action: Mouse moved to (885, 691)
Screenshot: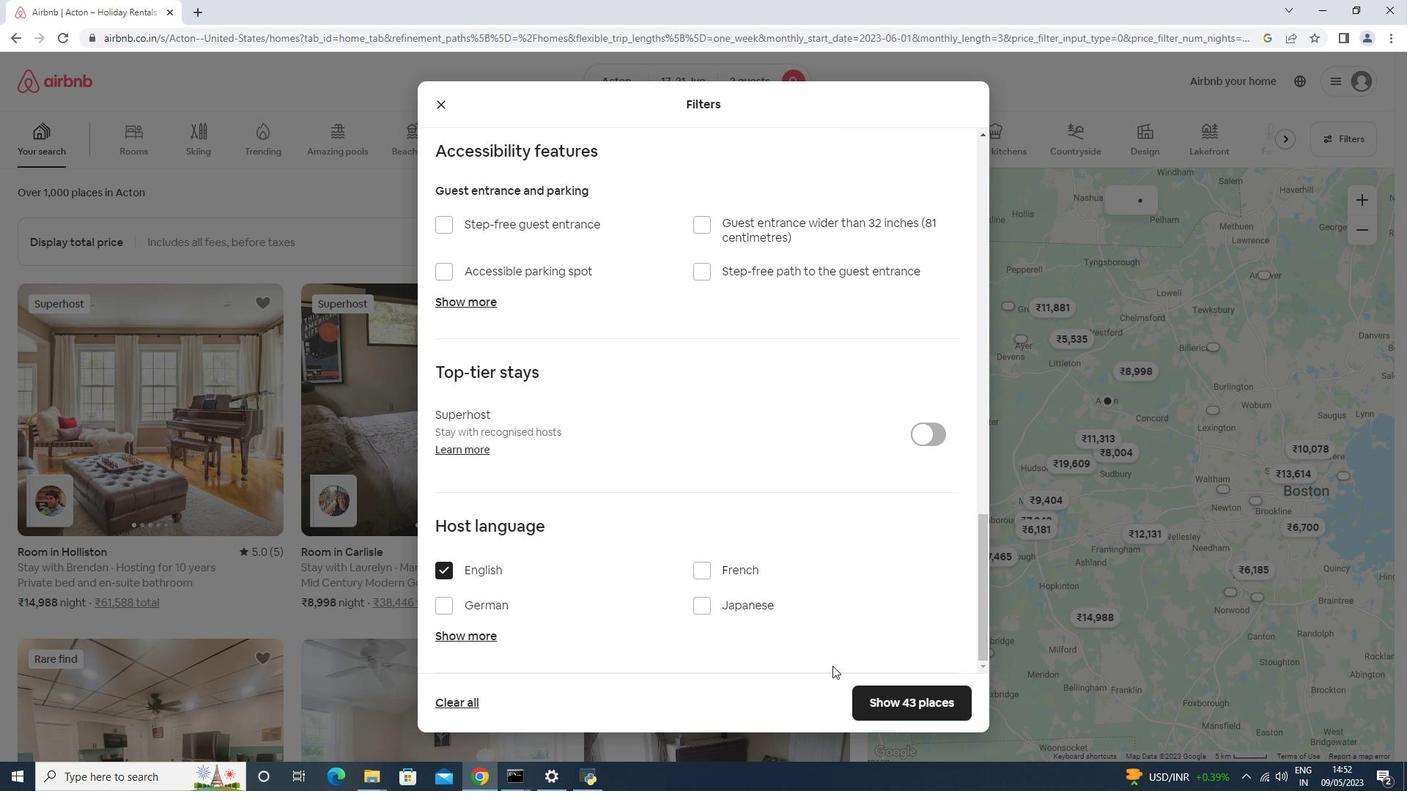 
Action: Mouse pressed left at (885, 691)
Screenshot: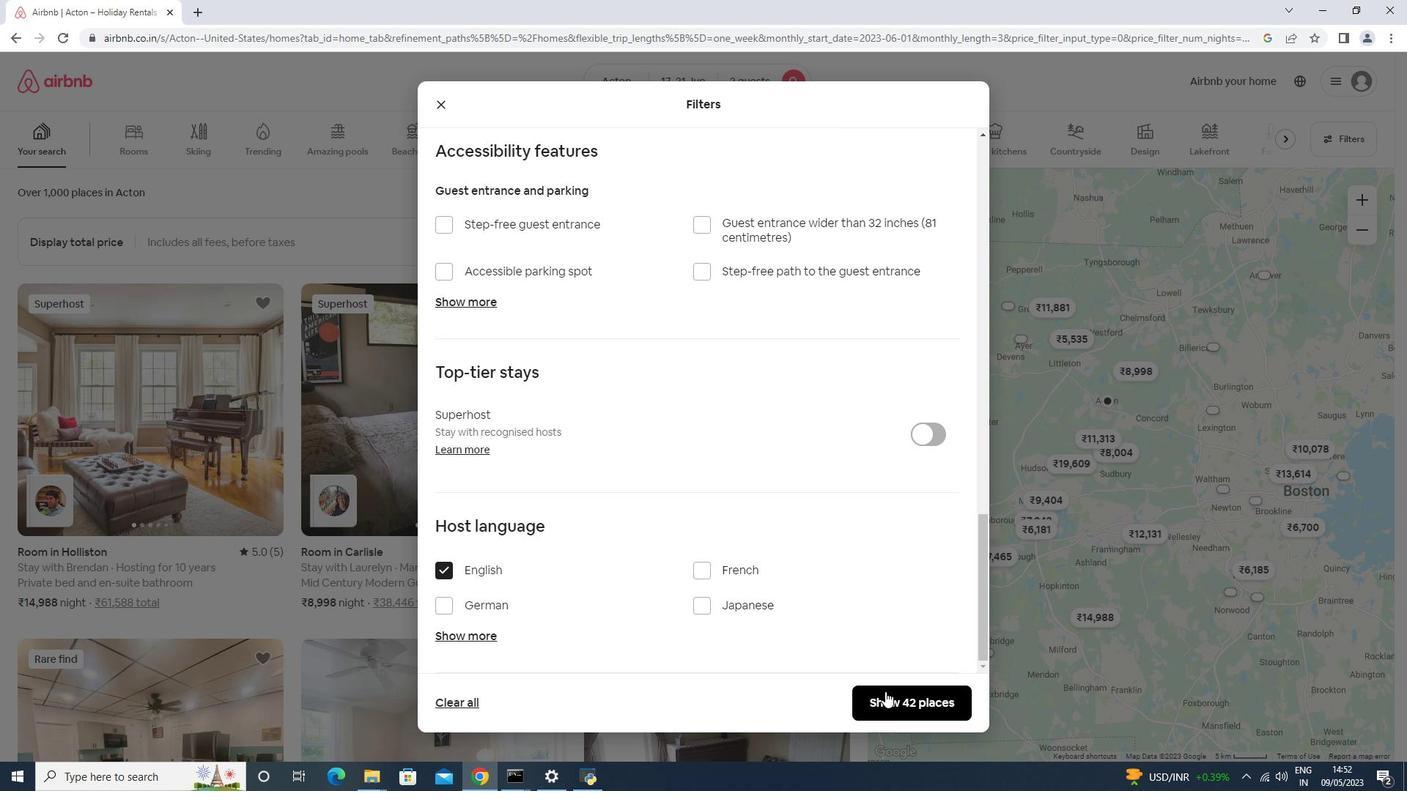 
Action: Mouse moved to (881, 693)
Screenshot: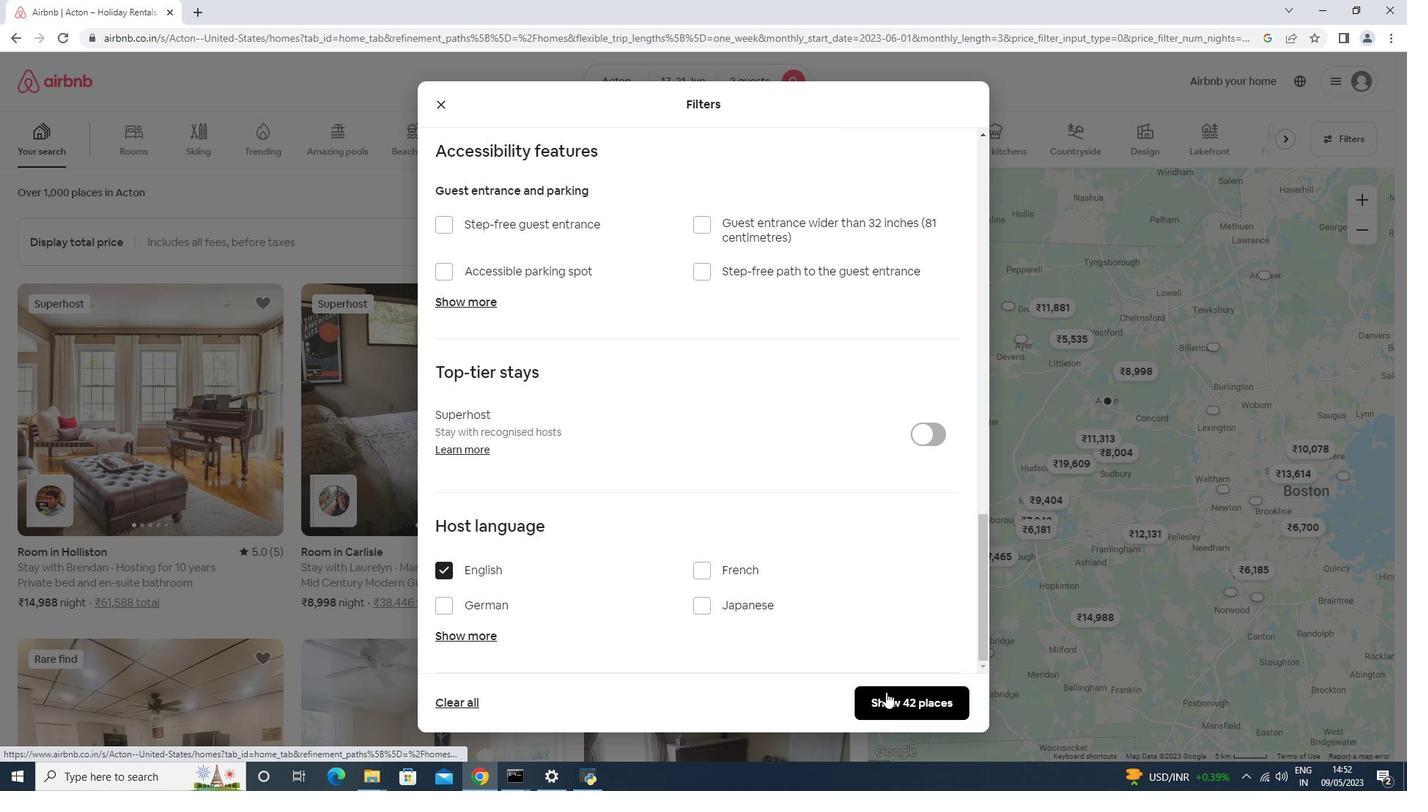 
